 Task: In the Contact  MiaTaylor@bloomingdales.com, Add note: 'Update contact records with recent conversation notes.'. Mark checkbox to create task to follow up ': In 2 weeks'. Create task, with  description: Arrange a Call for meeting, Add due date: Tomorrow; Add reminder: 30 Minutes before. Set Priority Medium and add note: Take detailed meeting minutes and share them with the team afterward.. Logged in from softage.1@softage.net
Action: Mouse moved to (98, 70)
Screenshot: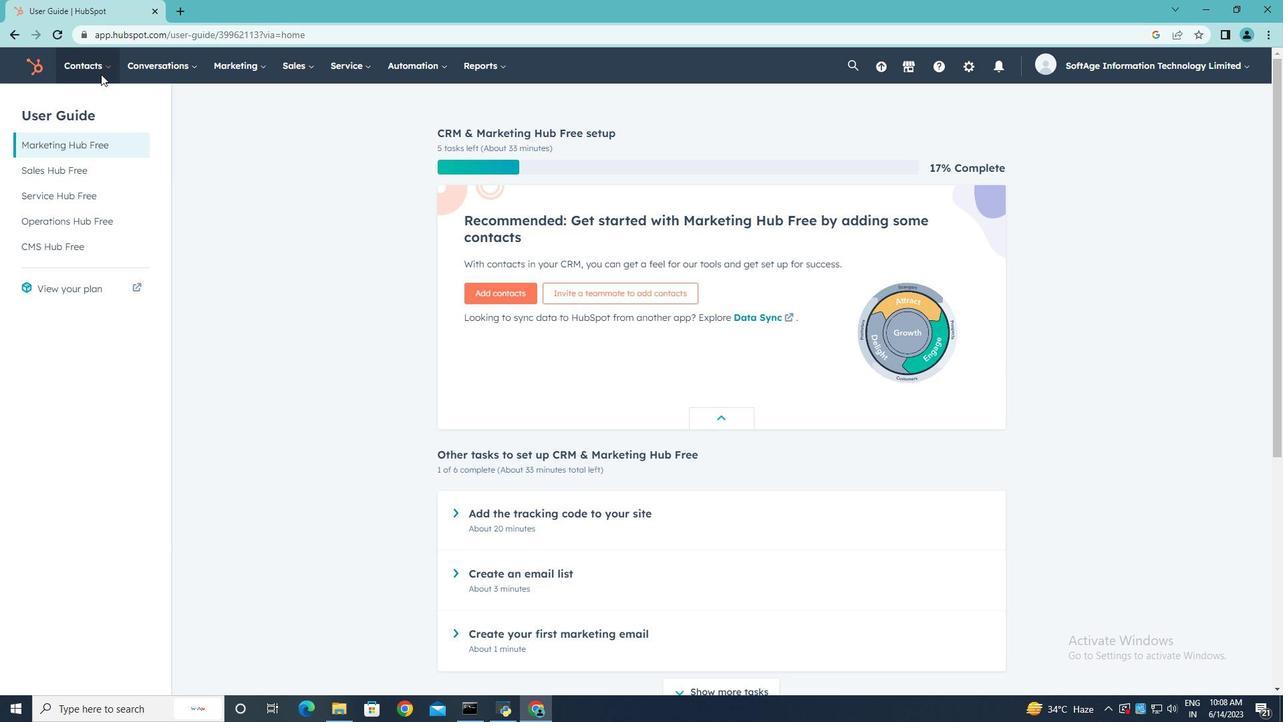 
Action: Mouse pressed left at (98, 70)
Screenshot: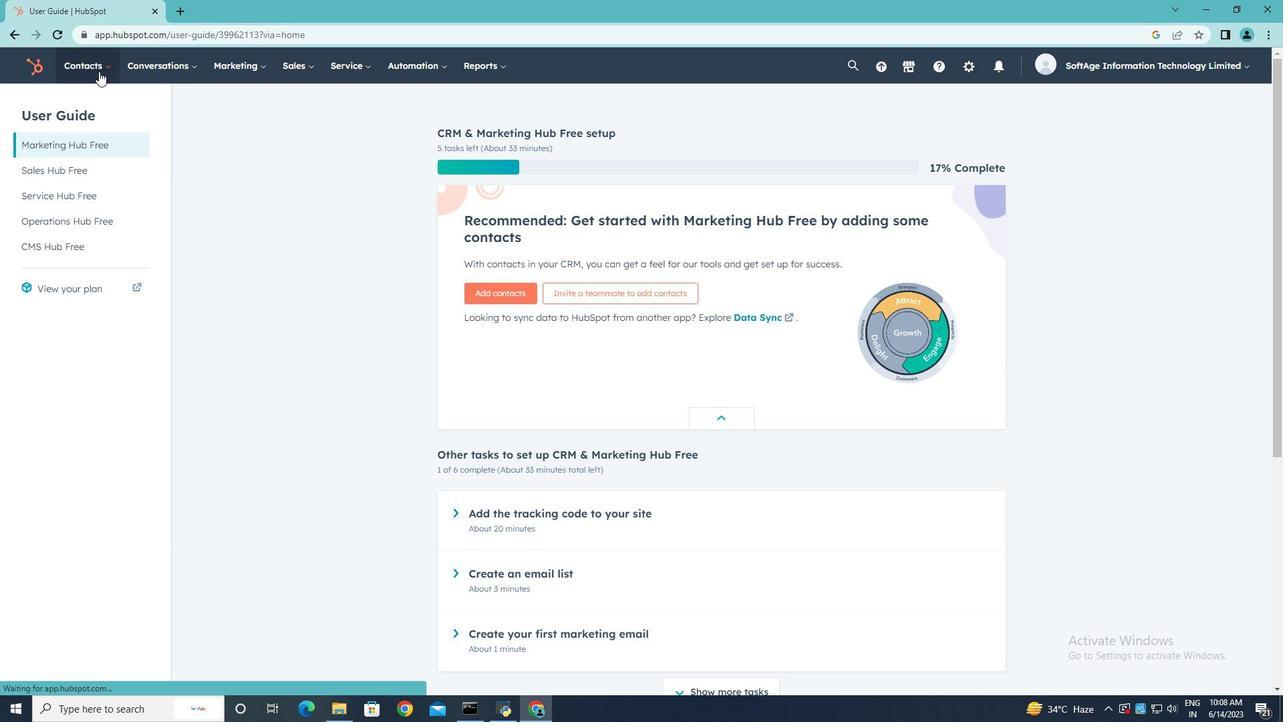 
Action: Mouse moved to (100, 100)
Screenshot: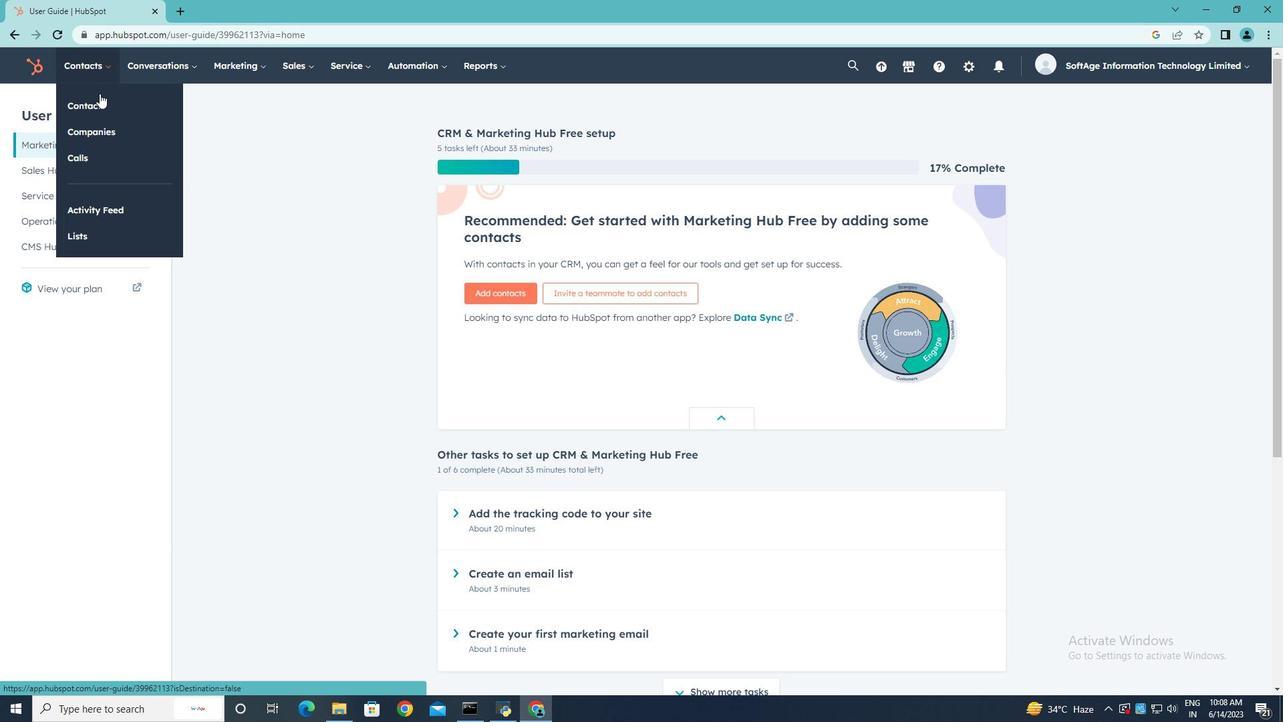 
Action: Mouse pressed left at (100, 100)
Screenshot: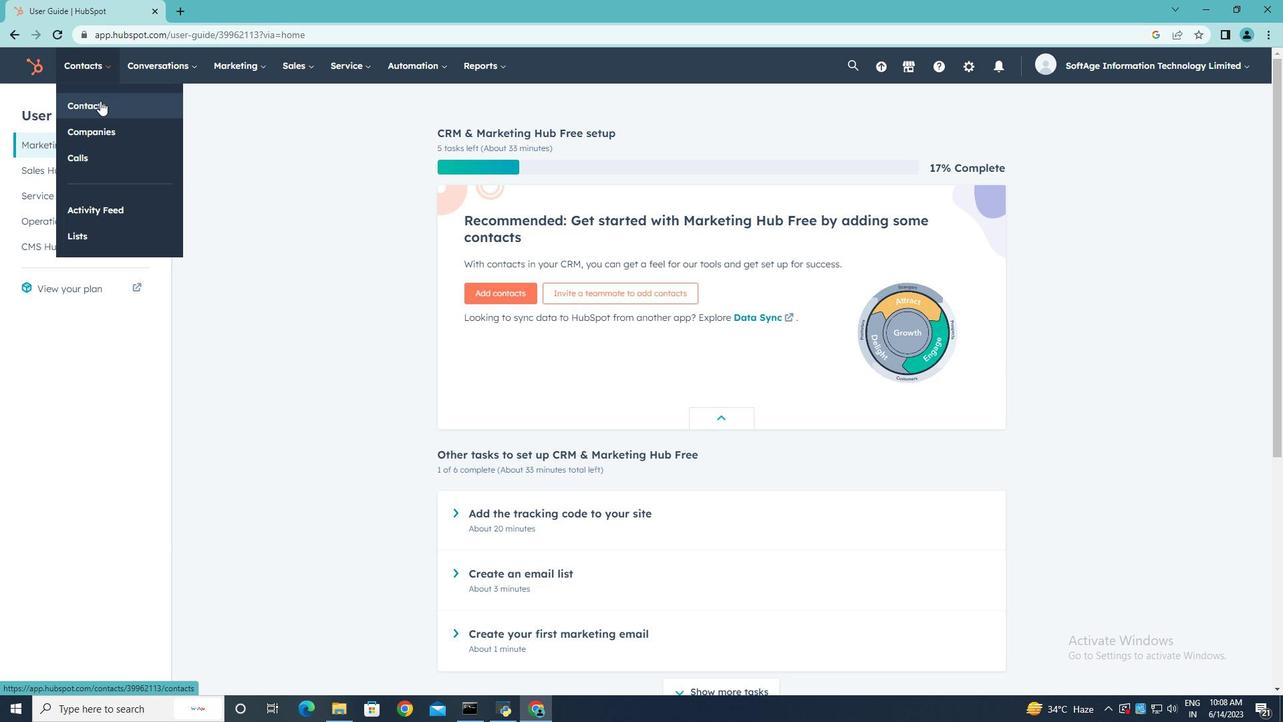 
Action: Mouse moved to (129, 222)
Screenshot: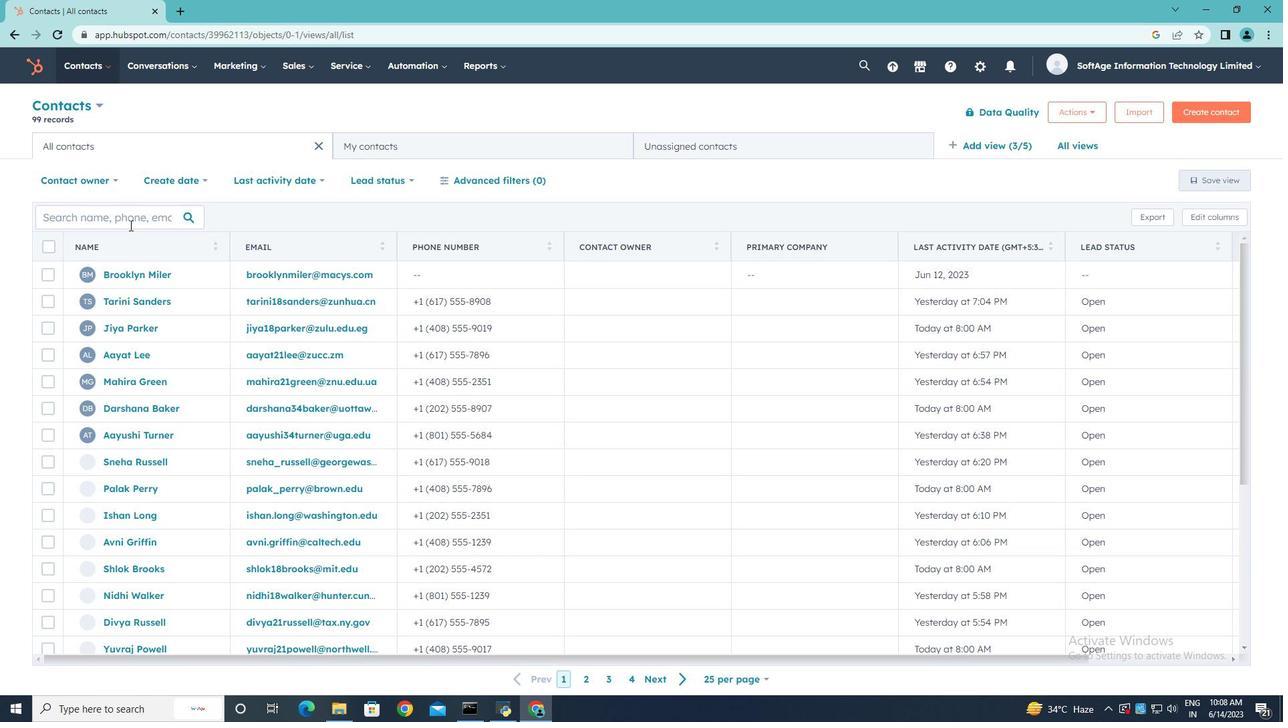 
Action: Mouse pressed left at (129, 222)
Screenshot: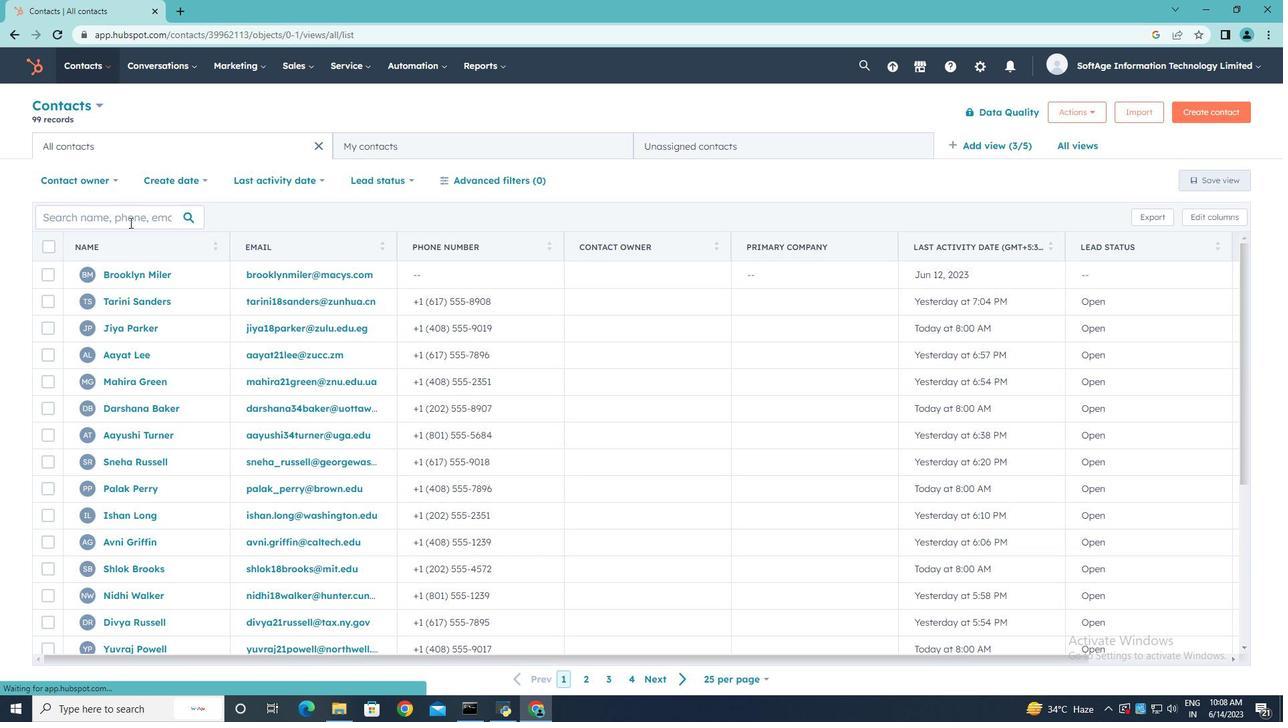 
Action: Mouse moved to (115, 212)
Screenshot: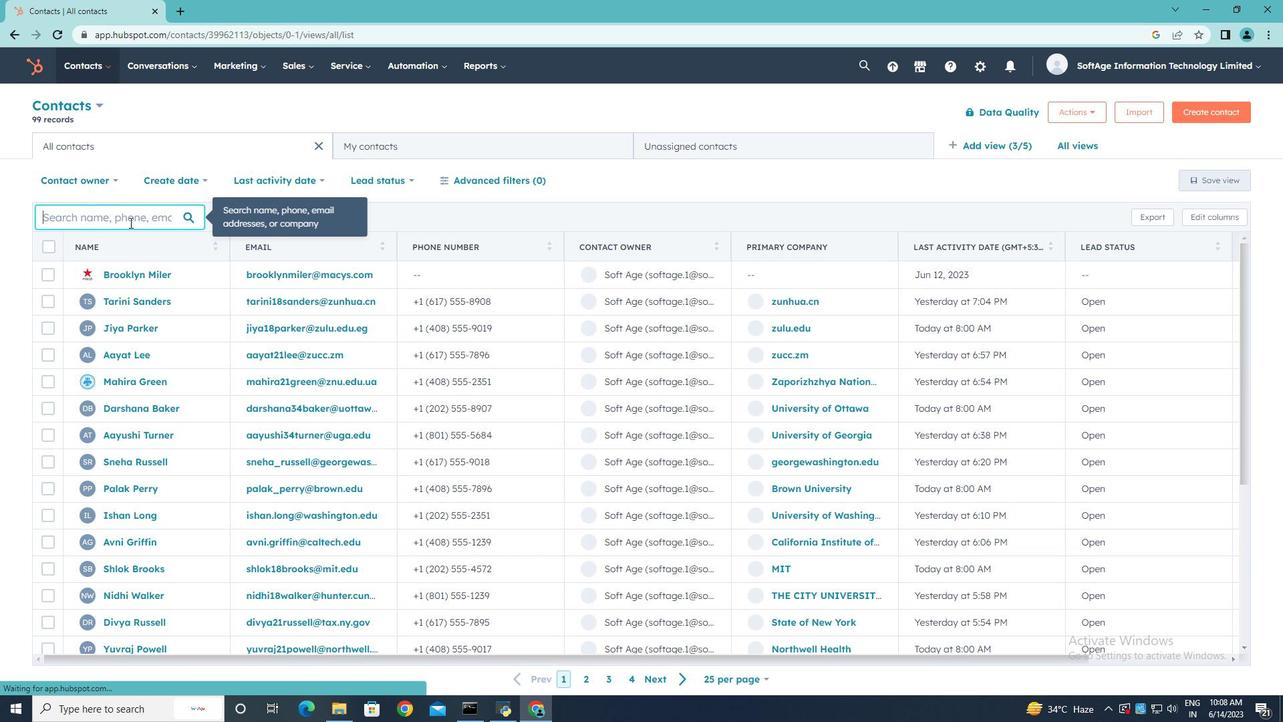 
Action: Key pressed <Key.shift>Mia<Key.shift><Key.shift><Key.shift><Key.shift><Key.shift><Key.shift><Key.shift><Key.shift>Taylor<Key.shift>@bloon<Key.backspace>mingdales
Screenshot: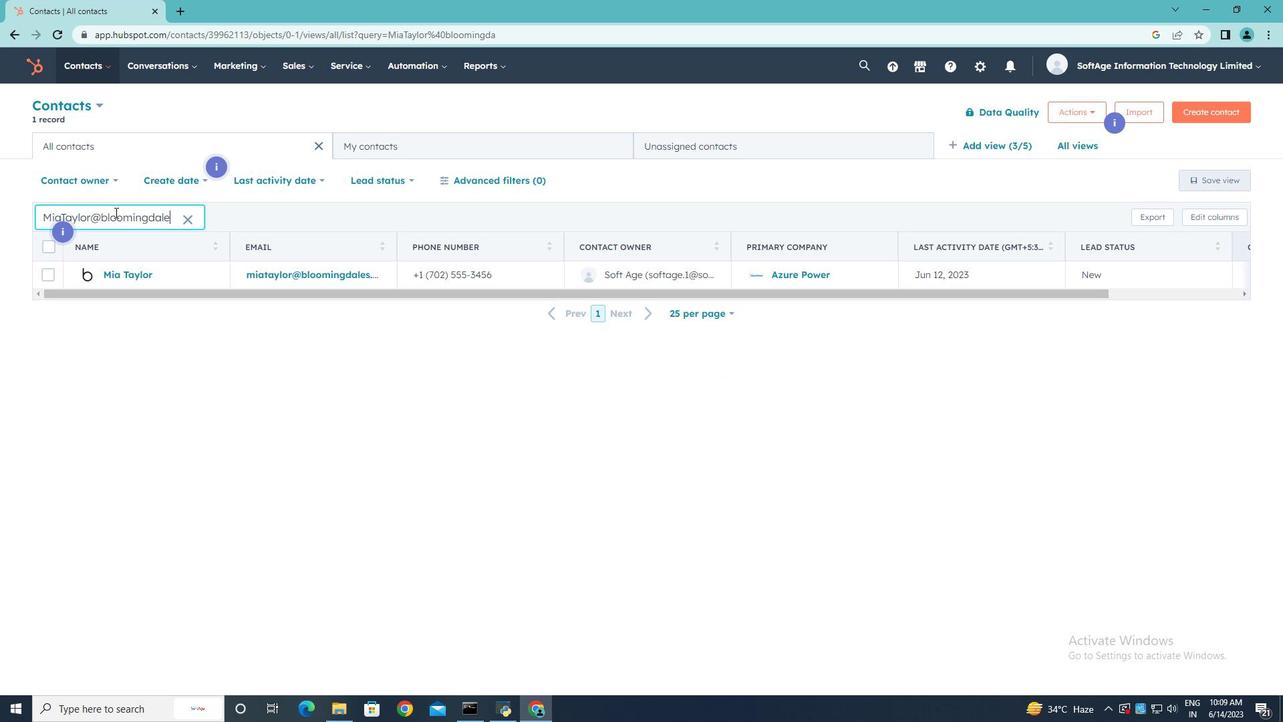 
Action: Mouse moved to (149, 266)
Screenshot: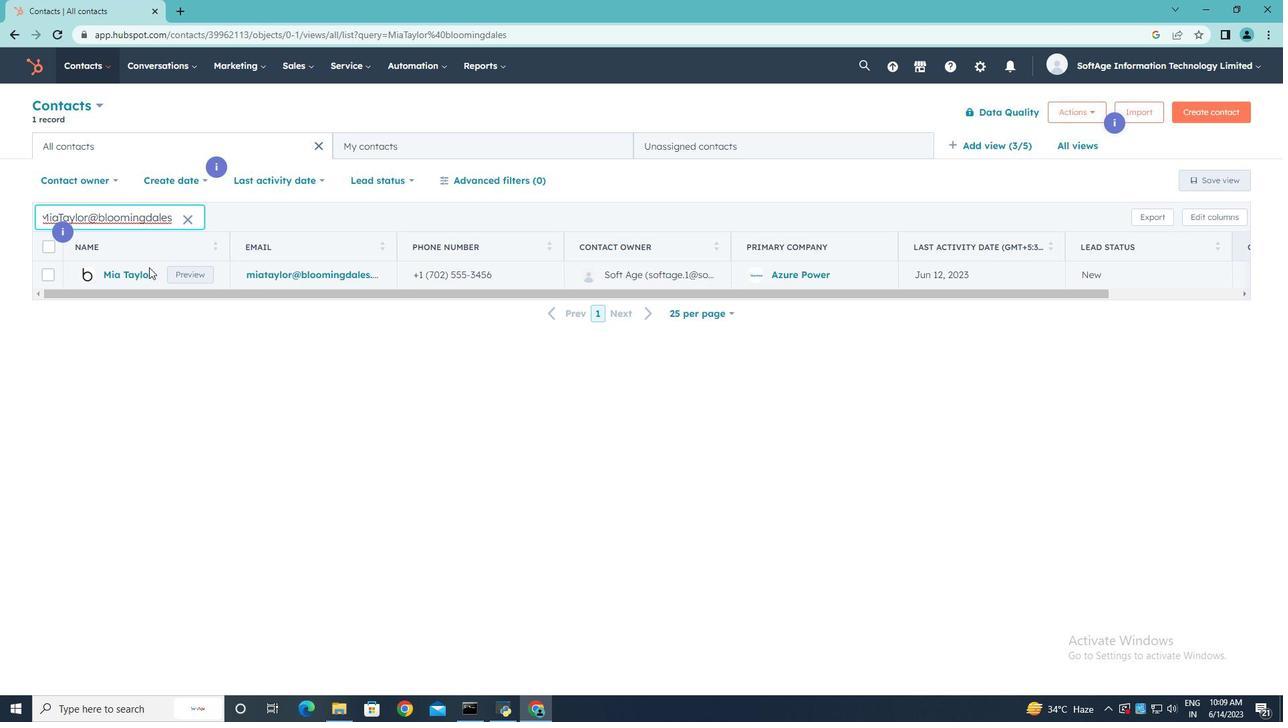 
Action: Key pressed .com
Screenshot: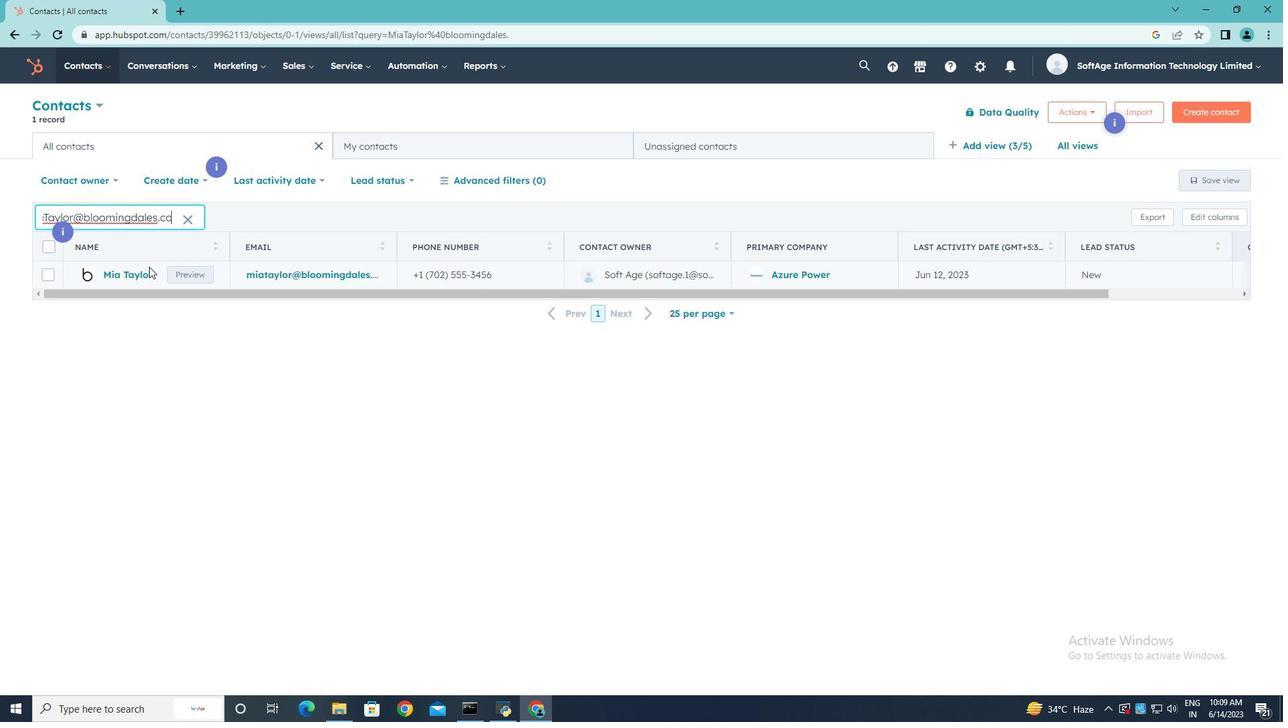 
Action: Mouse moved to (135, 274)
Screenshot: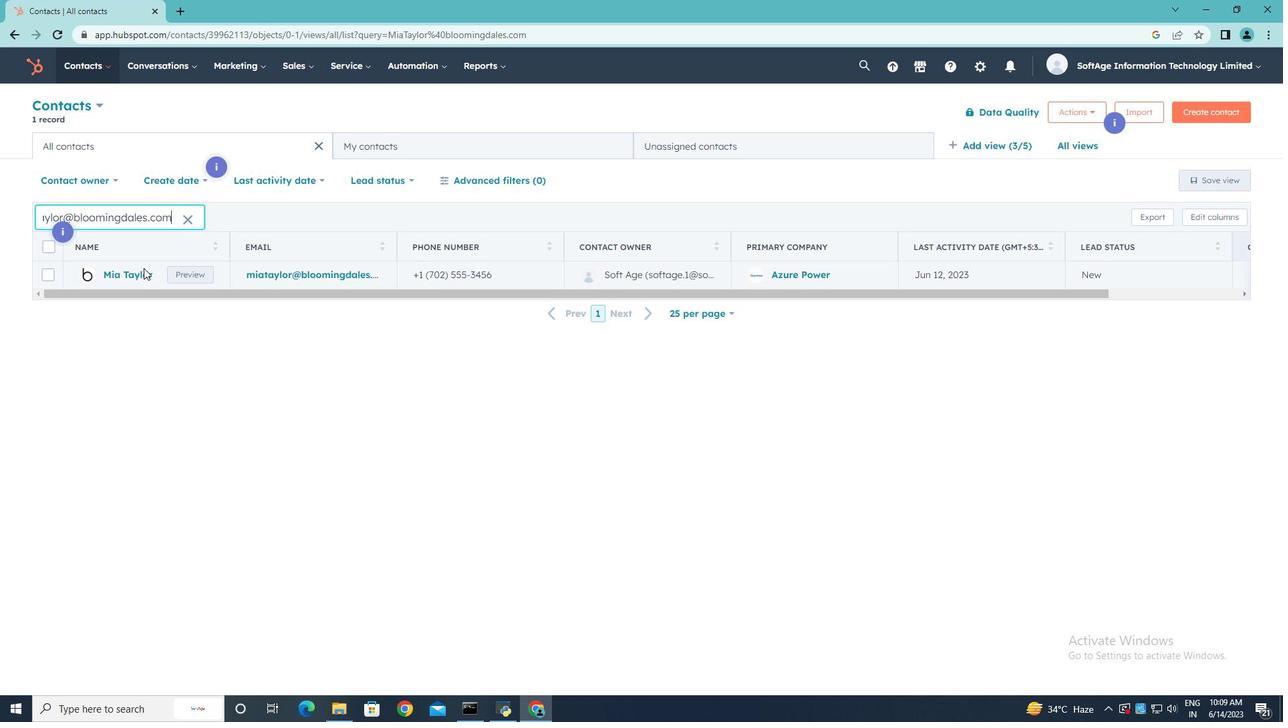 
Action: Mouse pressed left at (135, 274)
Screenshot: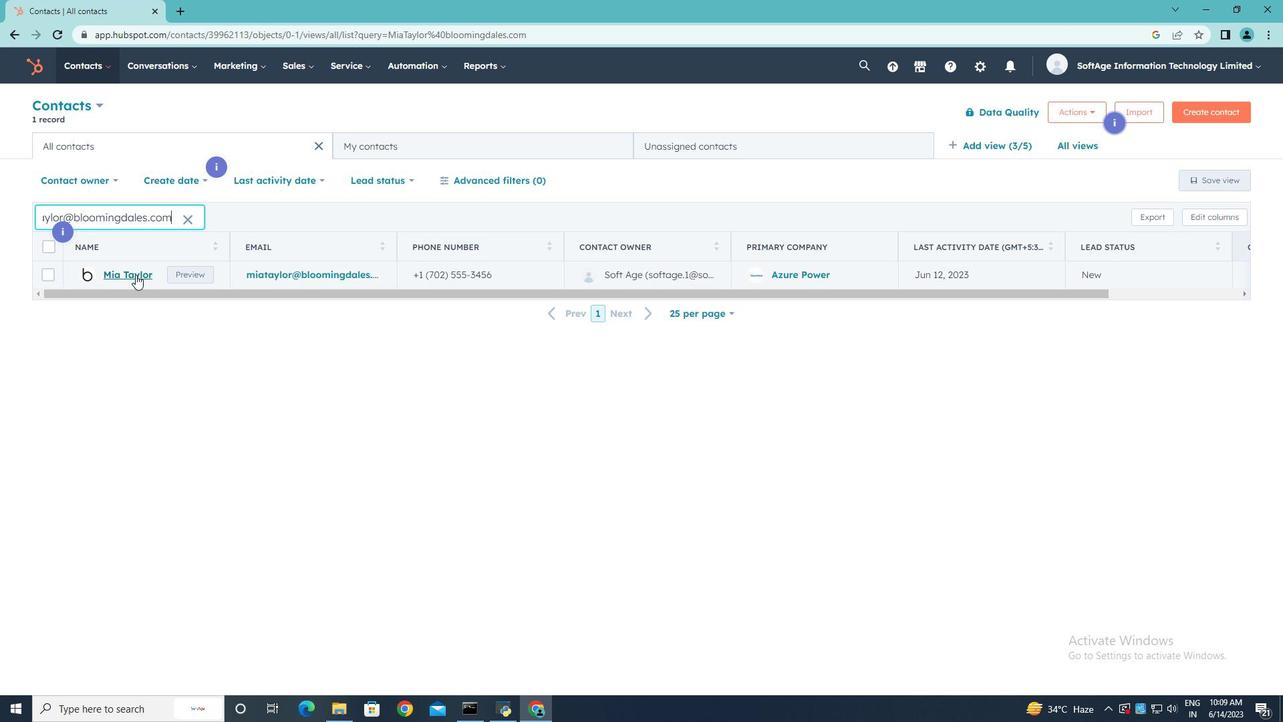 
Action: Mouse pressed left at (135, 274)
Screenshot: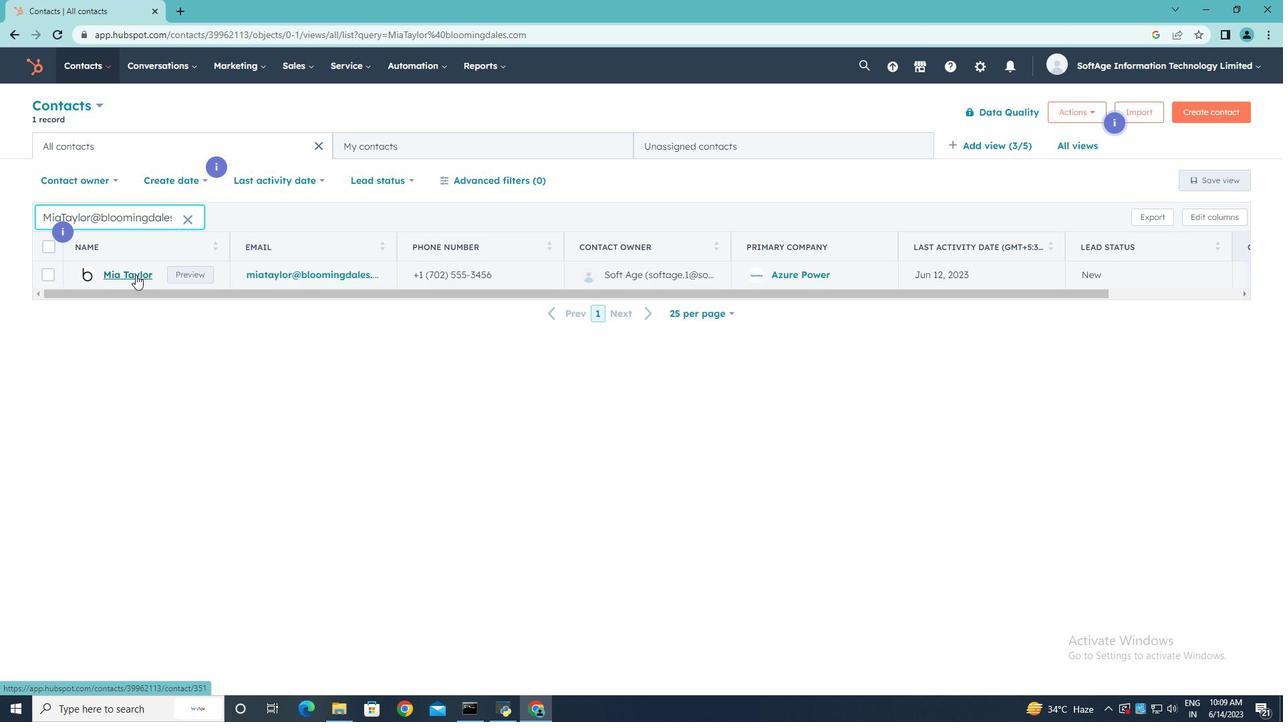 
Action: Mouse moved to (44, 222)
Screenshot: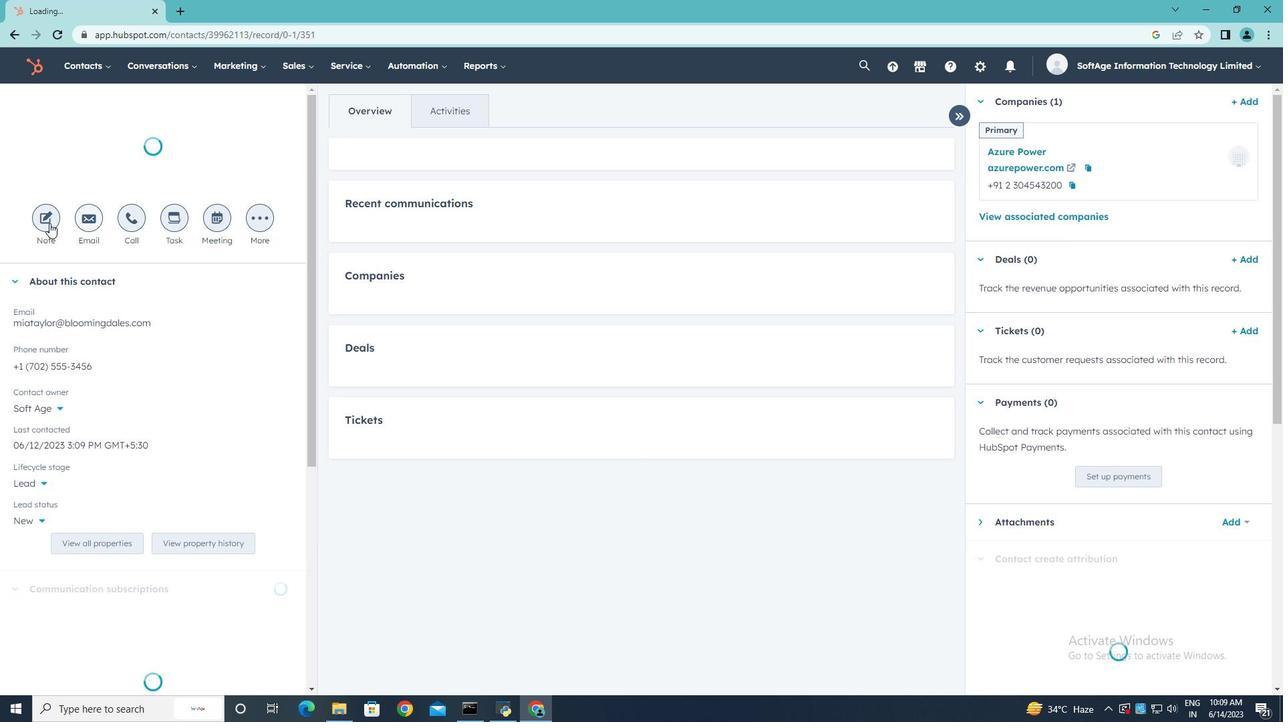 
Action: Mouse pressed left at (44, 222)
Screenshot: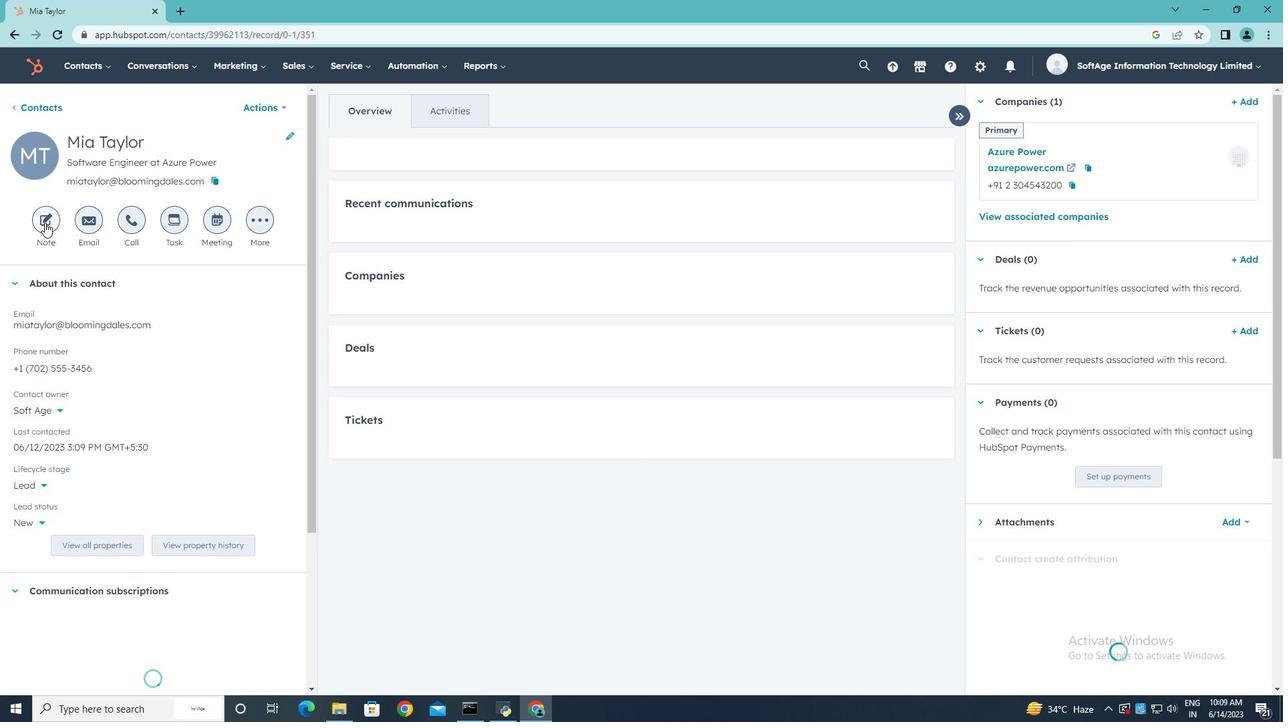 
Action: Mouse moved to (1128, 402)
Screenshot: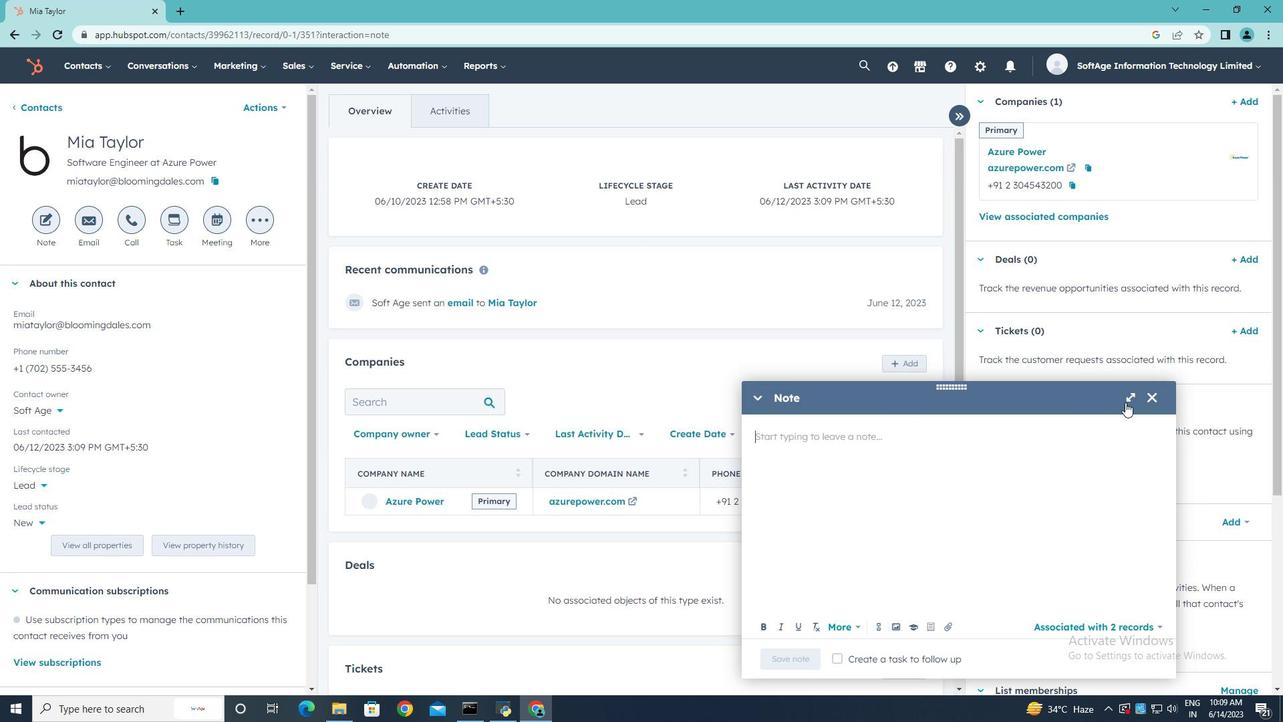 
Action: Mouse pressed left at (1128, 402)
Screenshot: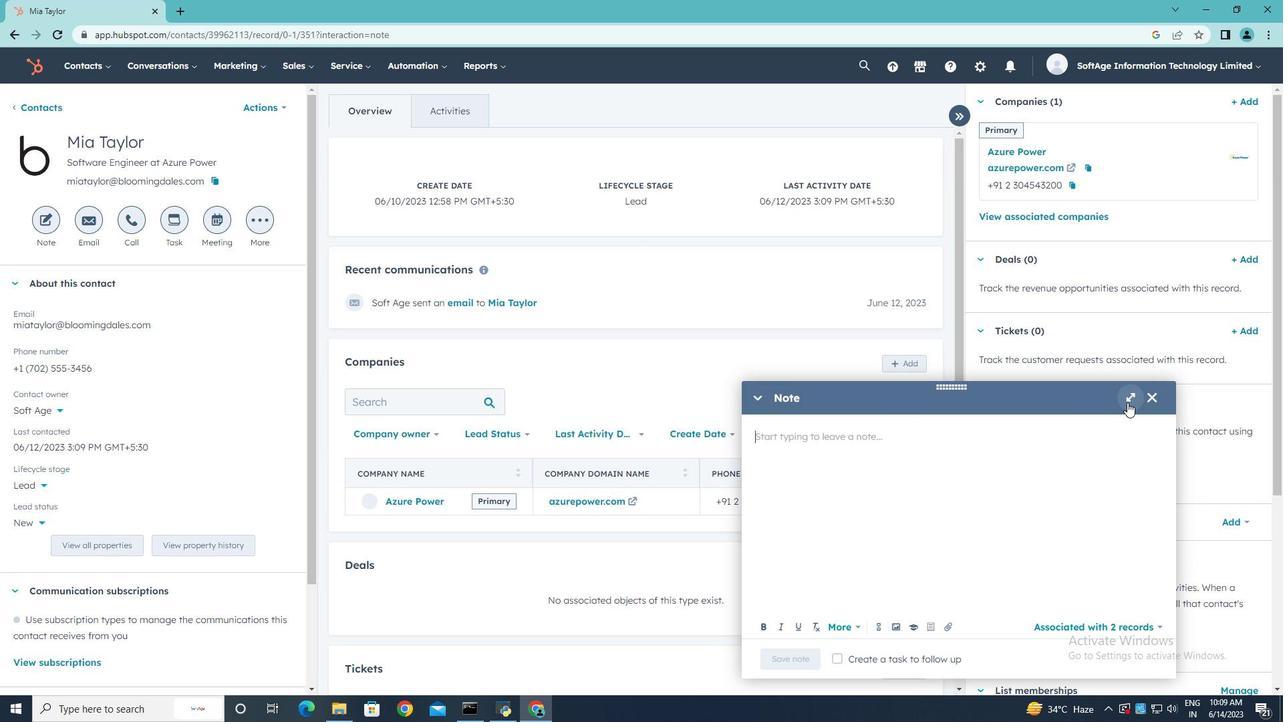 
Action: Mouse moved to (464, 289)
Screenshot: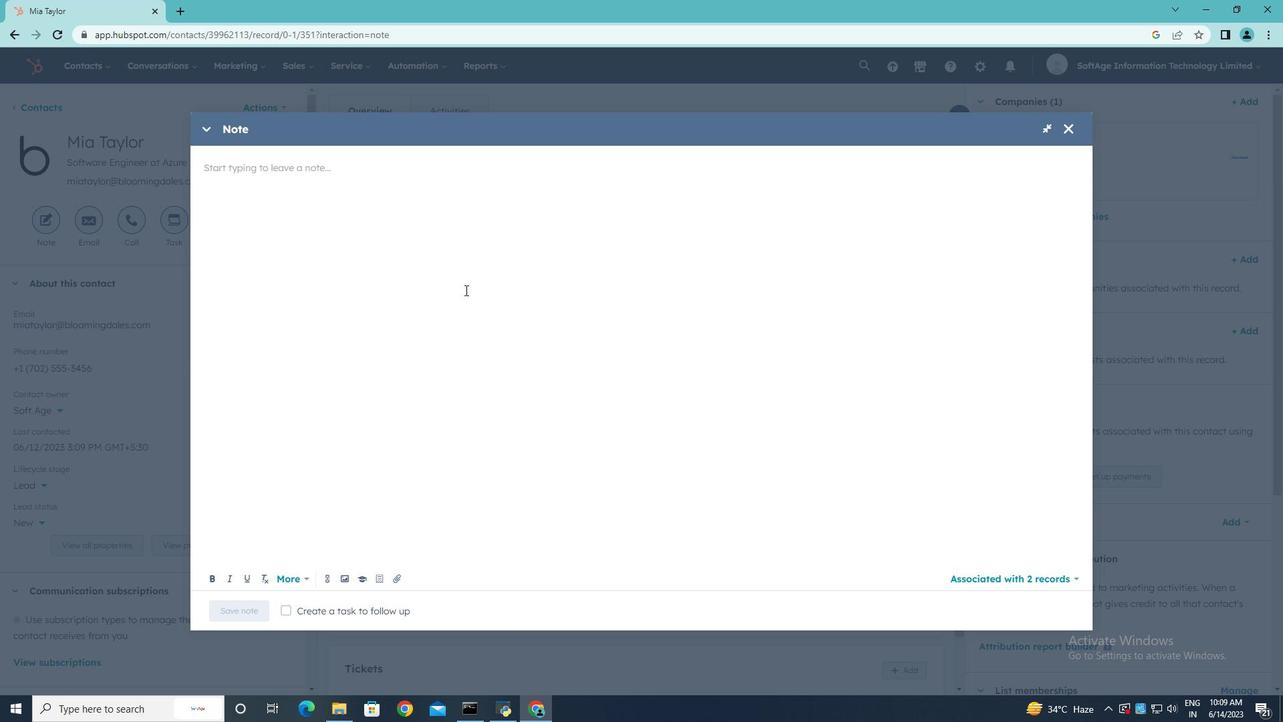 
Action: Key pressed <Key.shift><Key.shift><Key.shift><Key.shift><Key.shift><Key.shift><Key.shift><Key.shift><Key.shift><Key.shift><Key.shift><Key.shift><Key.shift><Key.shift><Key.shift><Key.shift><Key.shift><Key.shift><Key.shift><Key.shift><Key.shift><Key.shift><Key.shift><Key.shift><Key.shift><Key.shift><Key.shift><Key.shift>Update<Key.space>com<Key.backspace>ntact<Key.space>records<Key.space>with<Key.space>recent<Key.space>conversation<Key.space>notes.
Screenshot: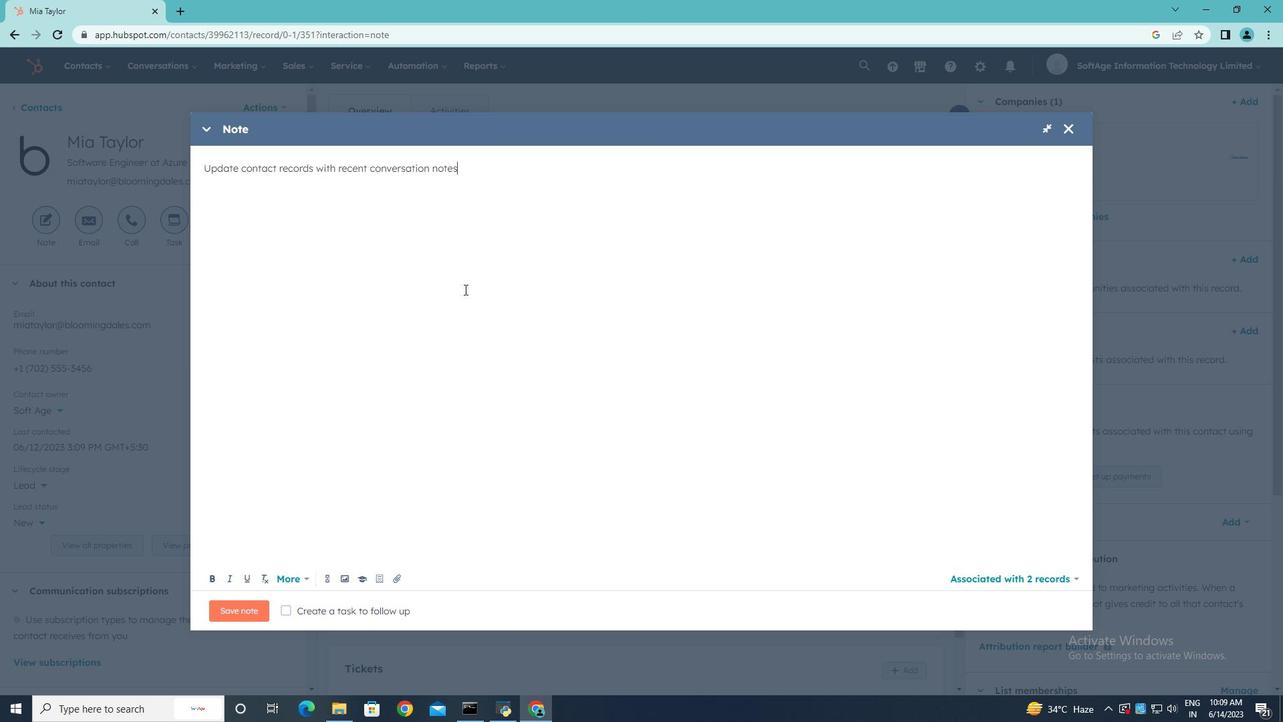 
Action: Mouse moved to (290, 611)
Screenshot: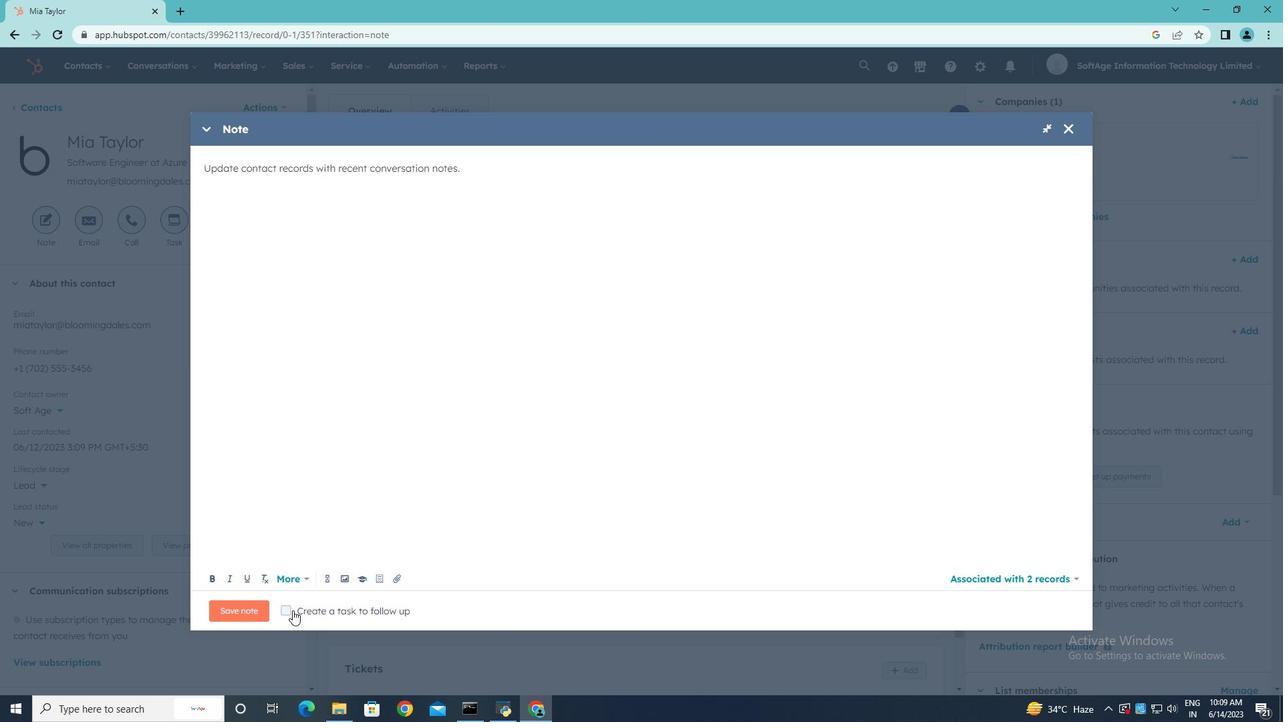 
Action: Mouse pressed left at (290, 611)
Screenshot: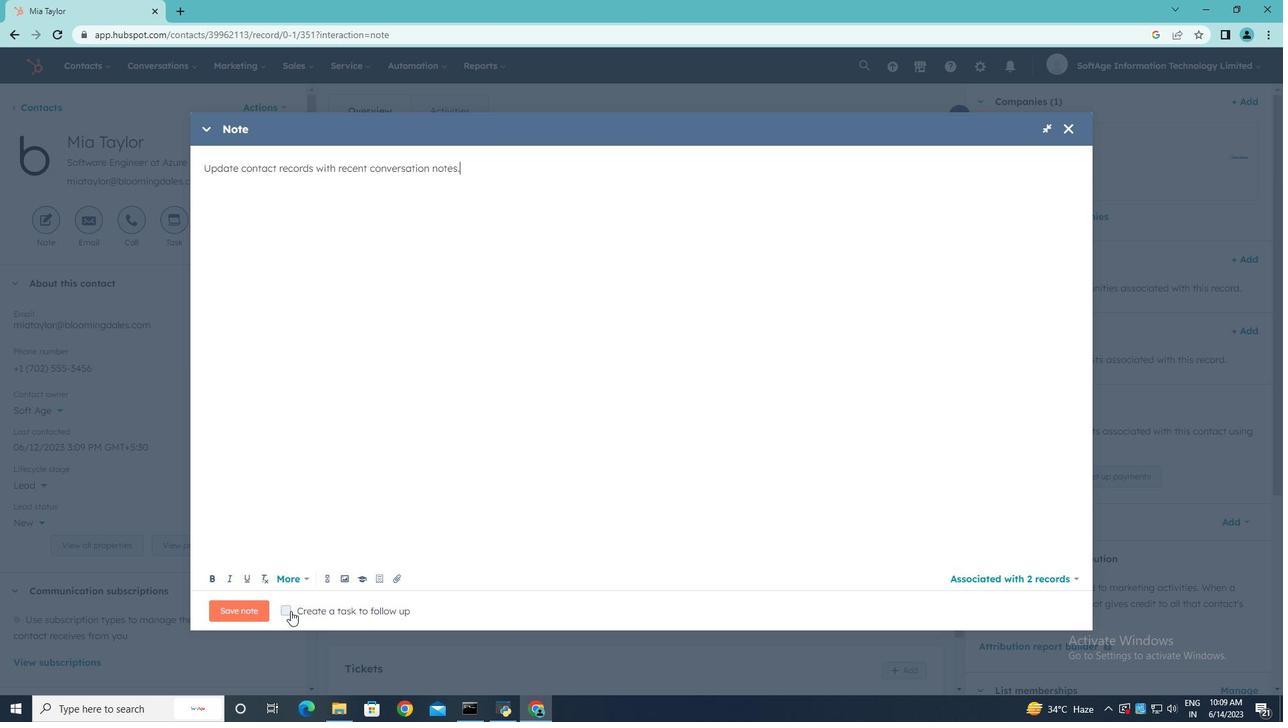 
Action: Mouse moved to (437, 609)
Screenshot: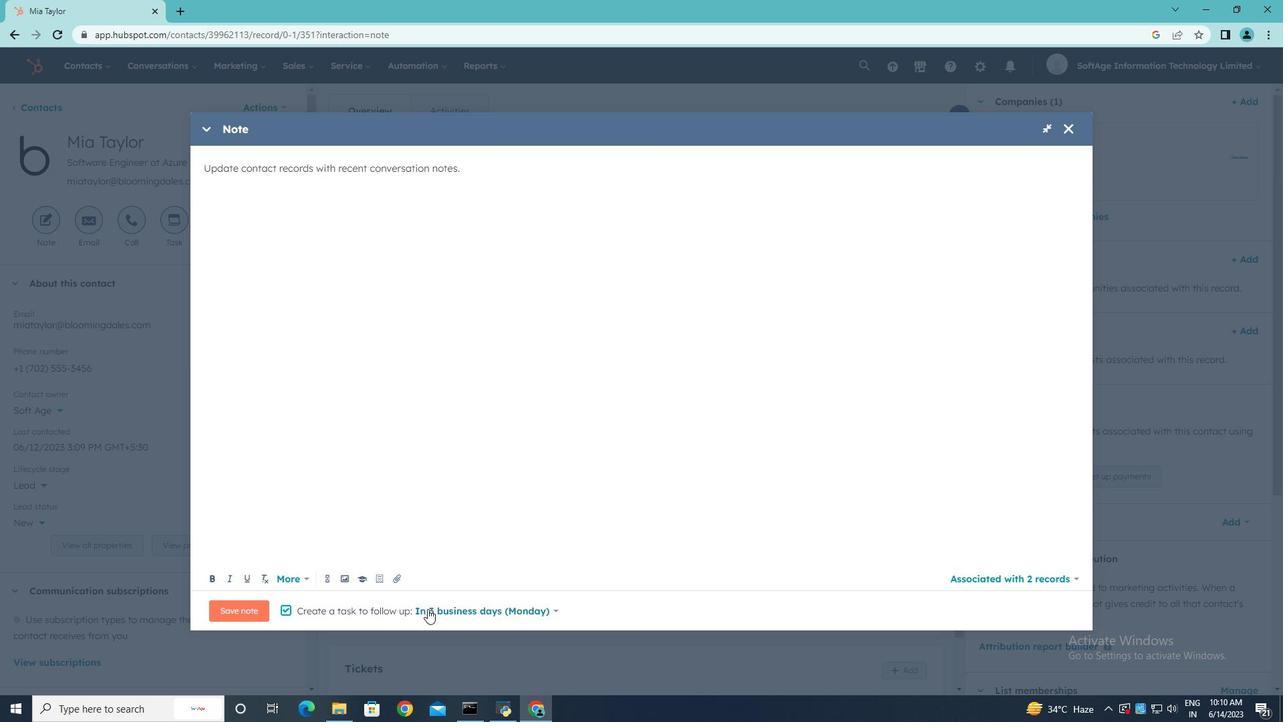 
Action: Mouse pressed left at (437, 609)
Screenshot: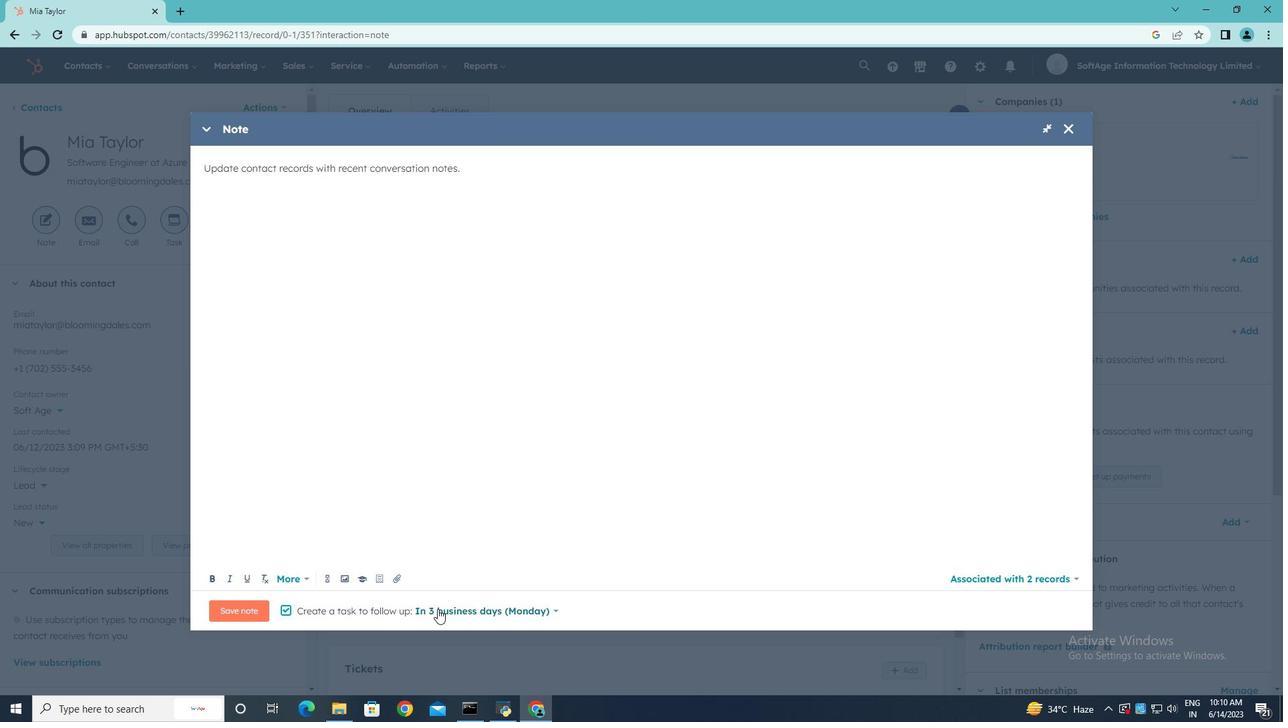 
Action: Mouse moved to (493, 534)
Screenshot: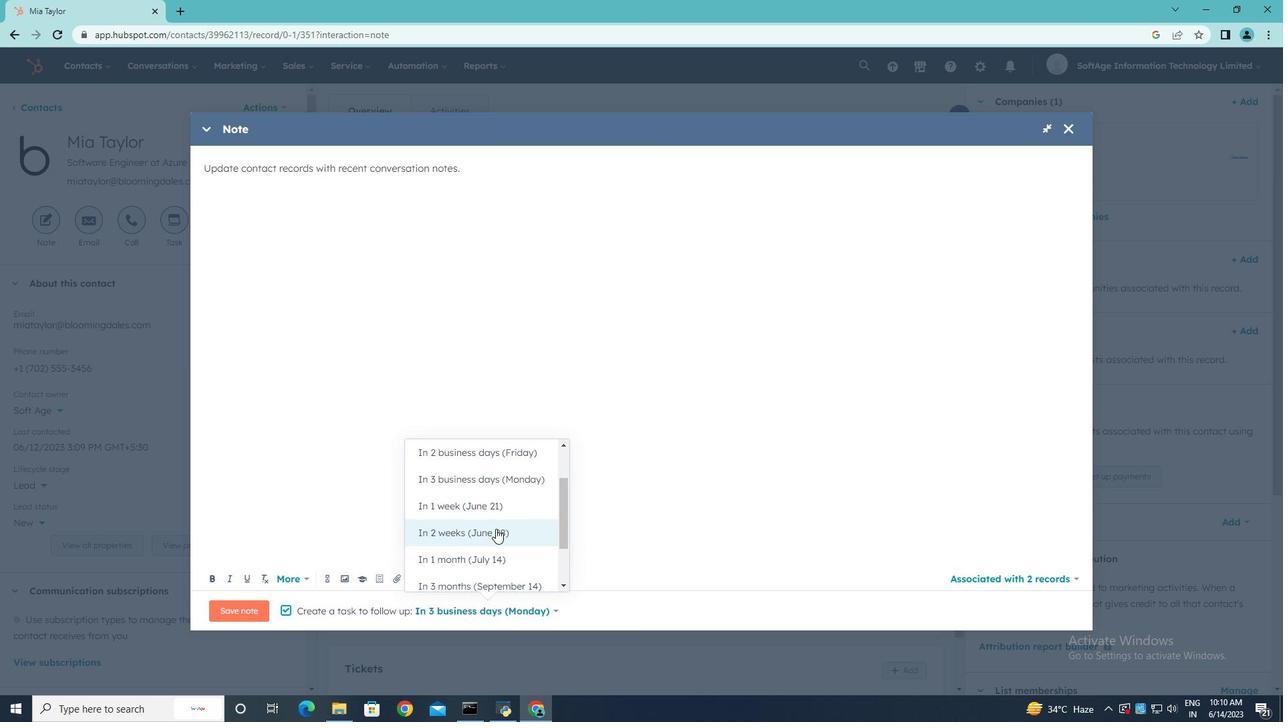 
Action: Mouse pressed left at (493, 534)
Screenshot: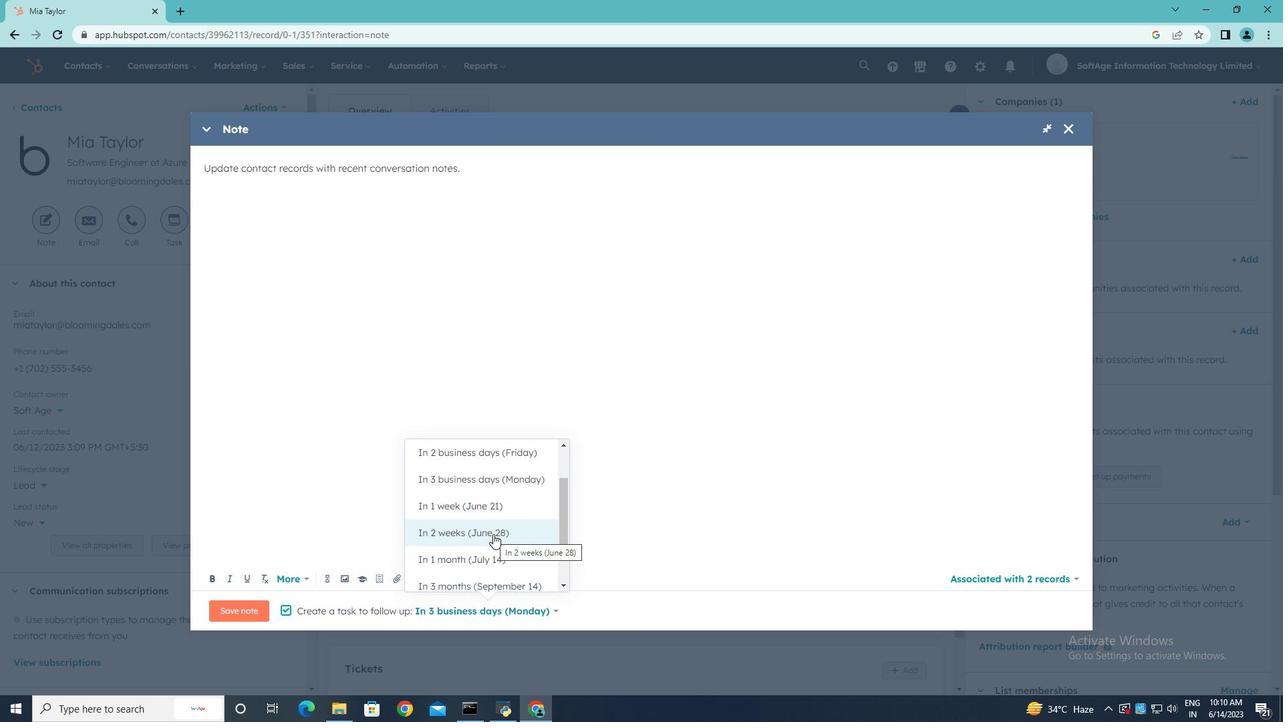 
Action: Mouse moved to (435, 614)
Screenshot: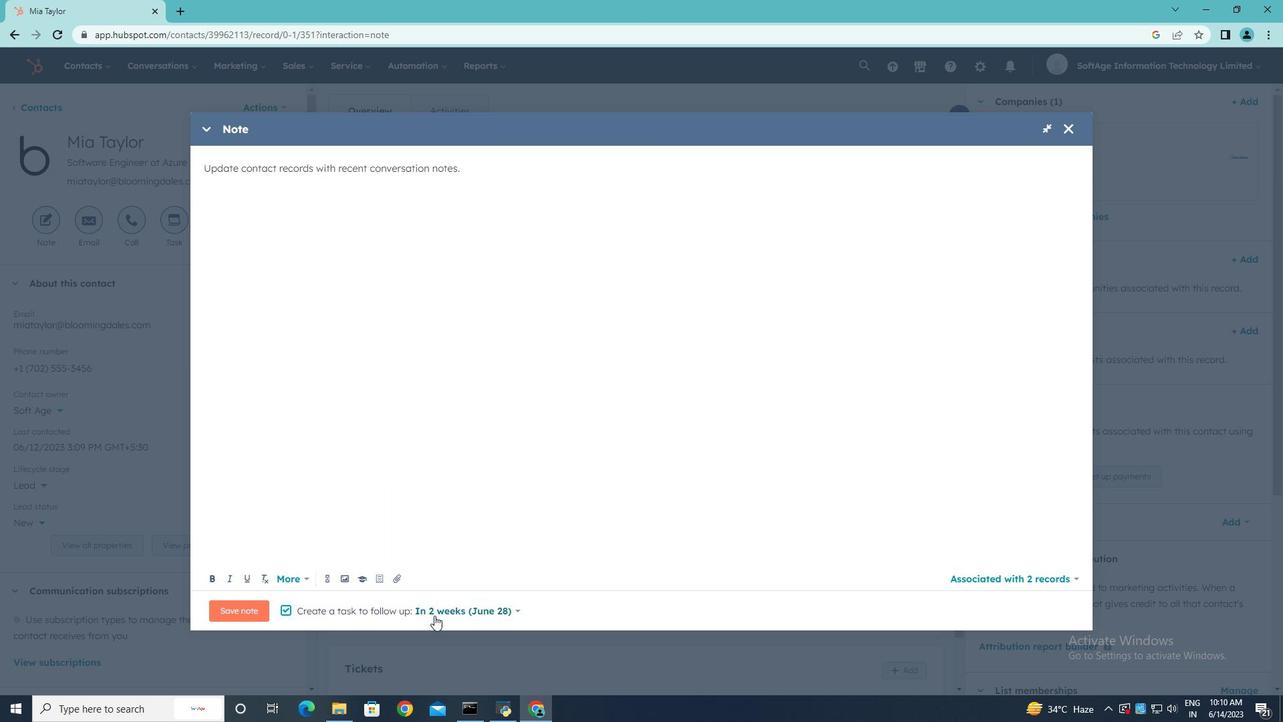 
Action: Mouse pressed left at (435, 614)
Screenshot: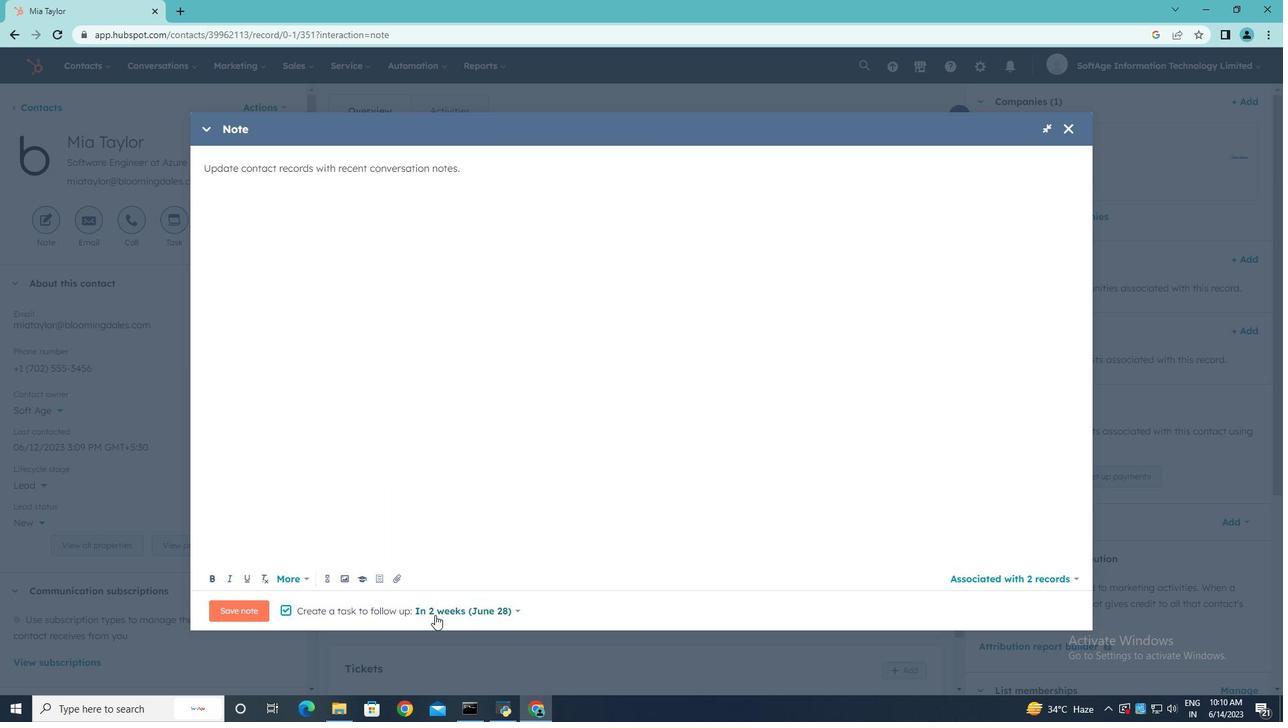 
Action: Mouse moved to (449, 581)
Screenshot: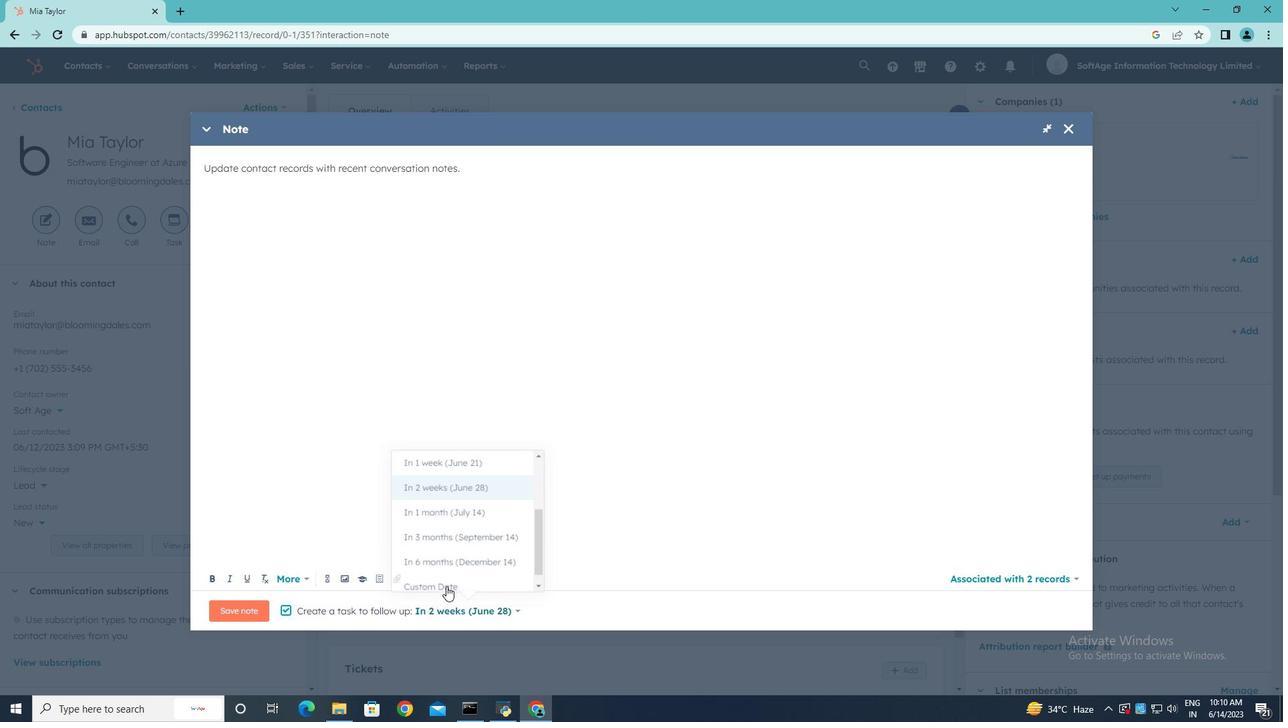 
Action: Mouse scrolled (449, 581) with delta (0, 0)
Screenshot: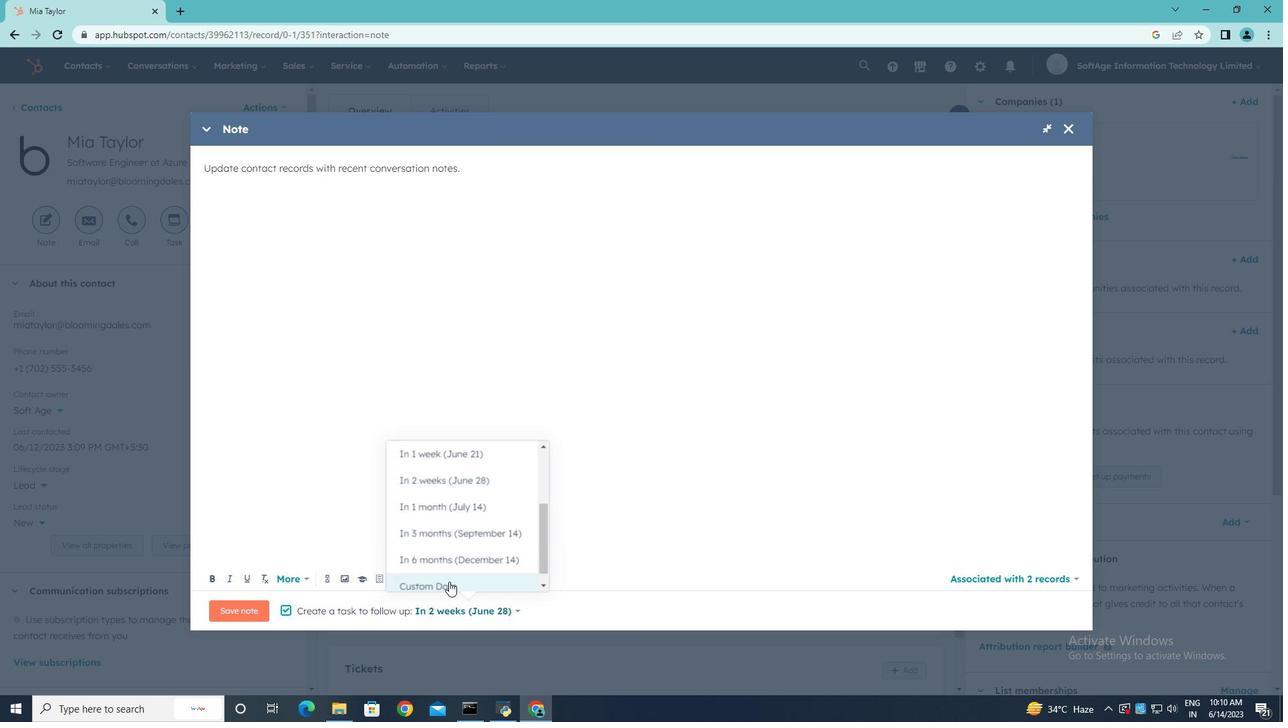 
Action: Mouse scrolled (449, 581) with delta (0, 0)
Screenshot: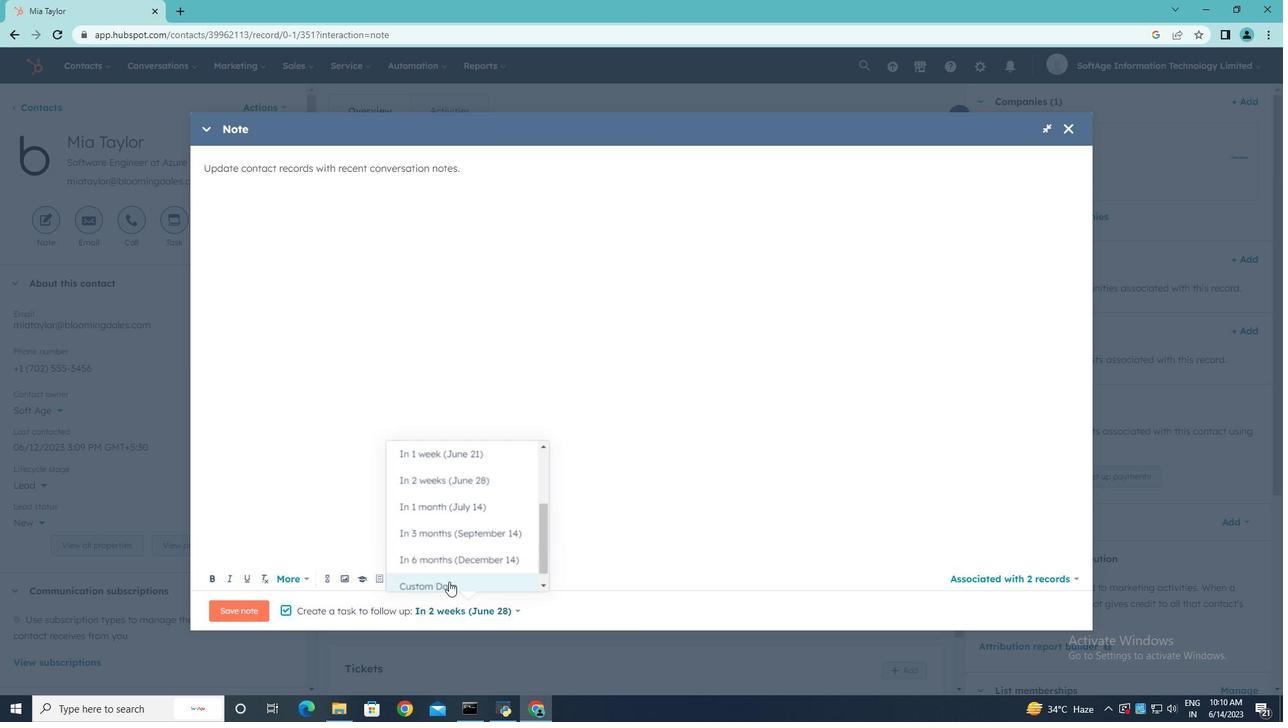 
Action: Mouse scrolled (449, 581) with delta (0, 0)
Screenshot: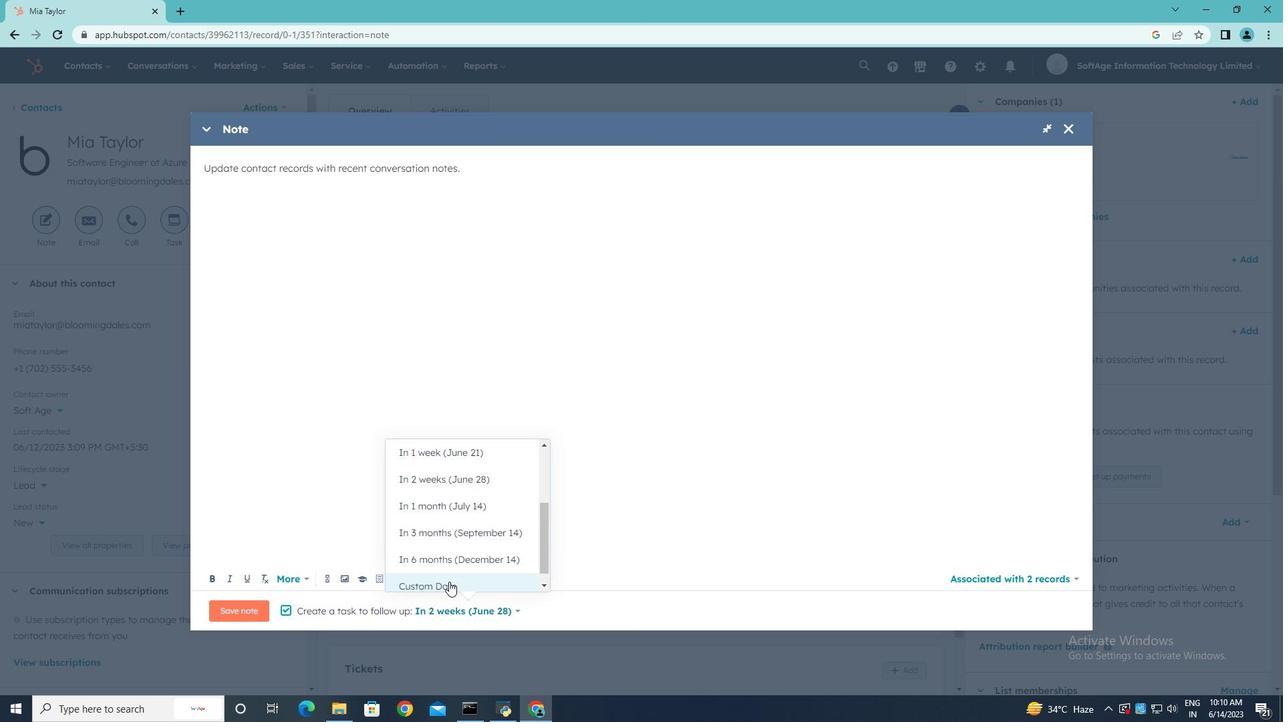 
Action: Mouse moved to (466, 464)
Screenshot: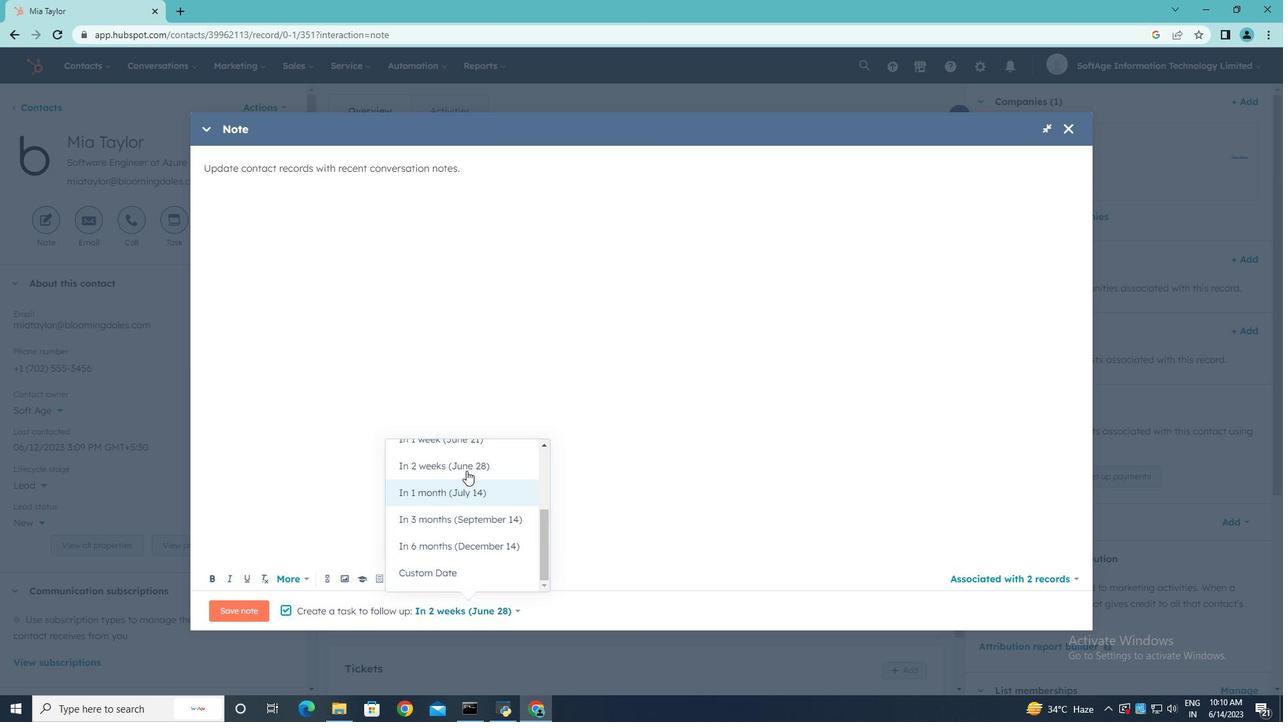 
Action: Mouse pressed left at (466, 464)
Screenshot: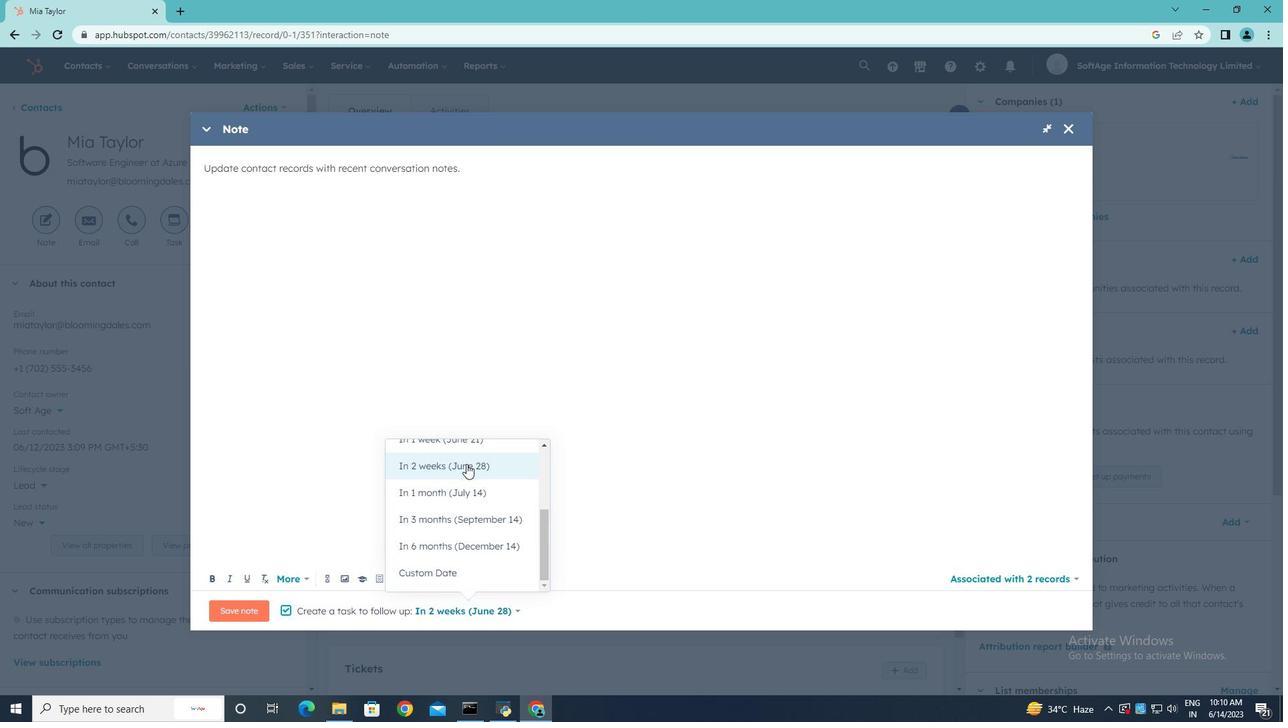 
Action: Mouse moved to (235, 612)
Screenshot: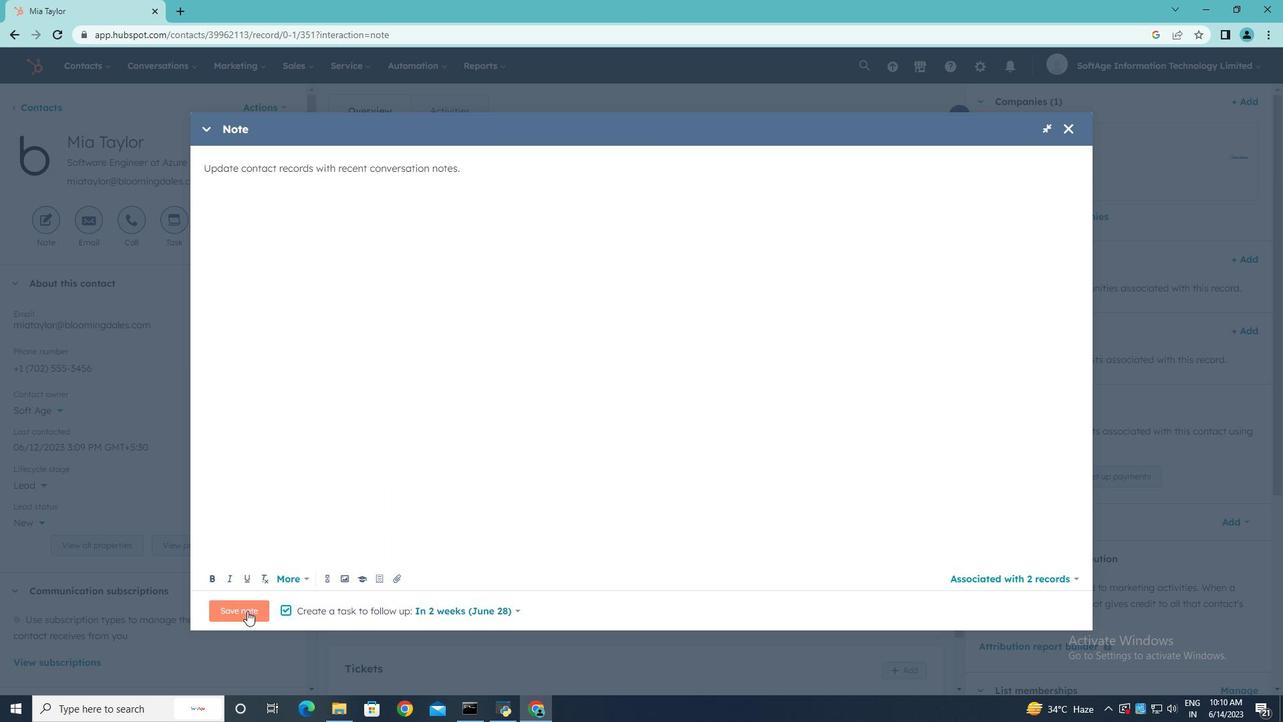 
Action: Mouse pressed left at (235, 612)
Screenshot: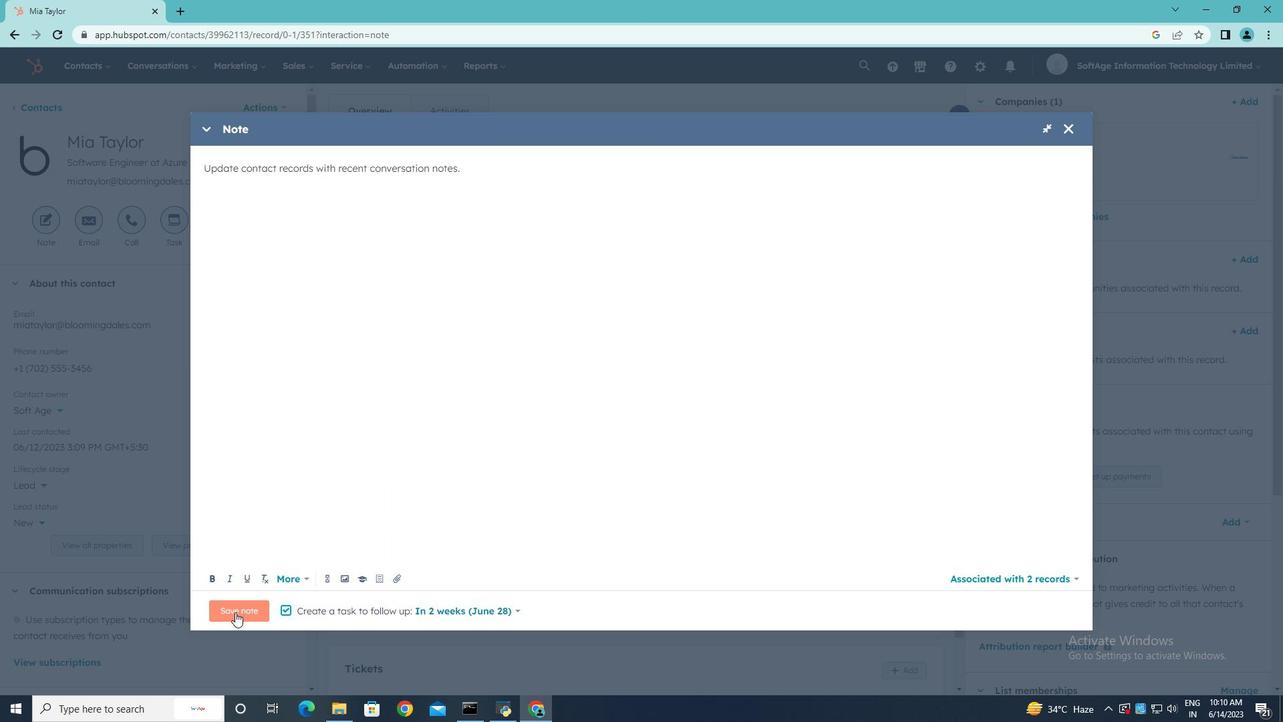 
Action: Mouse moved to (174, 231)
Screenshot: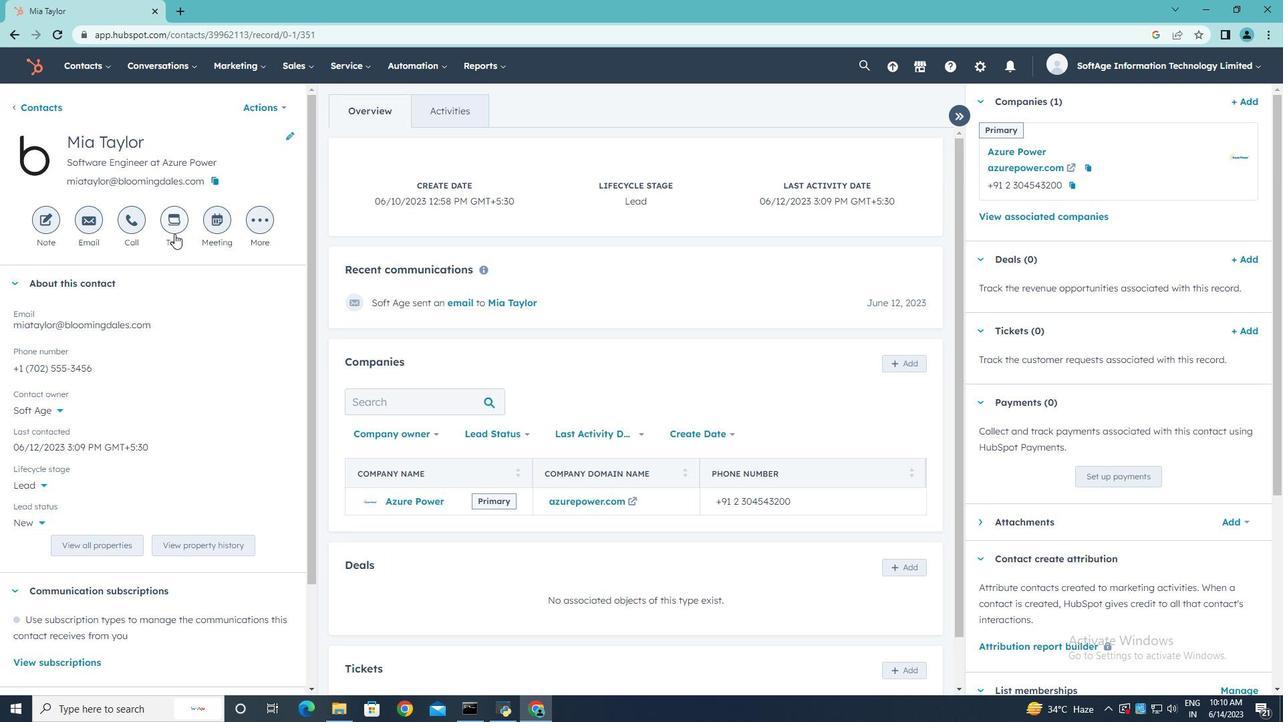 
Action: Mouse pressed left at (174, 231)
Screenshot: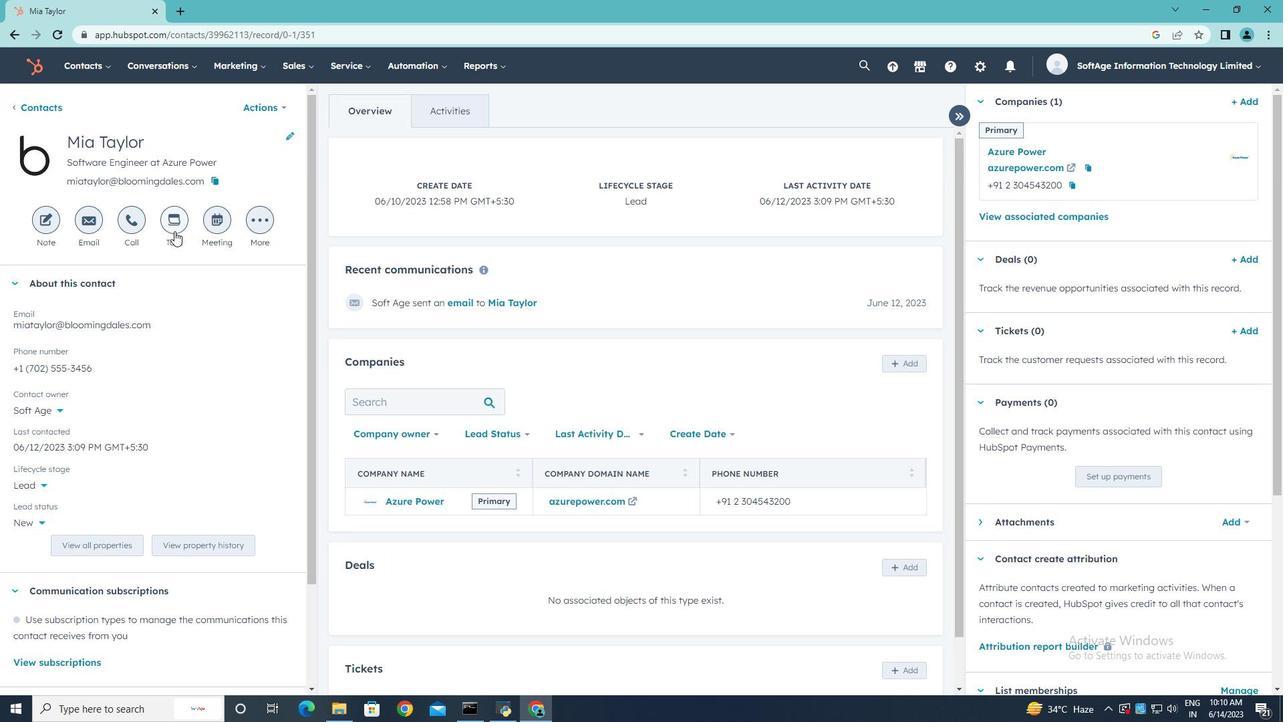 
Action: Mouse moved to (865, 375)
Screenshot: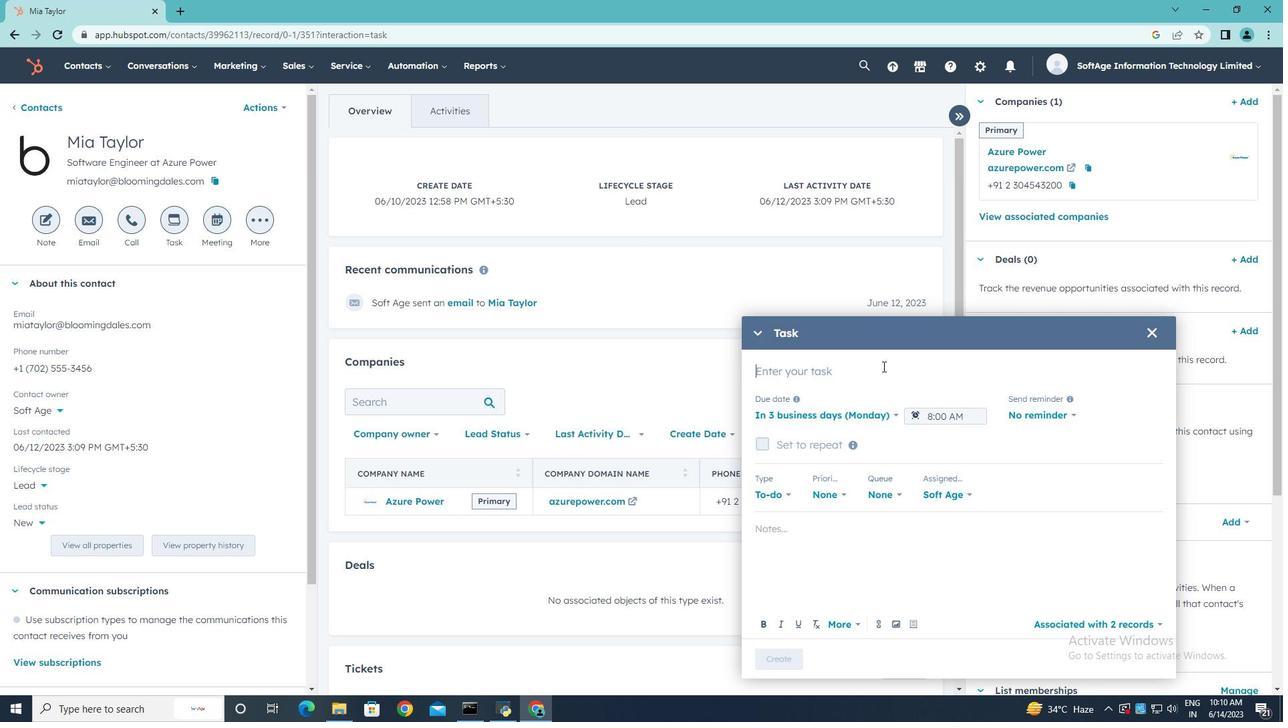 
Action: Mouse pressed left at (865, 375)
Screenshot: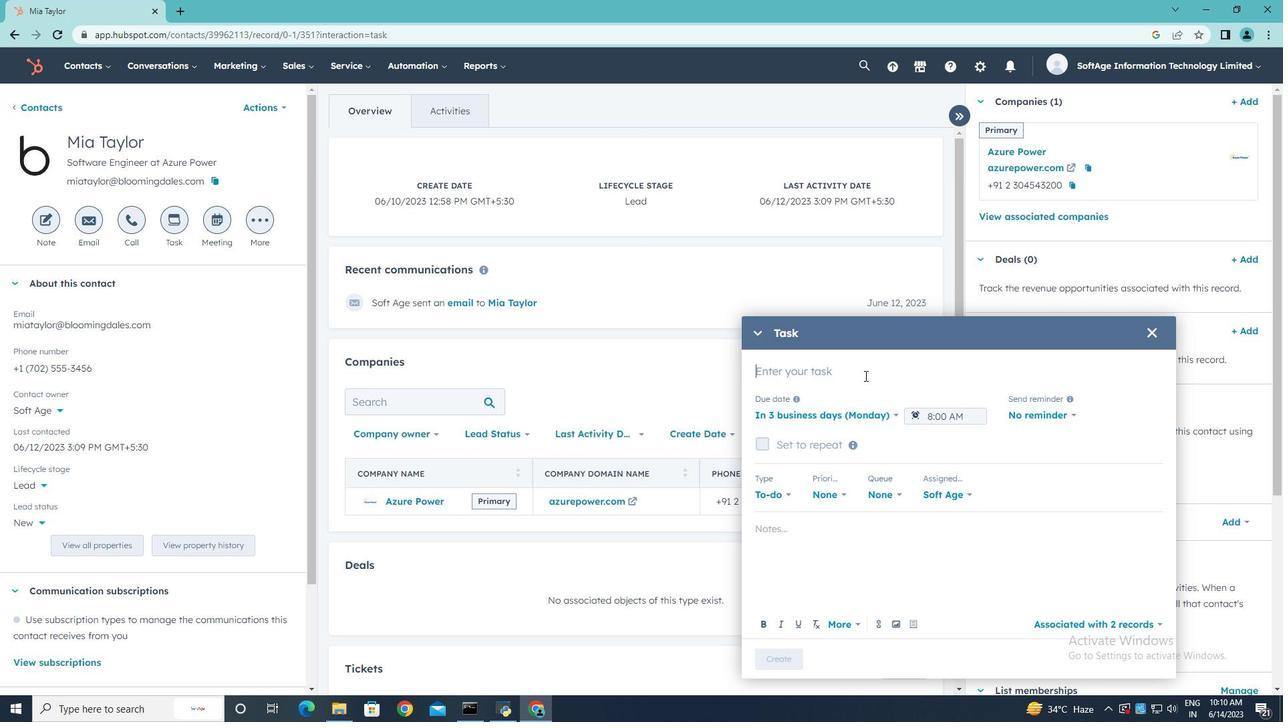 
Action: Mouse moved to (863, 356)
Screenshot: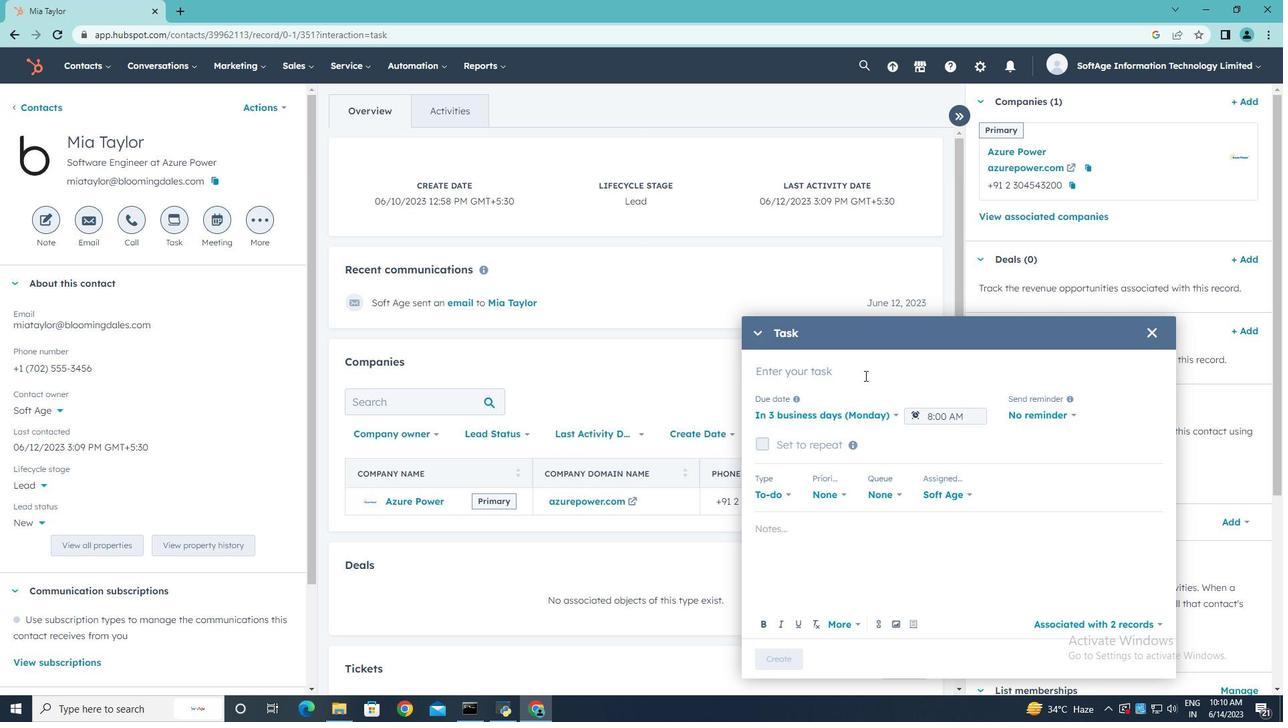 
Action: Key pressed <Key.shift>Arange<Key.space>a<Key.space>
Screenshot: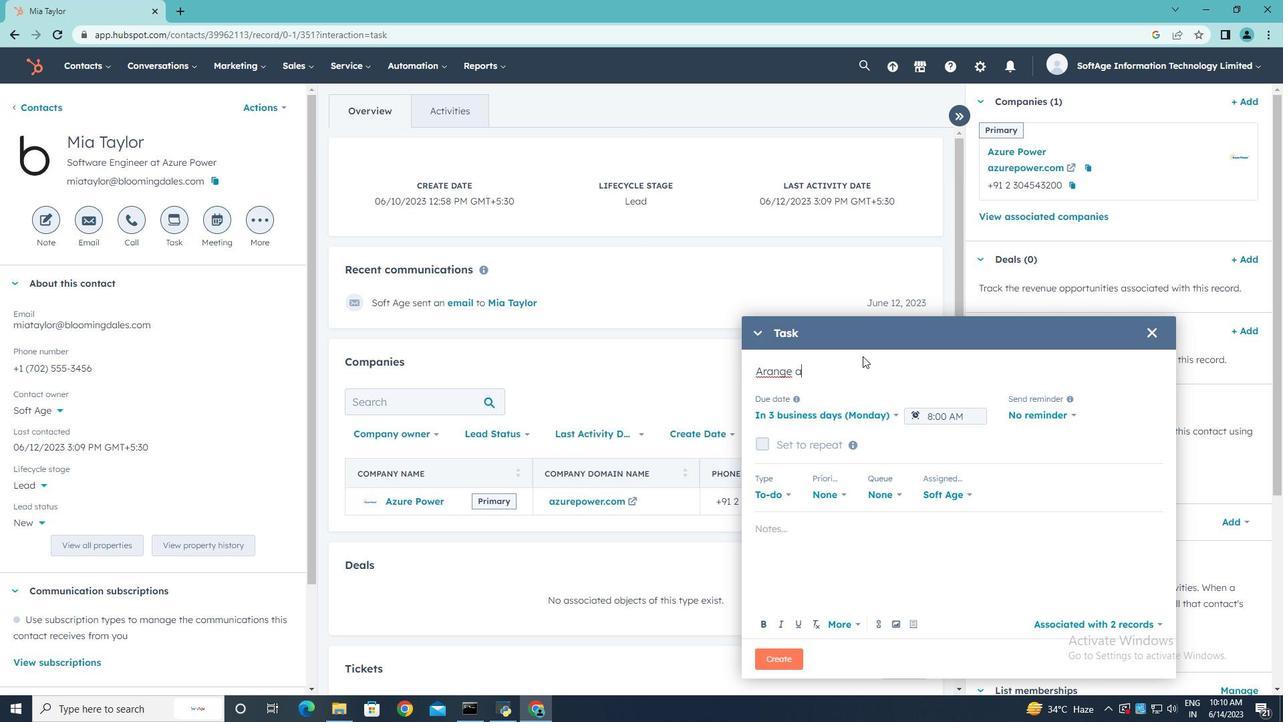 
Action: Mouse moved to (766, 373)
Screenshot: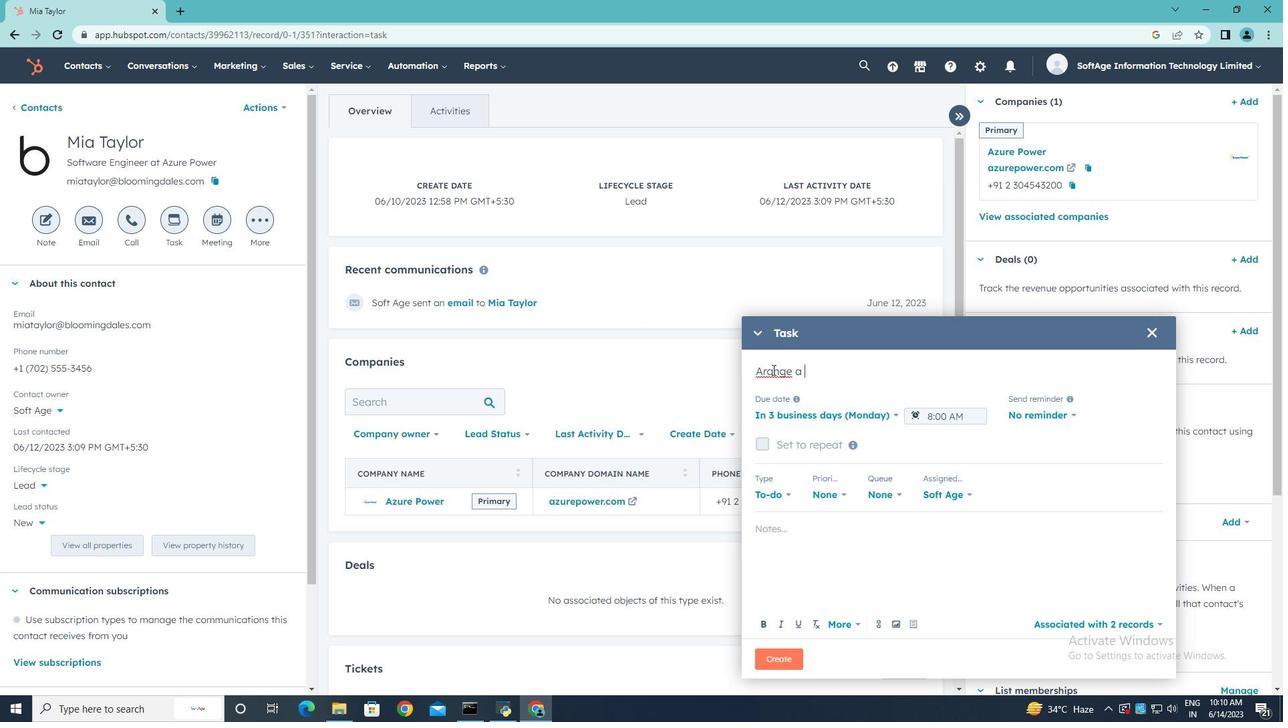 
Action: Mouse pressed left at (766, 373)
Screenshot: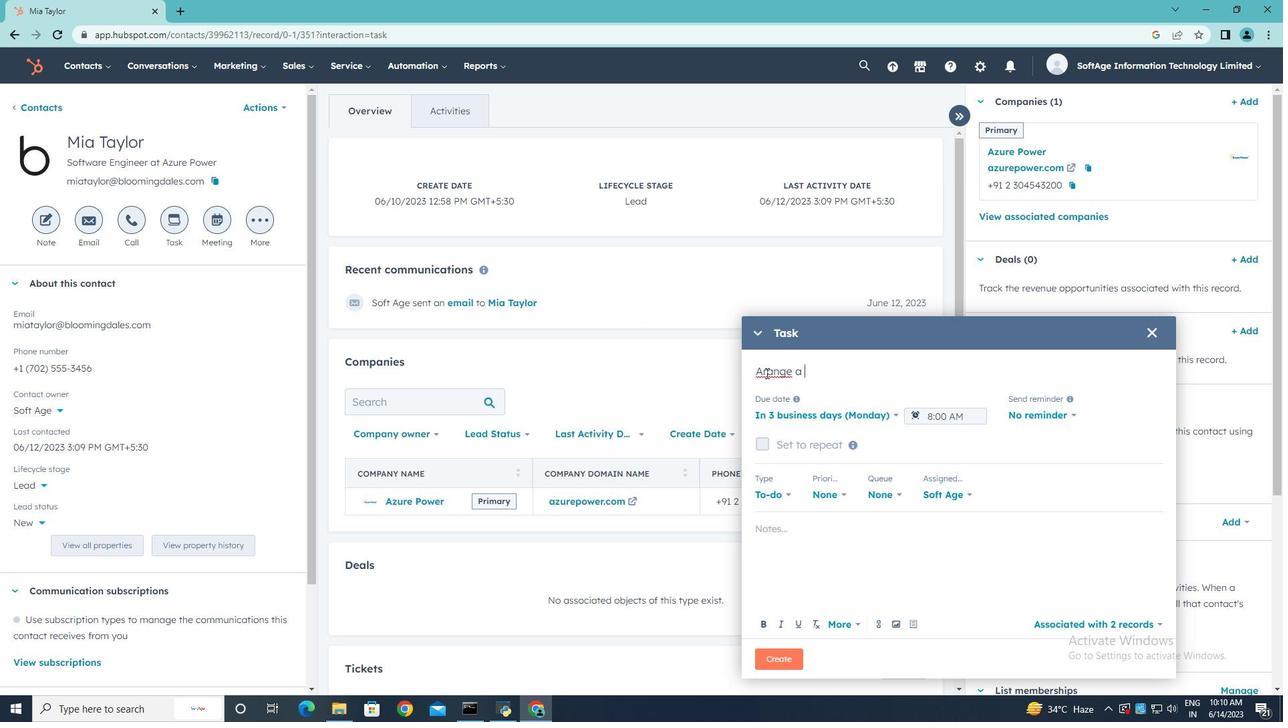 
Action: Mouse moved to (768, 378)
Screenshot: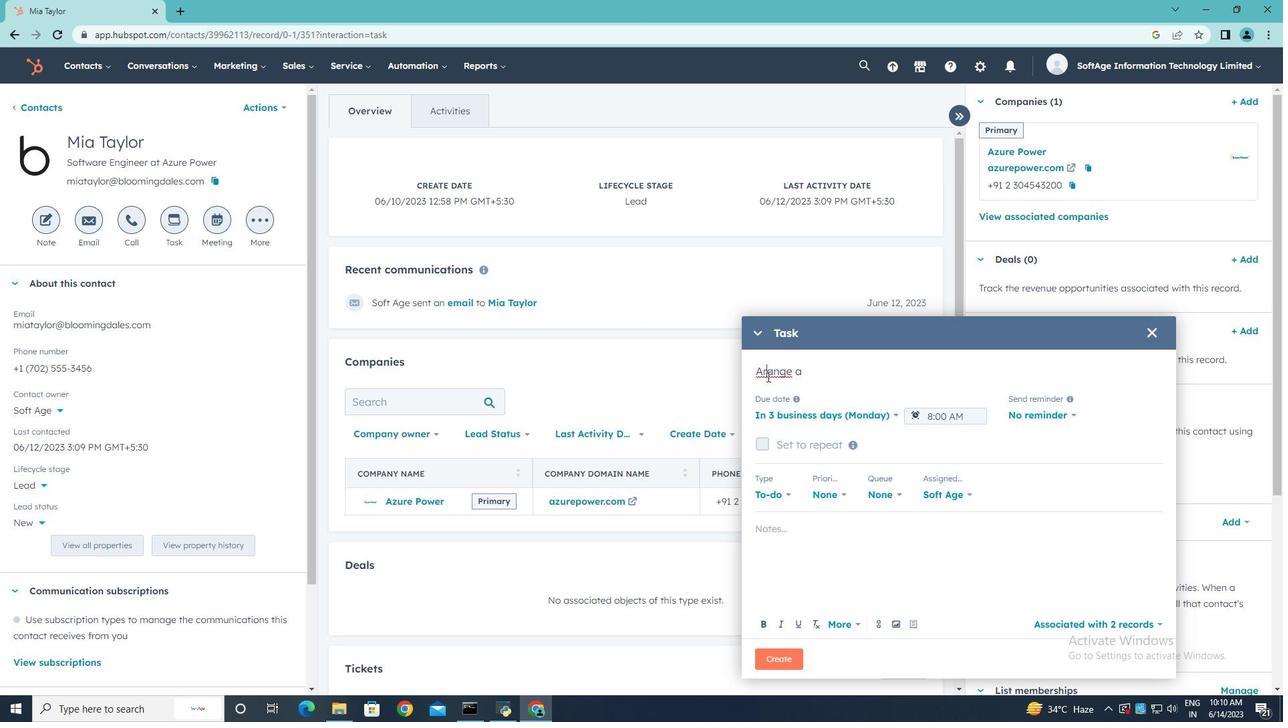
Action: Key pressed r
Screenshot: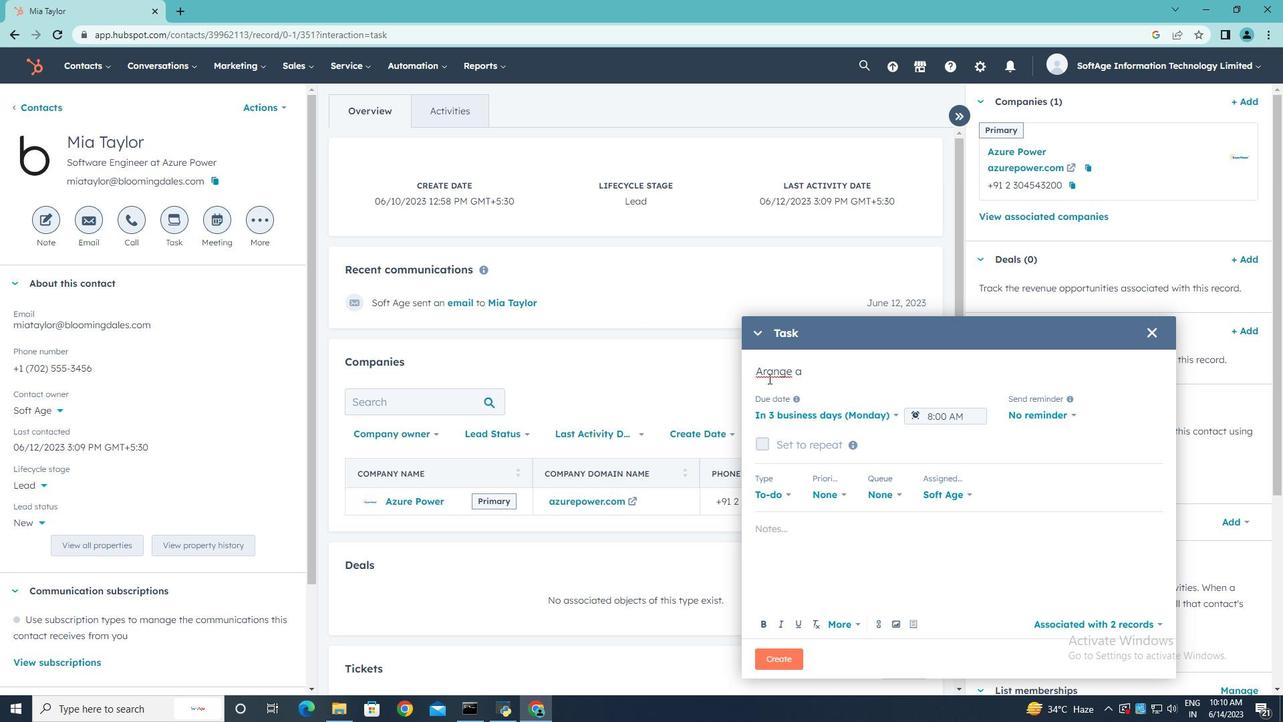 
Action: Mouse moved to (822, 368)
Screenshot: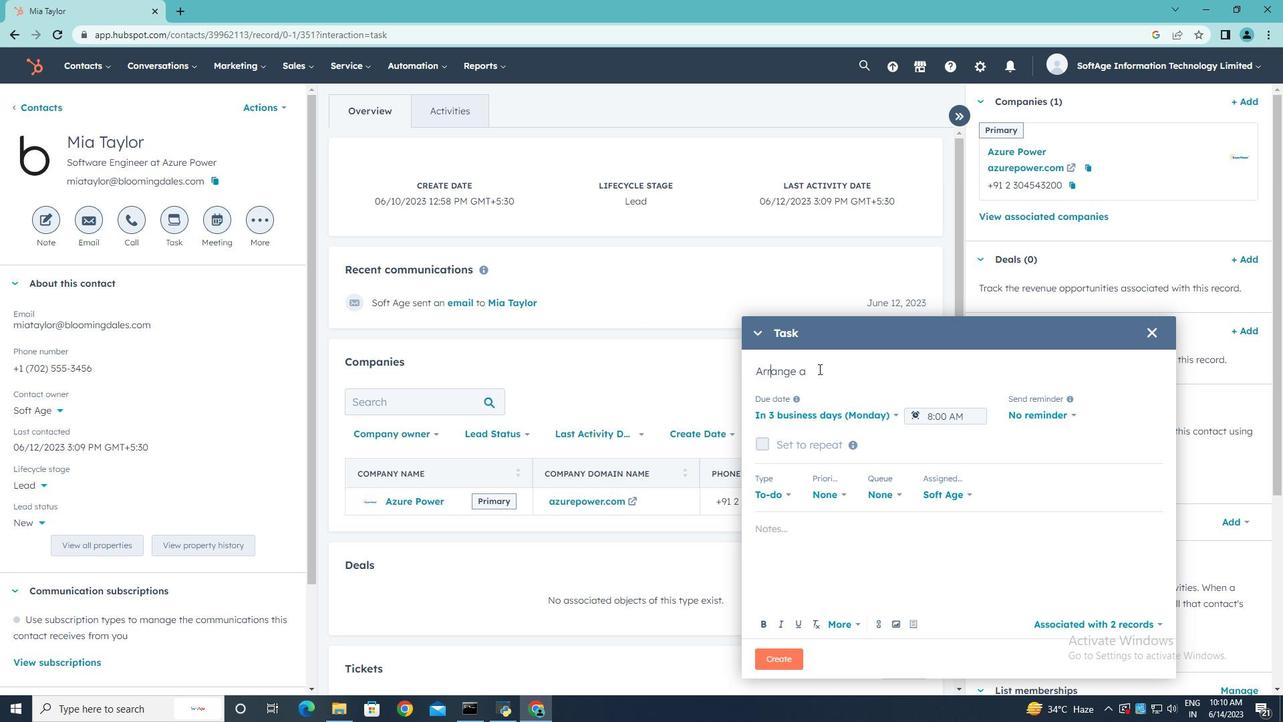
Action: Mouse pressed left at (822, 368)
Screenshot: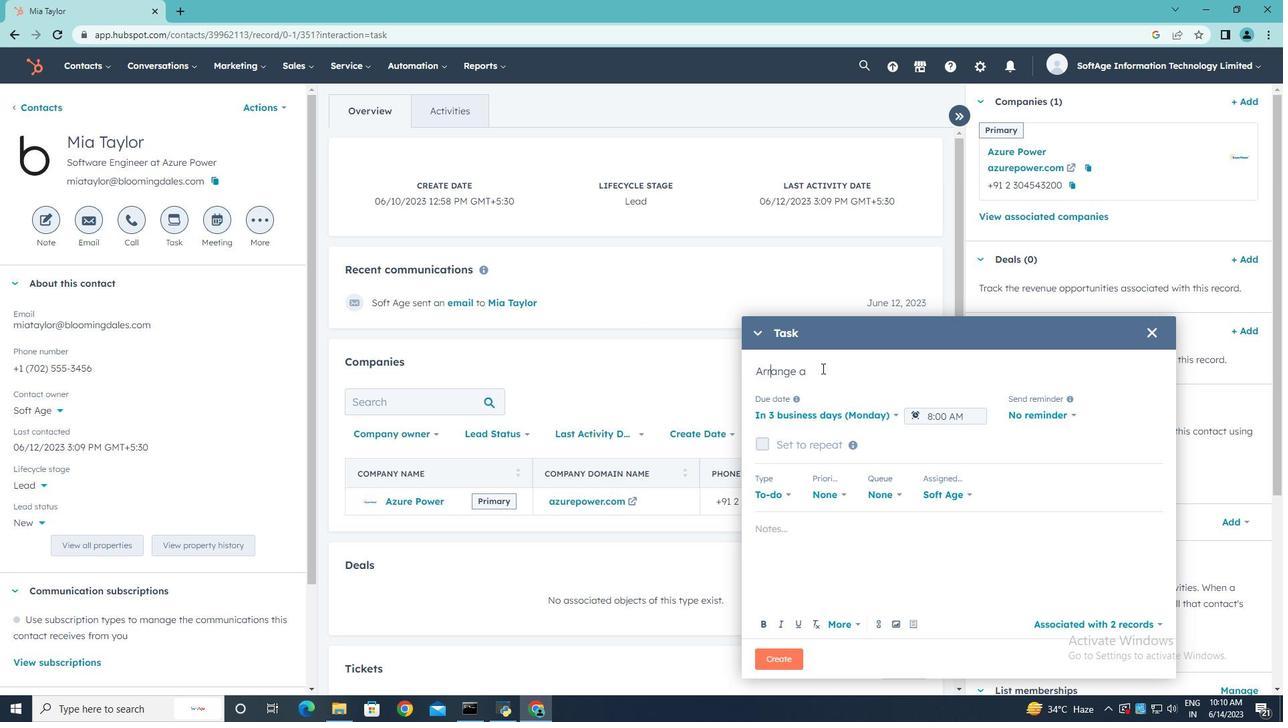 
Action: Mouse moved to (812, 364)
Screenshot: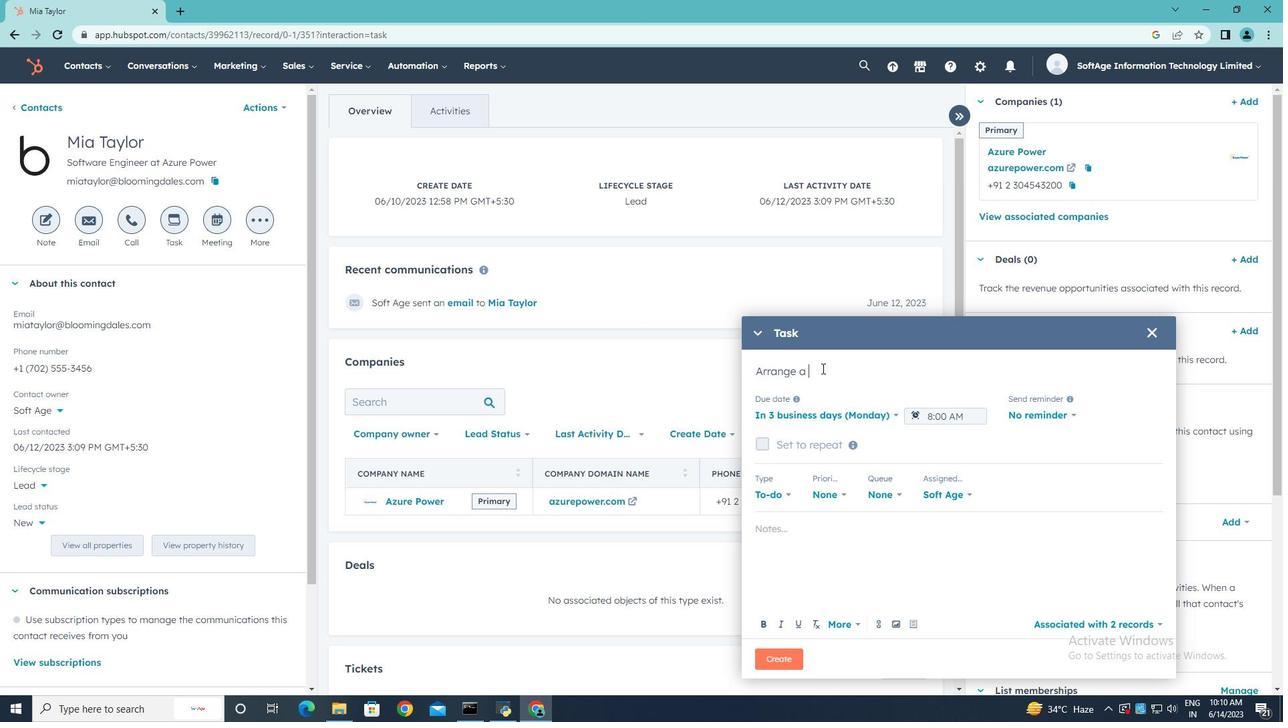 
Action: Key pressed <Key.shift><Key.shift>call<Key.left><Key.left><Key.left><Key.backspace><Key.shift>C<Key.right><Key.right><Key.right><Key.space><Key.shift><Key.shift><Key.shift><Key.shift><Key.shift><Key.shift><Key.shift><Key.shift><Key.shift><Key.shift>M<Key.backspace>meetinf
Screenshot: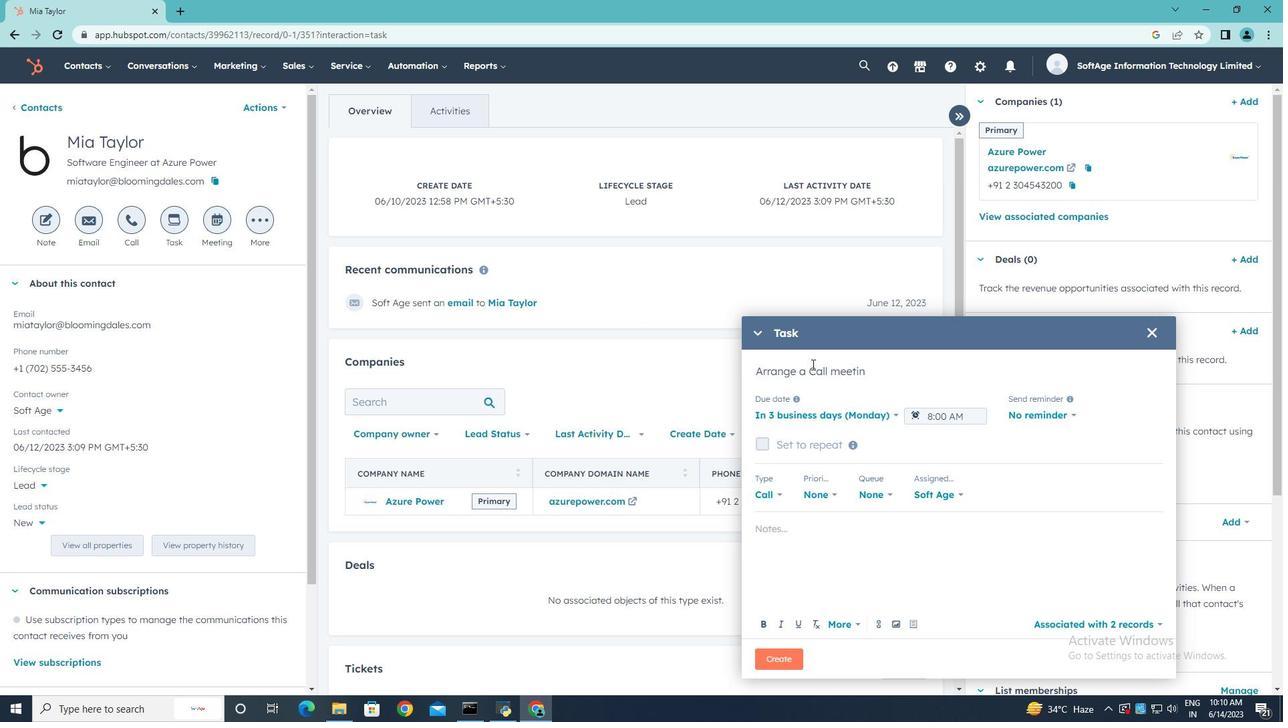 
Action: Mouse moved to (829, 370)
Screenshot: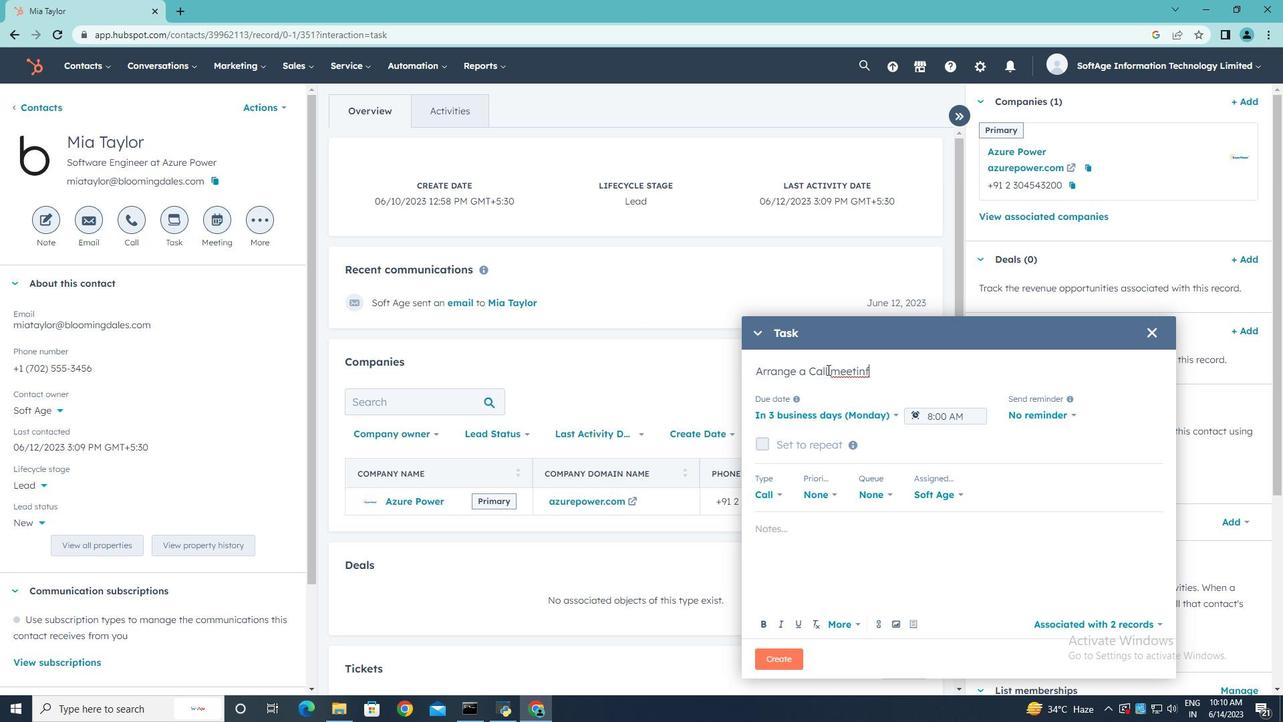 
Action: Mouse pressed left at (829, 370)
Screenshot: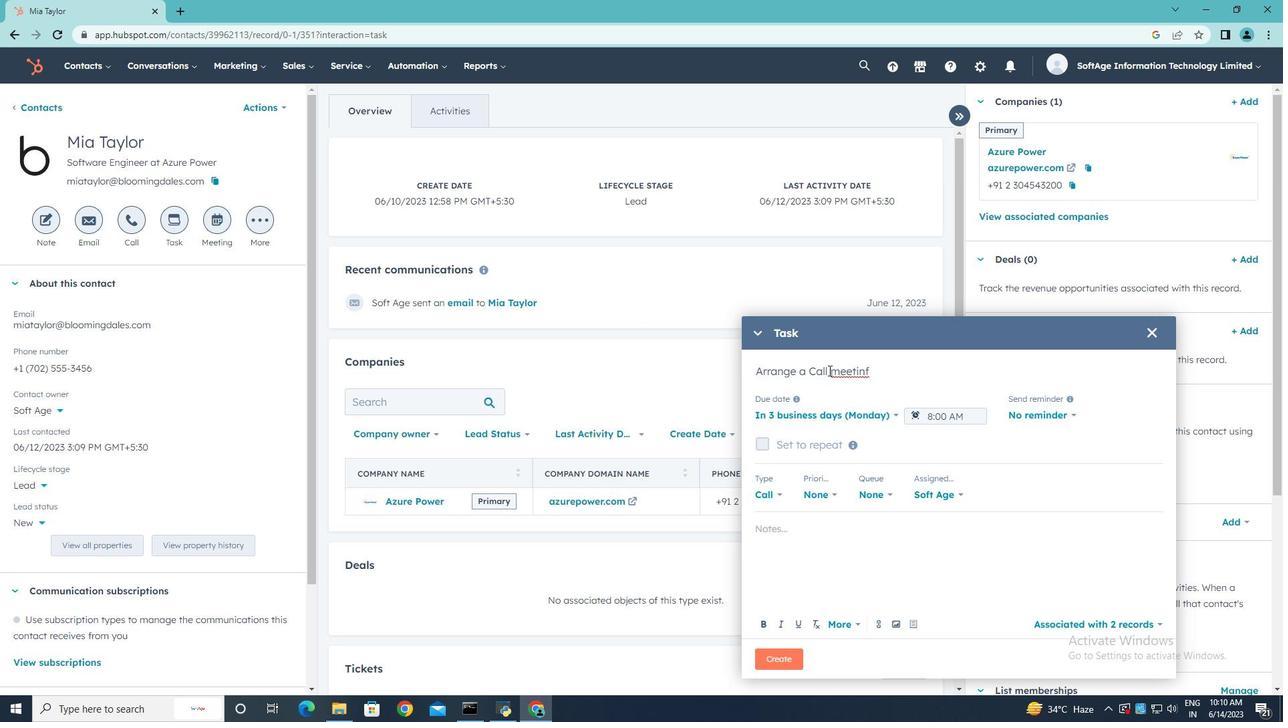 
Action: Mouse moved to (831, 369)
Screenshot: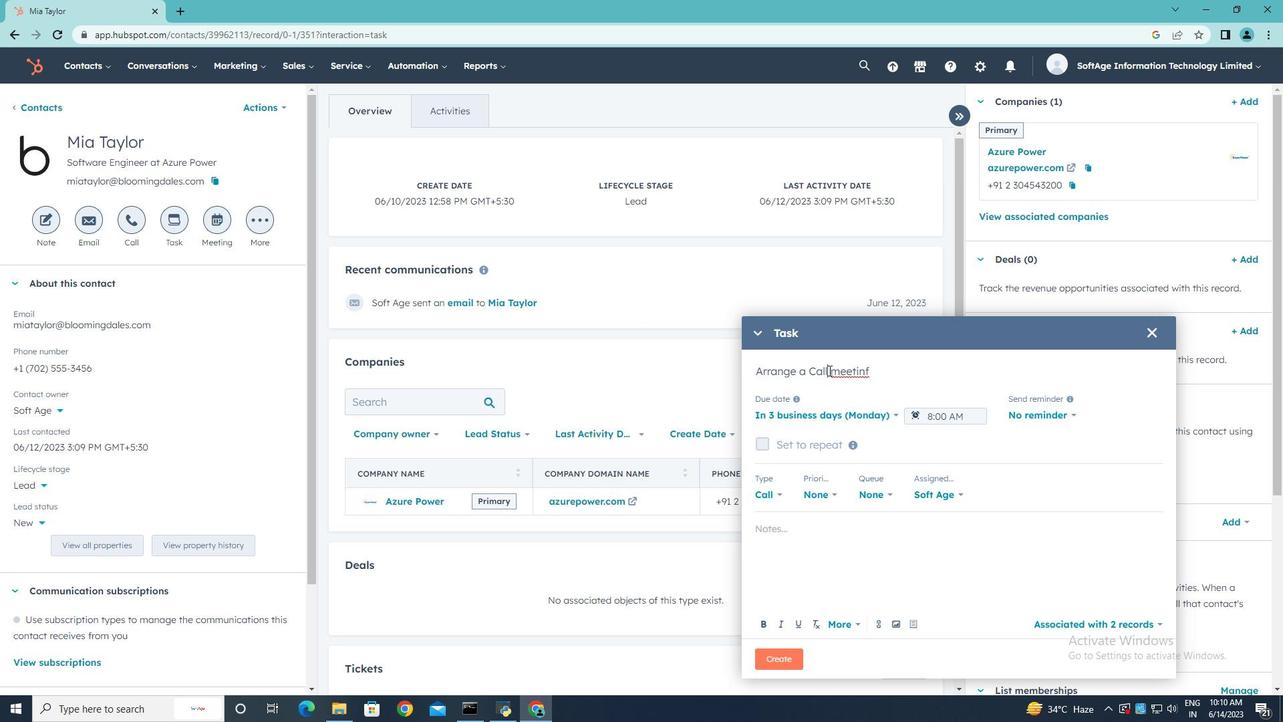 
Action: Key pressed <Key.space>for
Screenshot: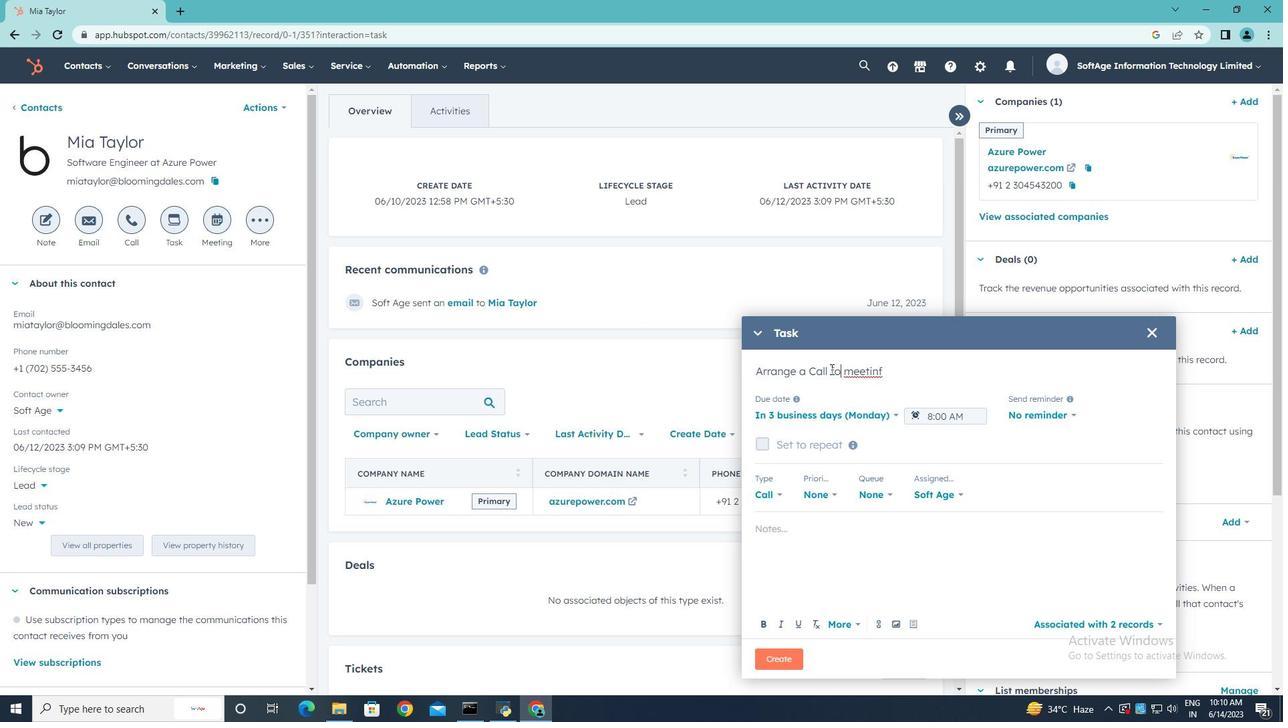 
Action: Mouse moved to (890, 367)
Screenshot: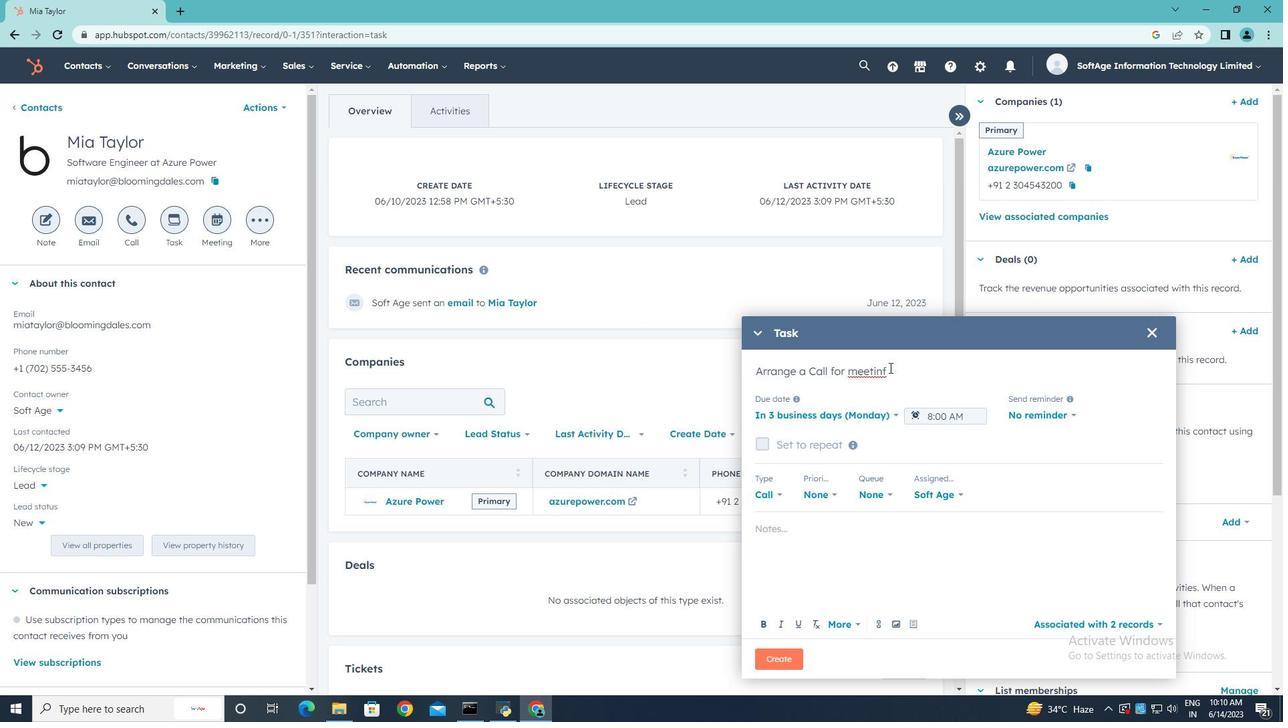 
Action: Mouse pressed left at (890, 367)
Screenshot: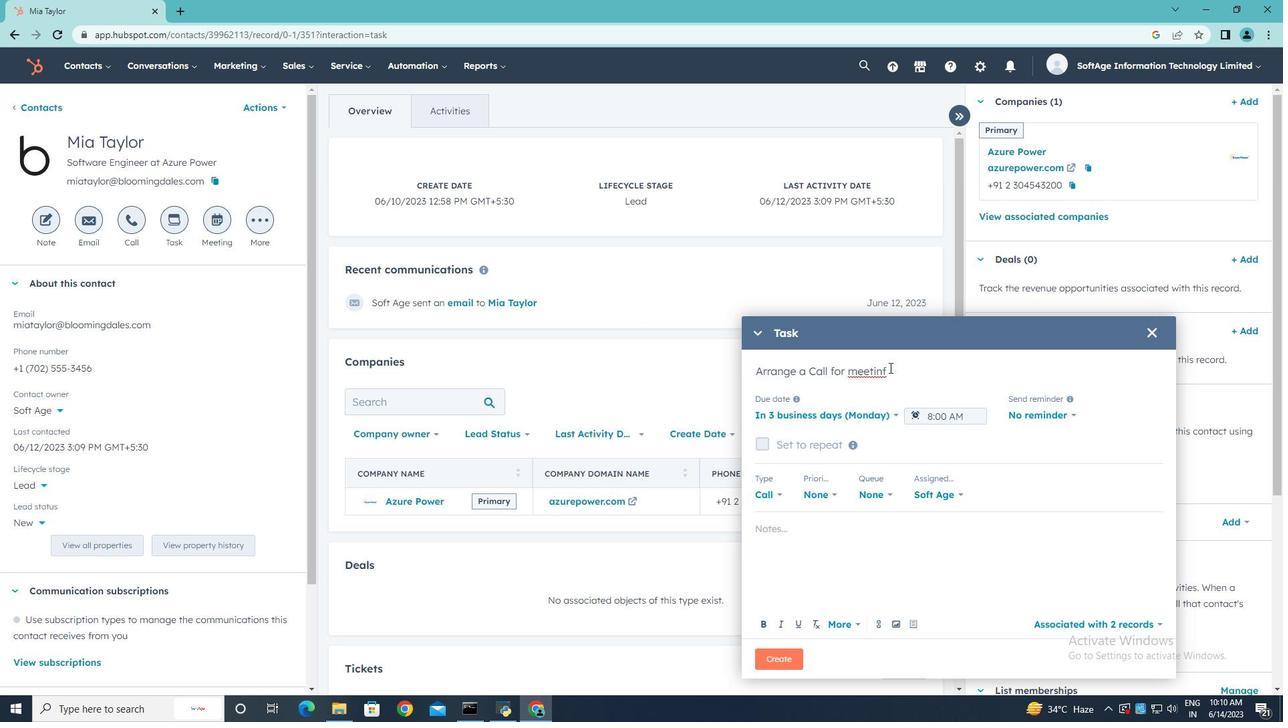 
Action: Mouse moved to (884, 351)
Screenshot: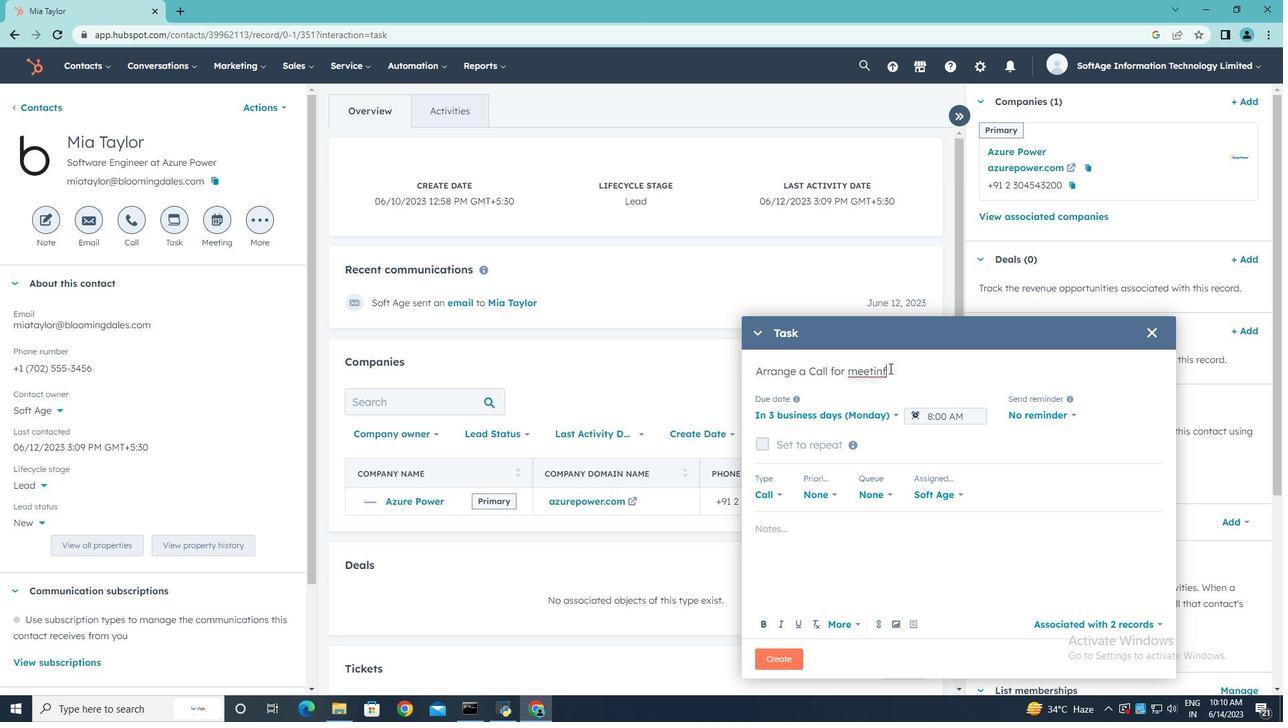 
Action: Key pressed <Key.backspace>g
Screenshot: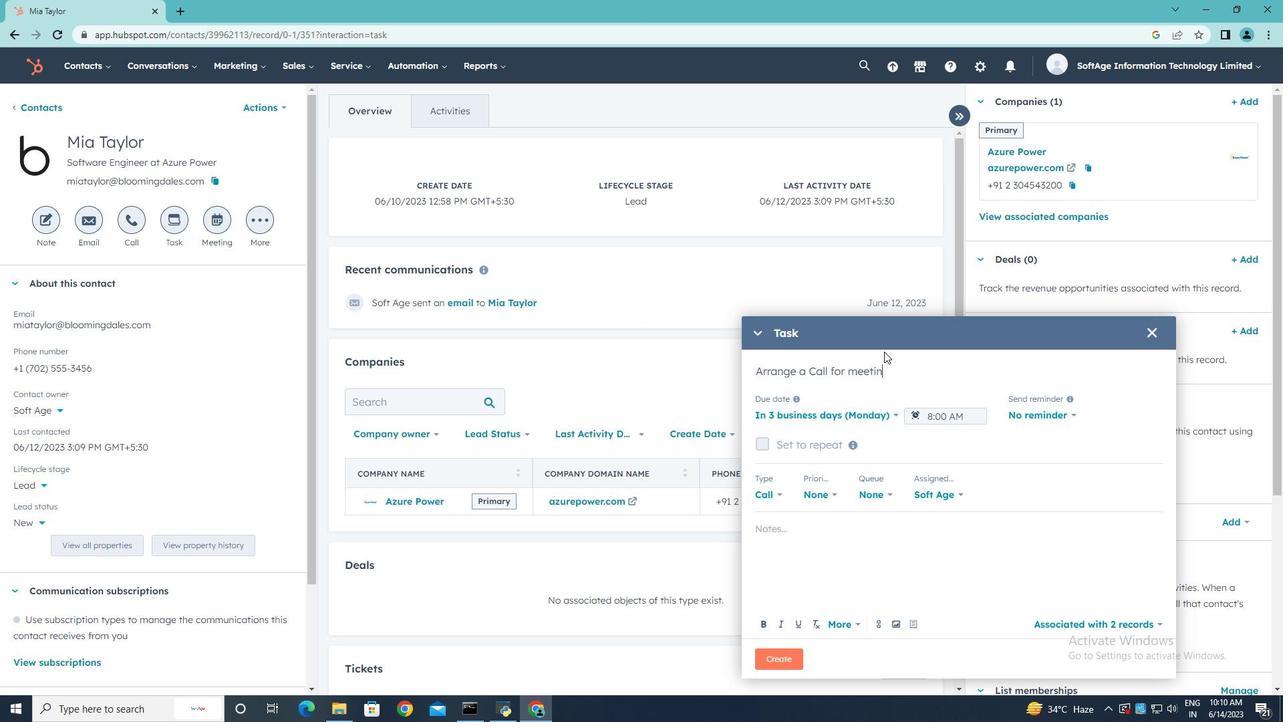 
Action: Mouse moved to (861, 414)
Screenshot: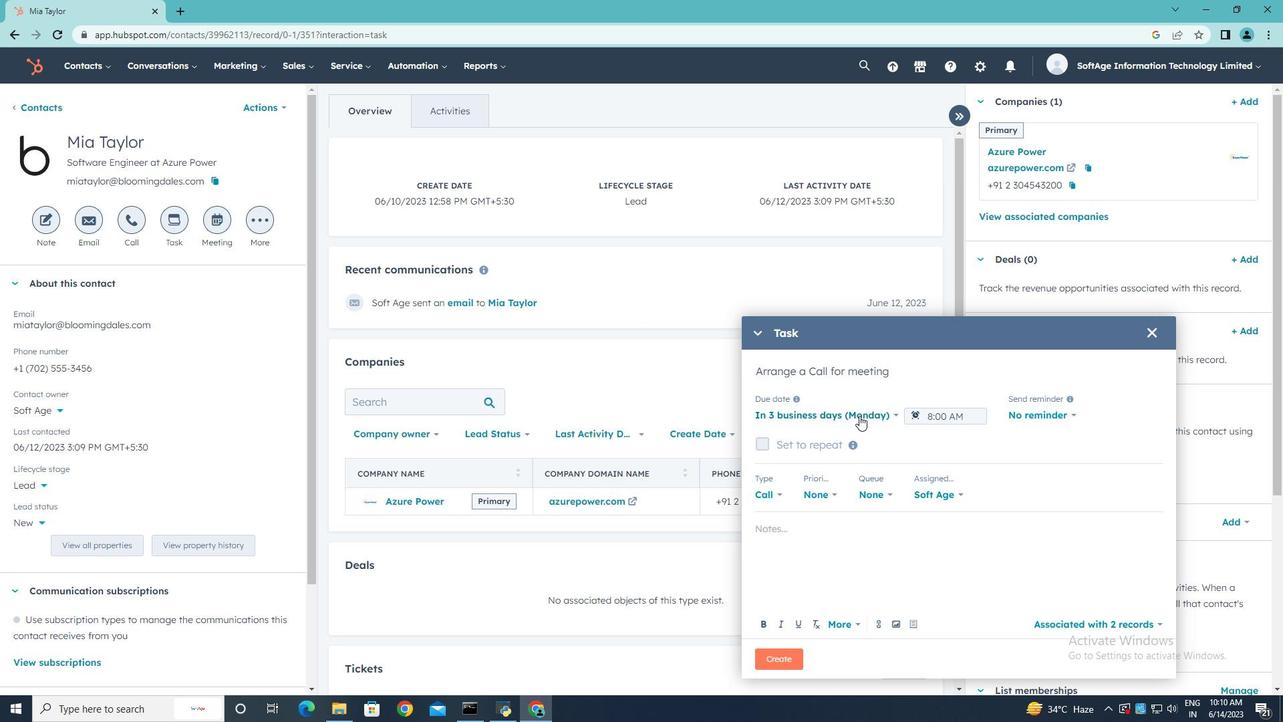 
Action: Mouse pressed left at (861, 414)
Screenshot: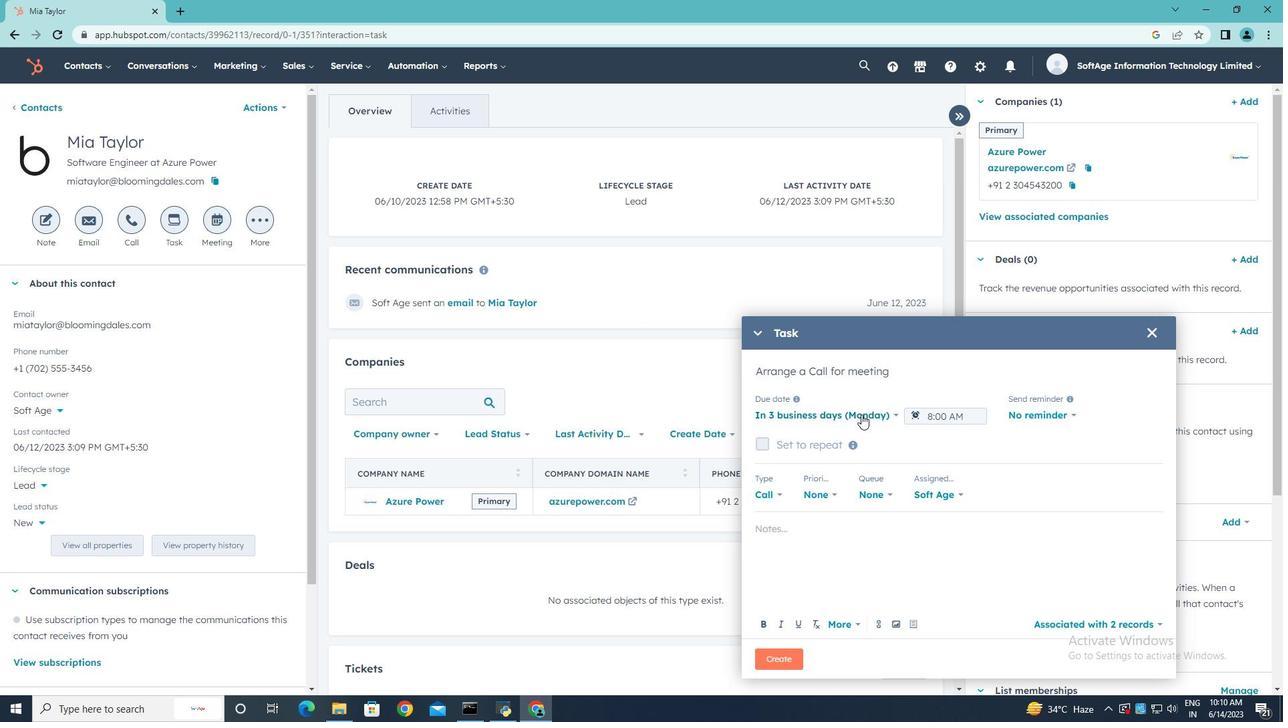 
Action: Mouse moved to (838, 510)
Screenshot: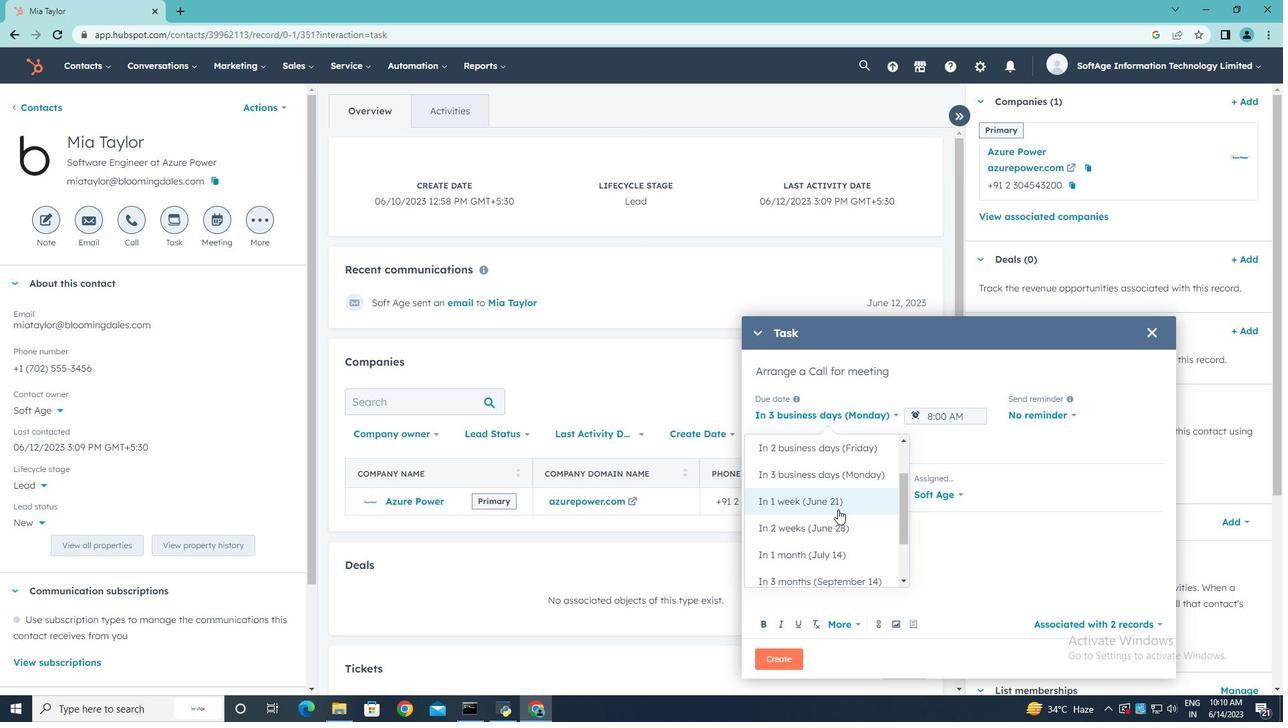 
Action: Mouse scrolled (838, 510) with delta (0, 0)
Screenshot: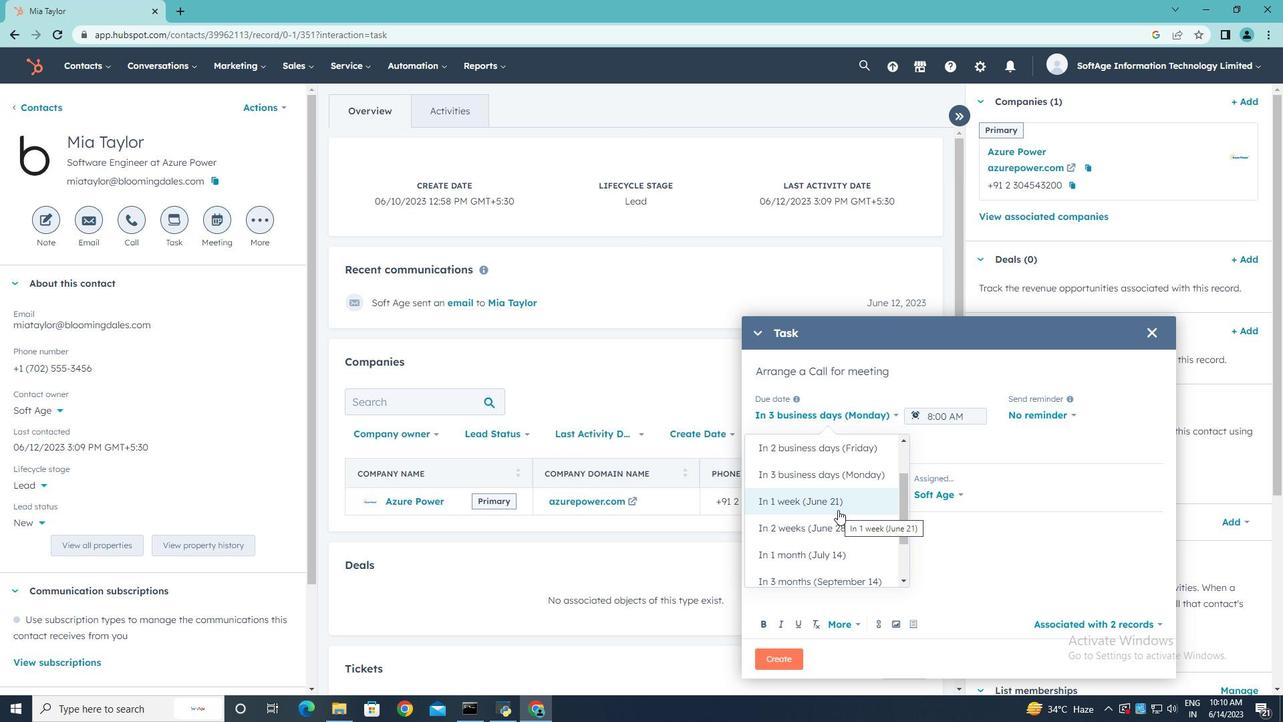 
Action: Mouse scrolled (838, 510) with delta (0, 0)
Screenshot: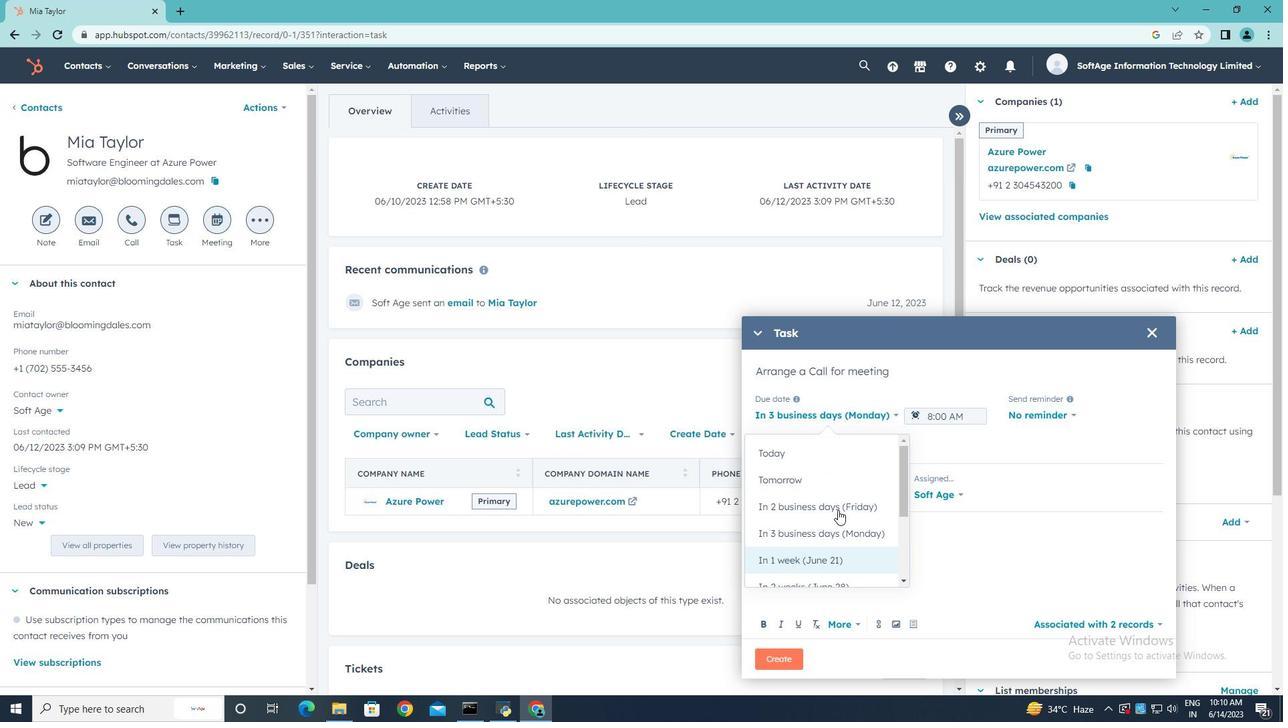 
Action: Mouse scrolled (838, 510) with delta (0, 0)
Screenshot: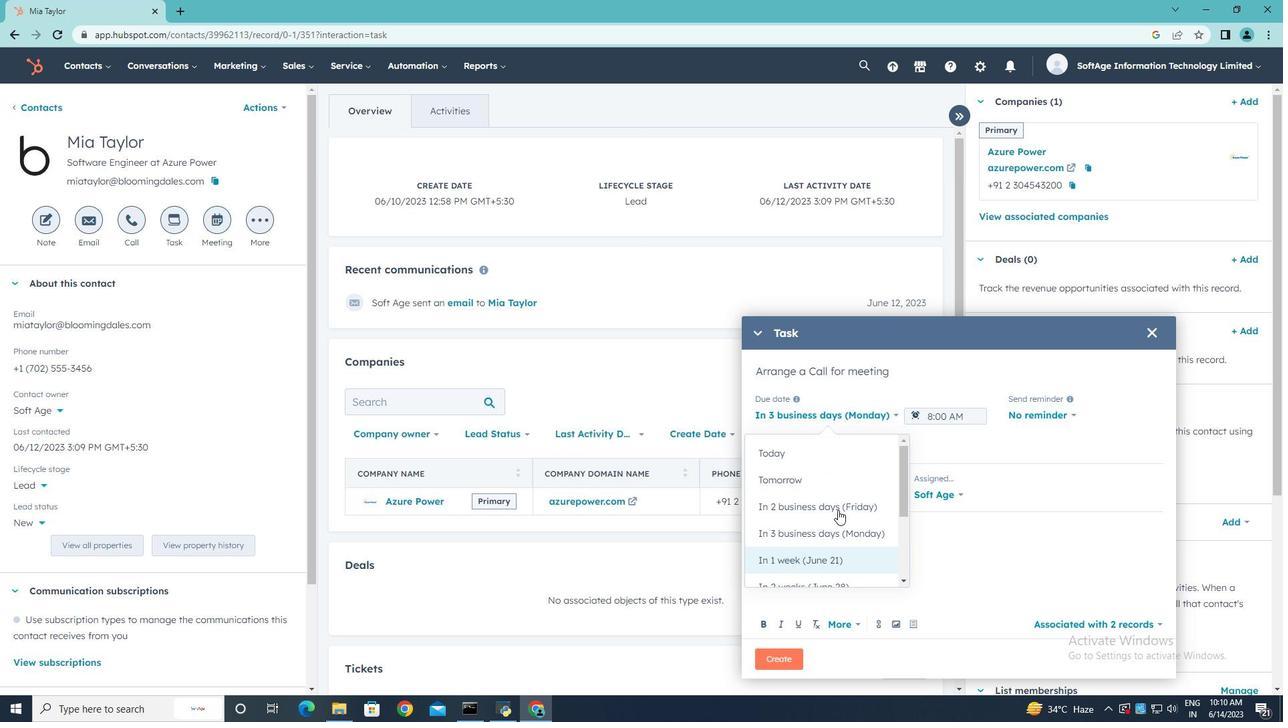 
Action: Mouse moved to (839, 486)
Screenshot: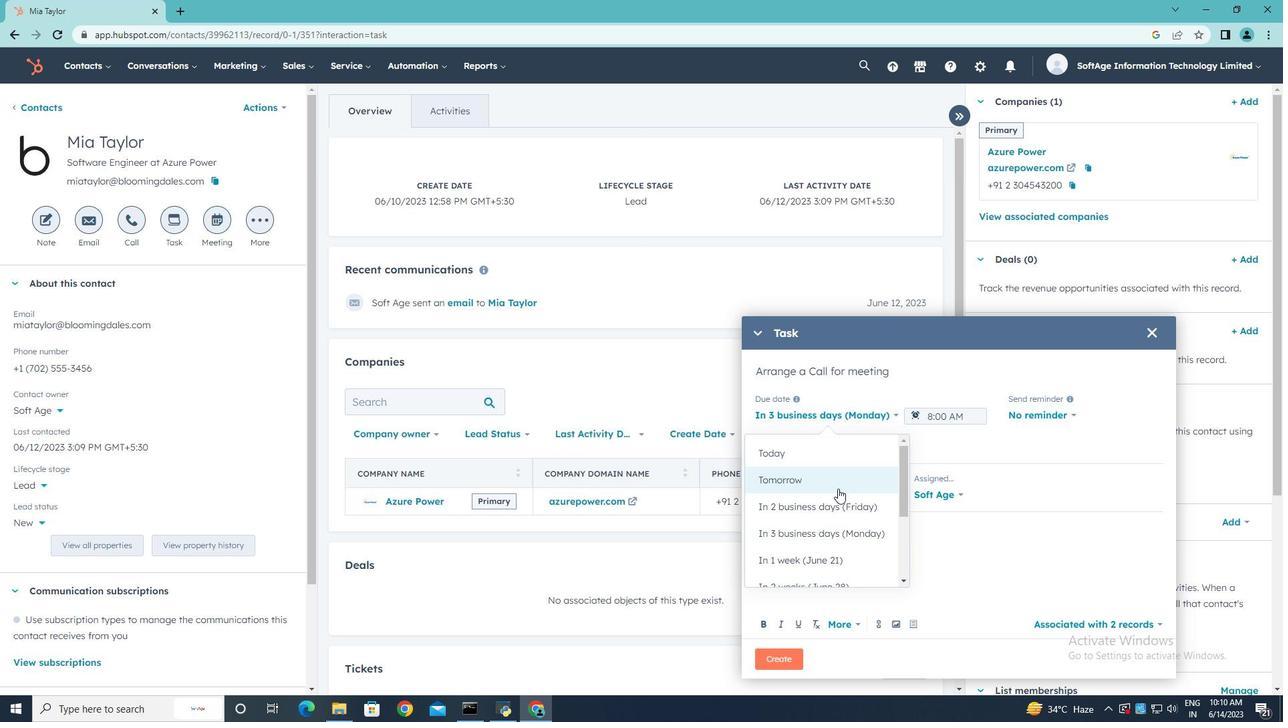 
Action: Mouse pressed left at (839, 486)
Screenshot: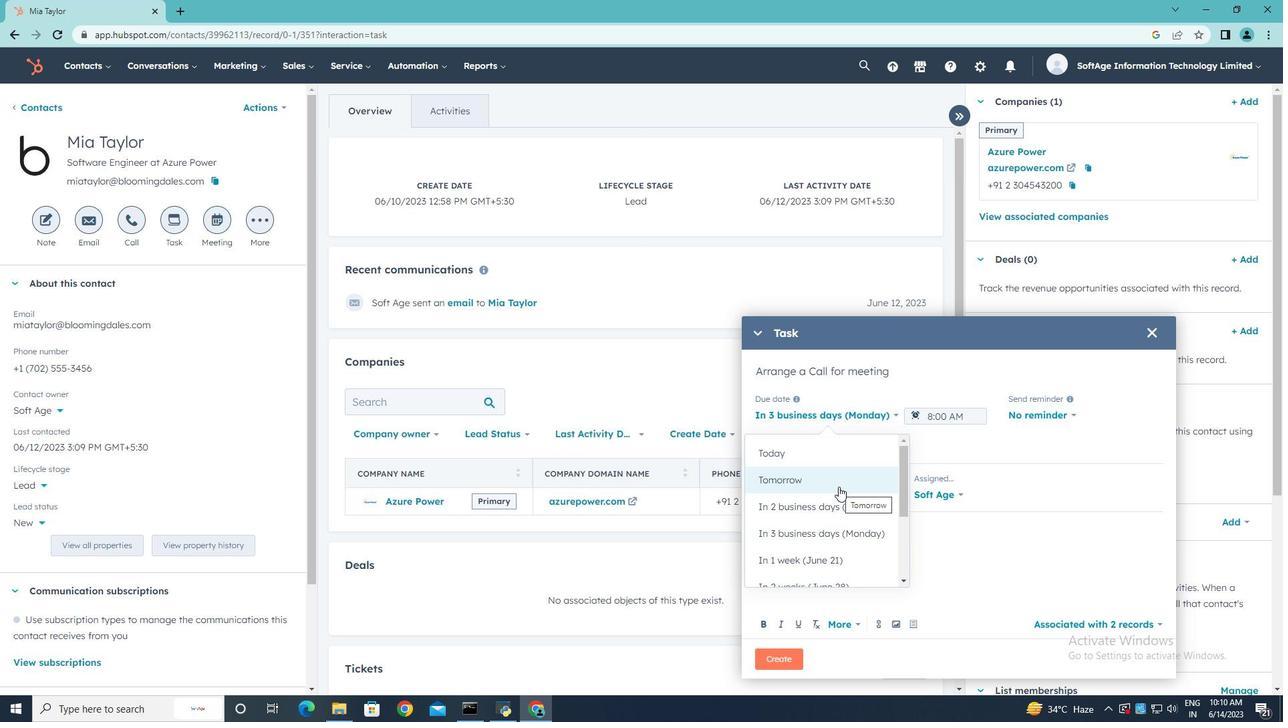 
Action: Mouse moved to (970, 416)
Screenshot: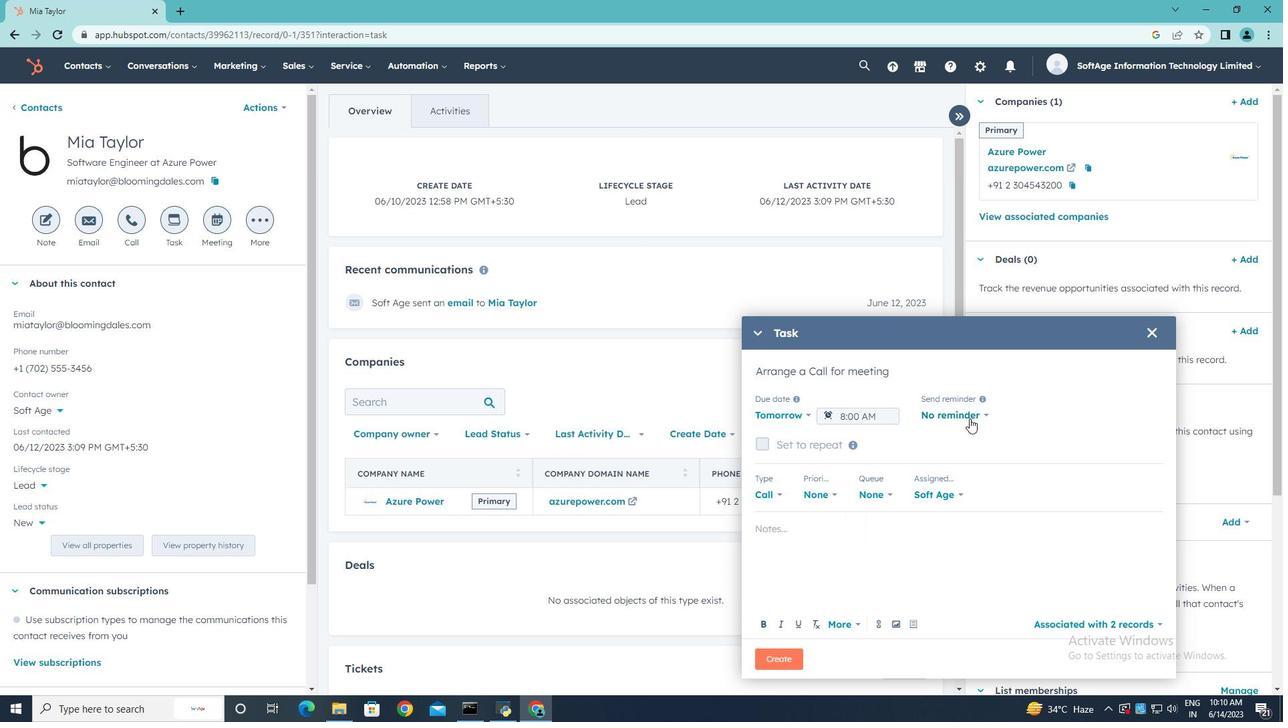 
Action: Mouse pressed left at (970, 416)
Screenshot: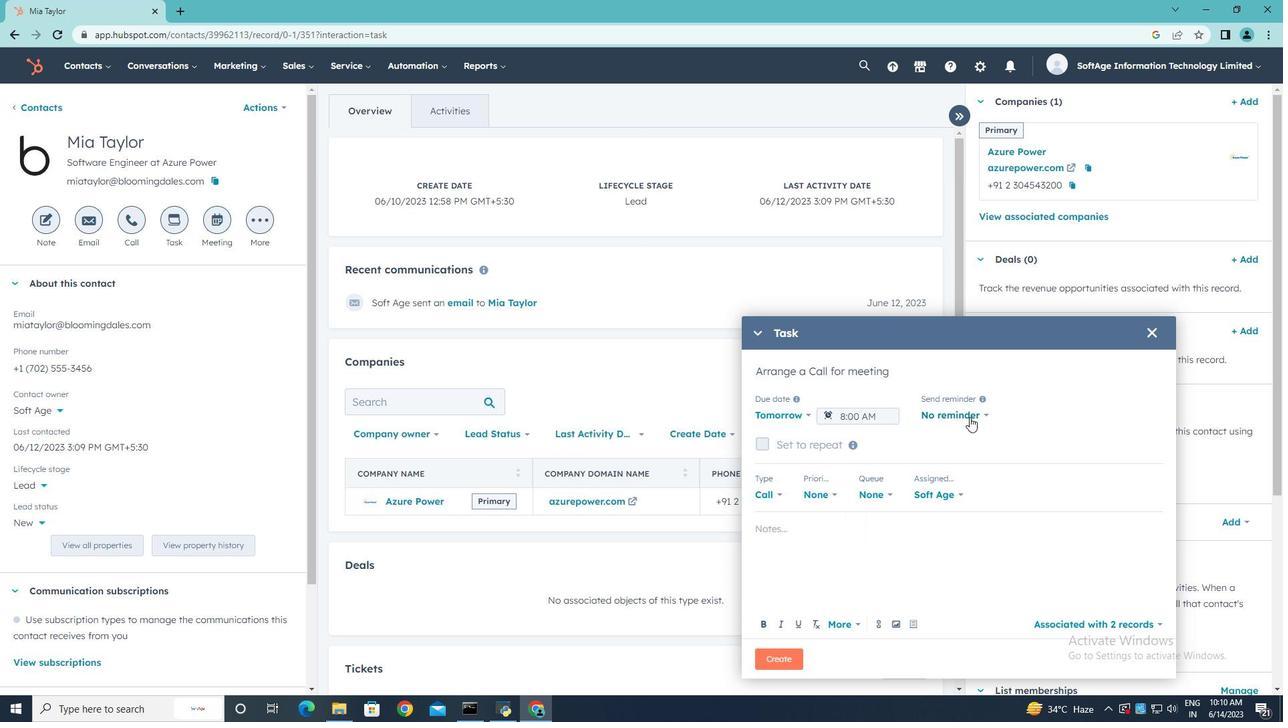 
Action: Mouse moved to (954, 500)
Screenshot: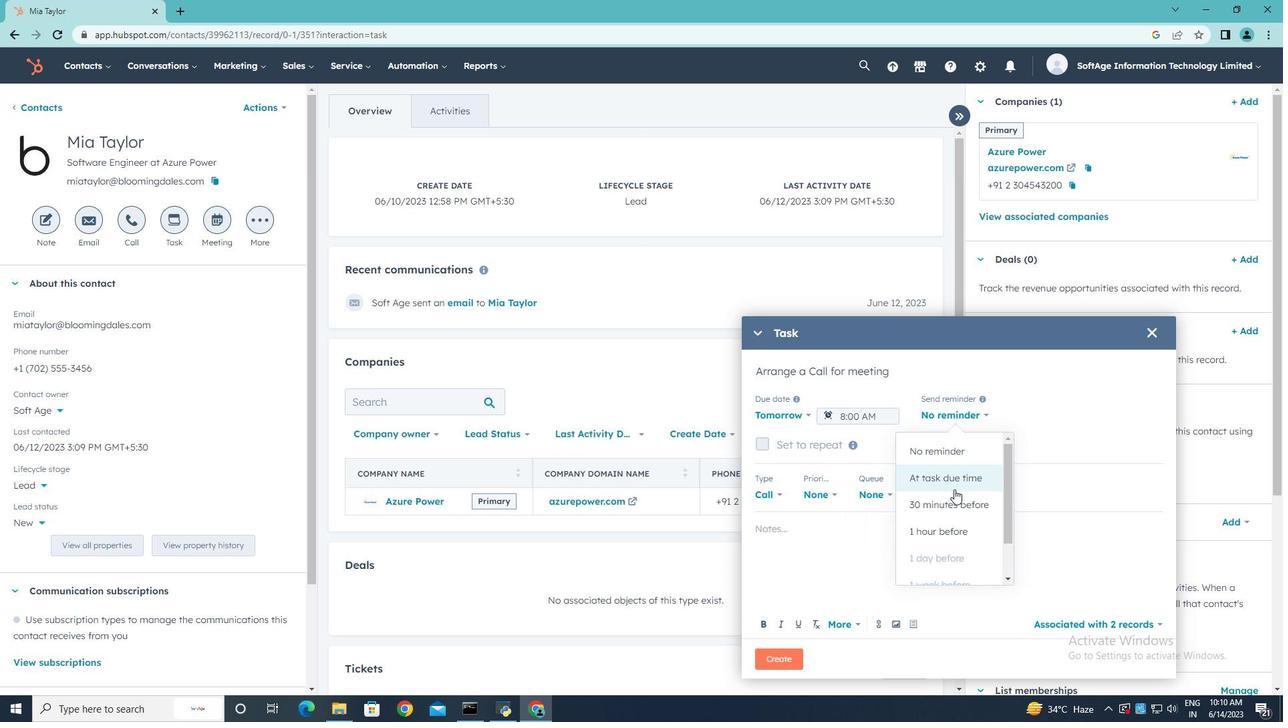 
Action: Mouse pressed left at (954, 500)
Screenshot: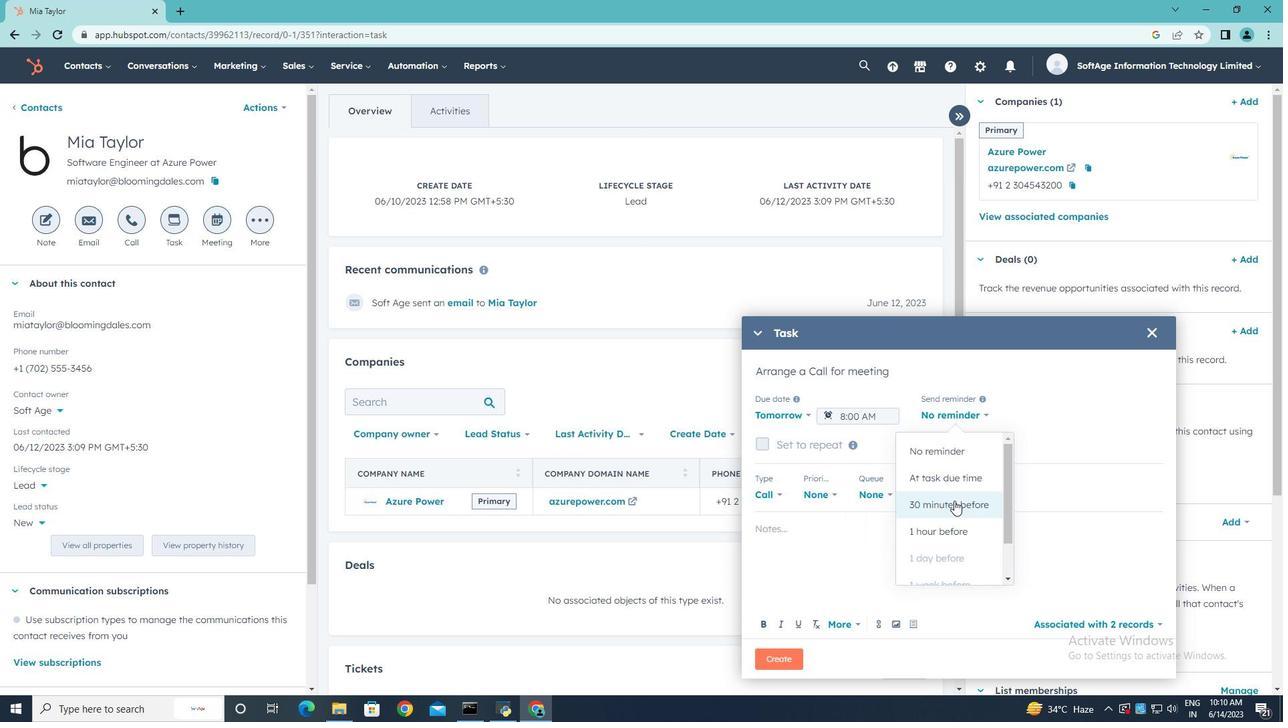 
Action: Mouse moved to (821, 494)
Screenshot: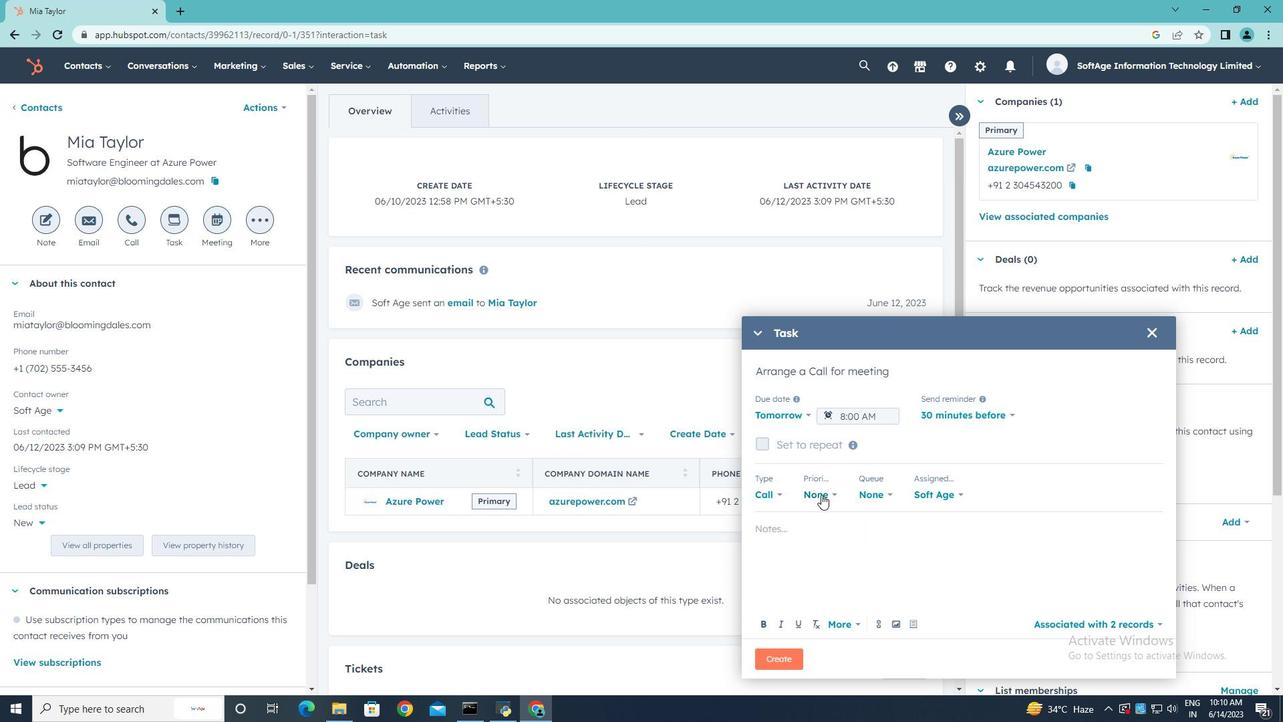 
Action: Mouse pressed left at (821, 494)
Screenshot: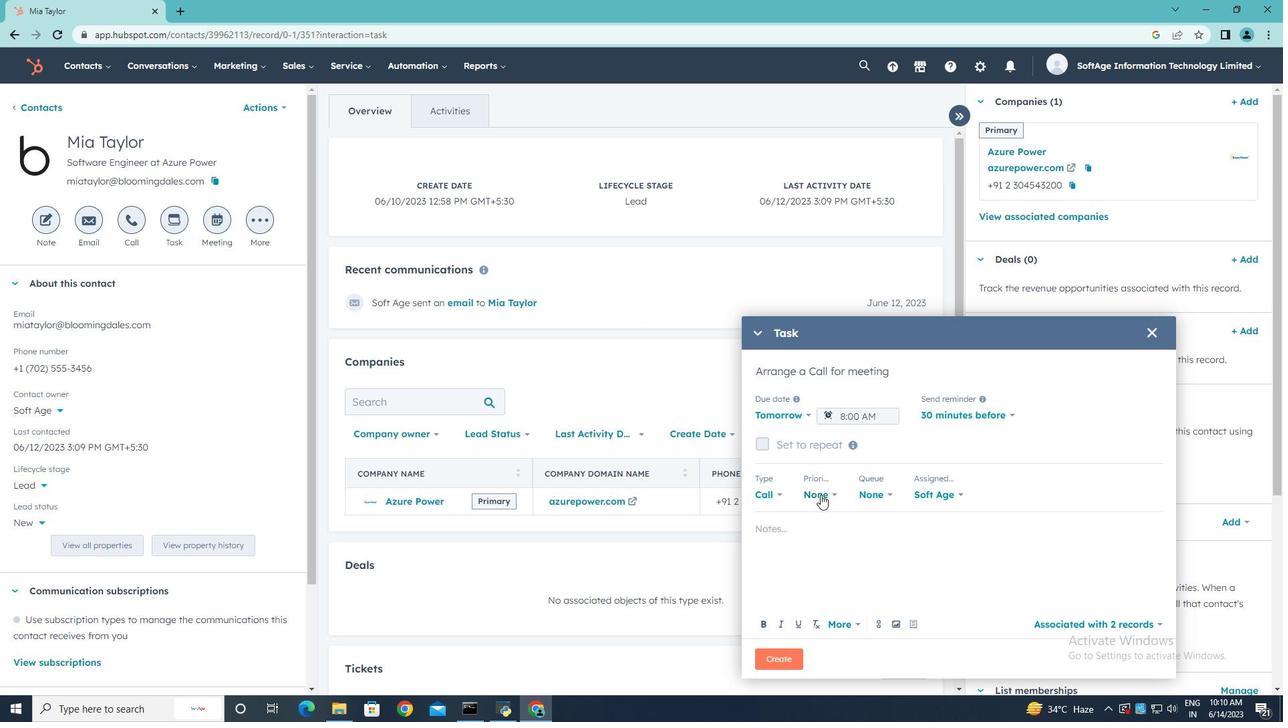 
Action: Mouse moved to (813, 585)
Screenshot: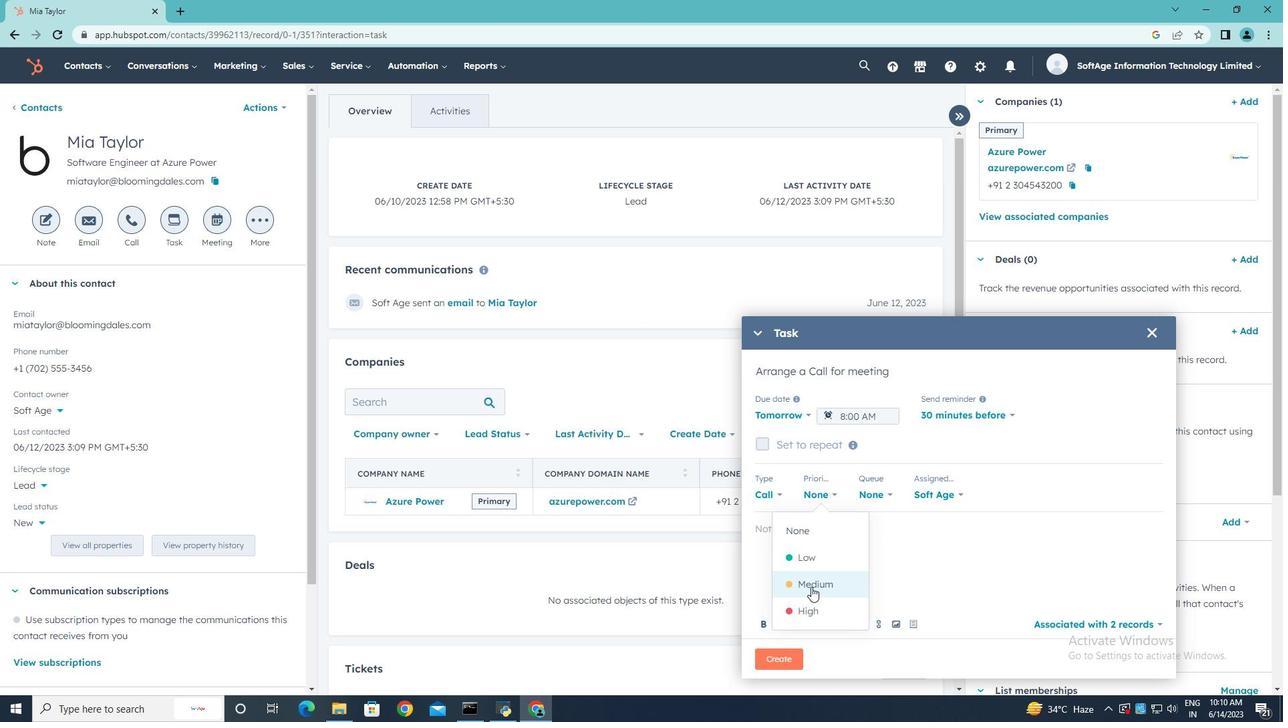
Action: Mouse pressed left at (813, 585)
Screenshot: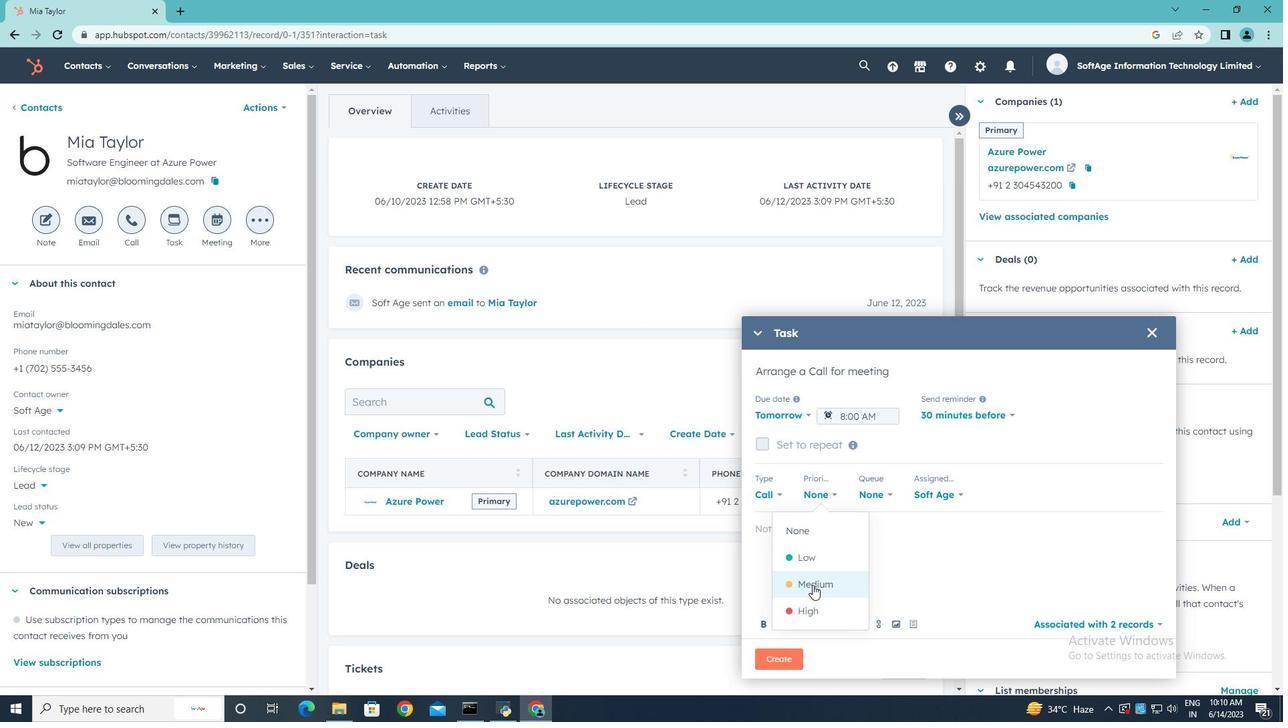 
Action: Mouse moved to (808, 542)
Screenshot: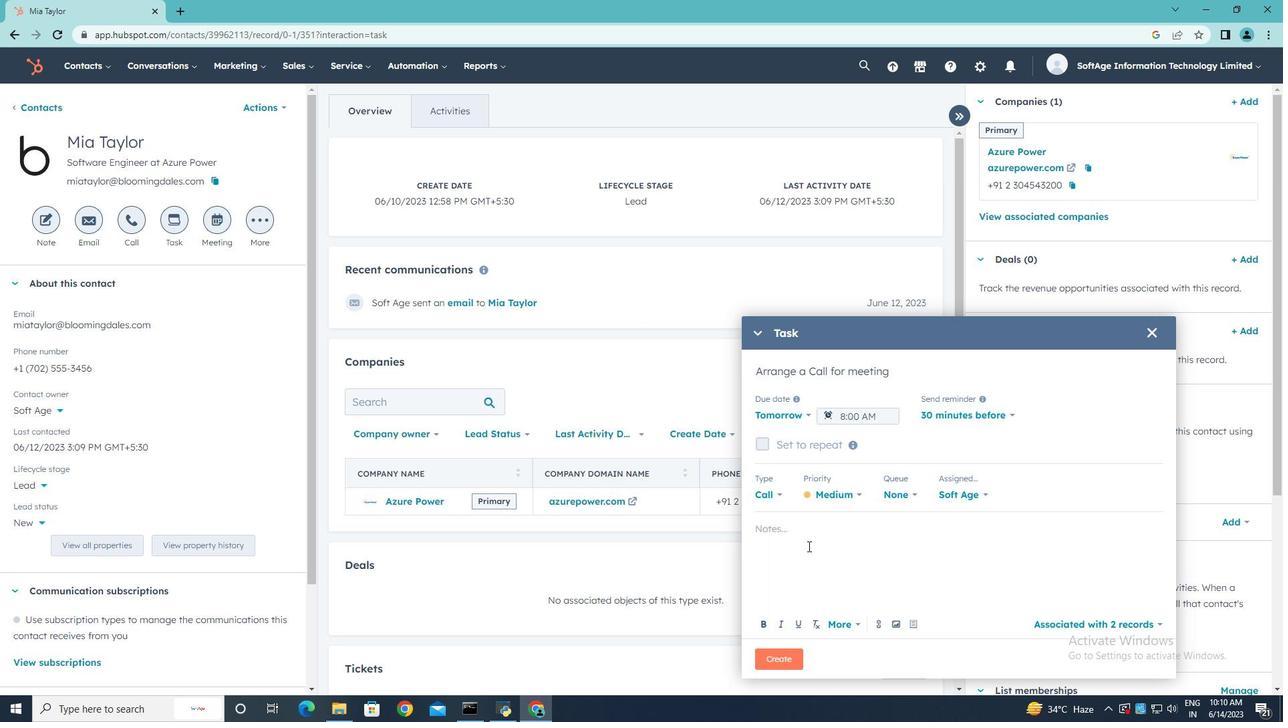 
Action: Mouse pressed left at (808, 542)
Screenshot: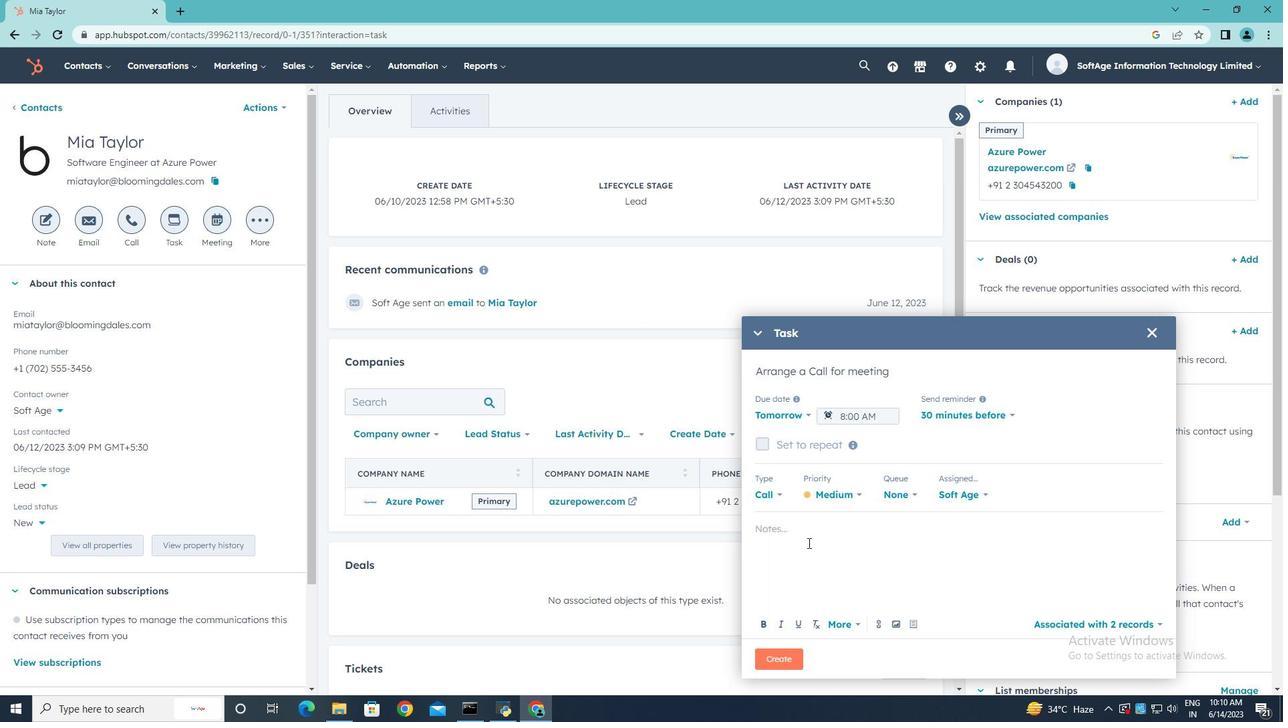 
Action: Mouse moved to (808, 542)
Screenshot: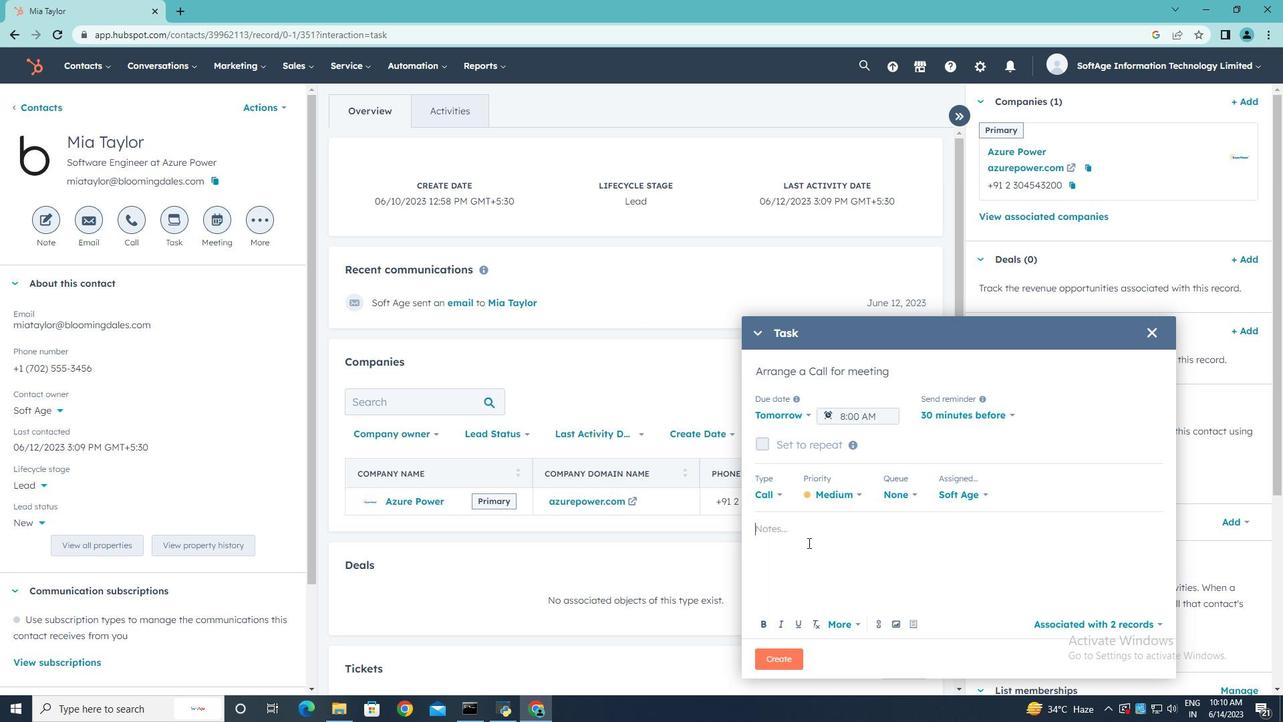 
Action: Key pressed <Key.shift><Key.shift><Key.shift><Key.shift><Key.shift><Key.shift>Take<Key.space>detail<Key.space><Key.backspace>ed<Key.space>meeting<Key.space>minutes<Key.space>and<Key.space>share<Key.space>them<Key.space>with<Key.space>the<Key.space>team<Key.space>after<Key.space>word<Key.backspace><Key.backspace><Key.backspace>ard<Key.left><Key.left><Key.left><Key.left><Key.backspace>
Screenshot: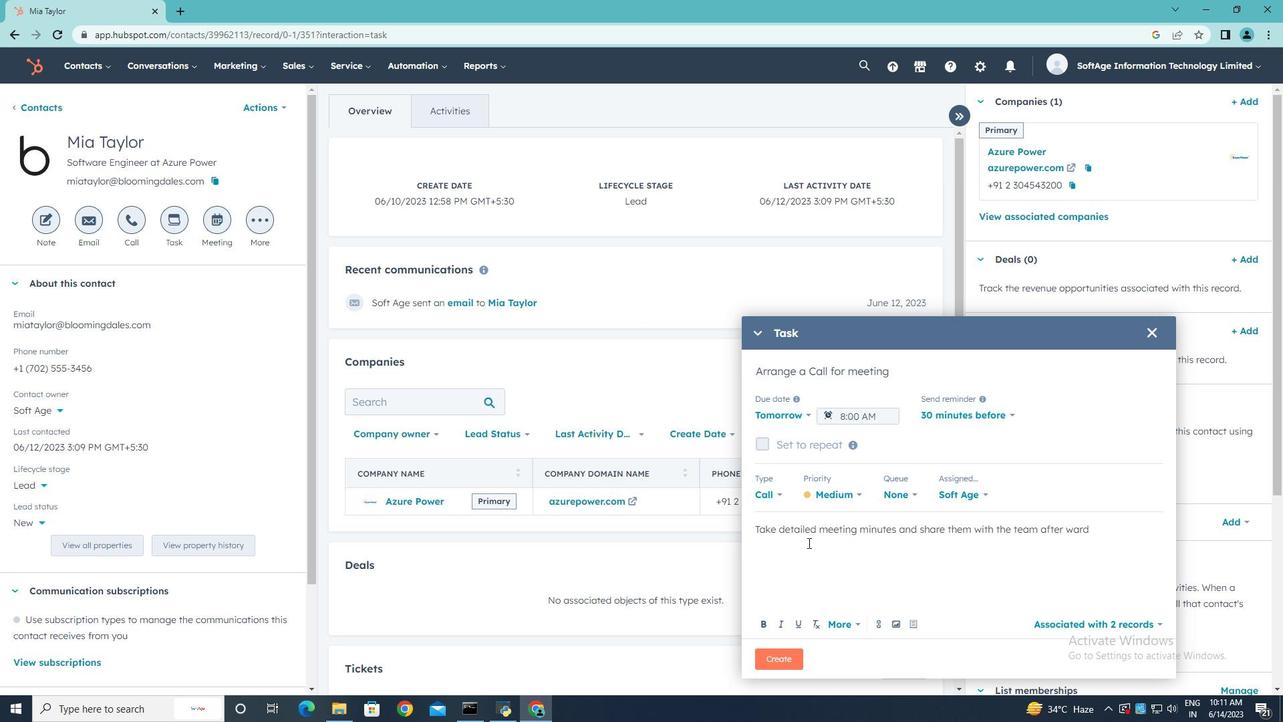 
Action: Mouse moved to (1069, 538)
Screenshot: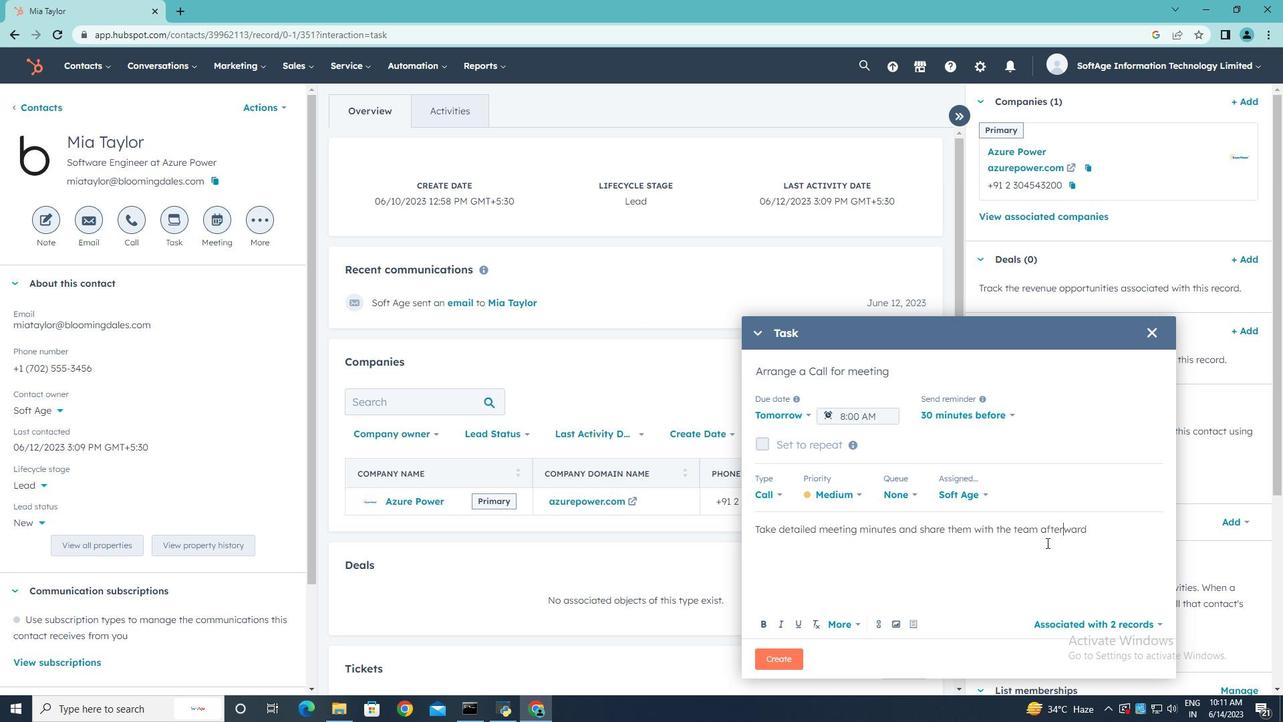 
Action: Key pressed <Key.right>
Screenshot: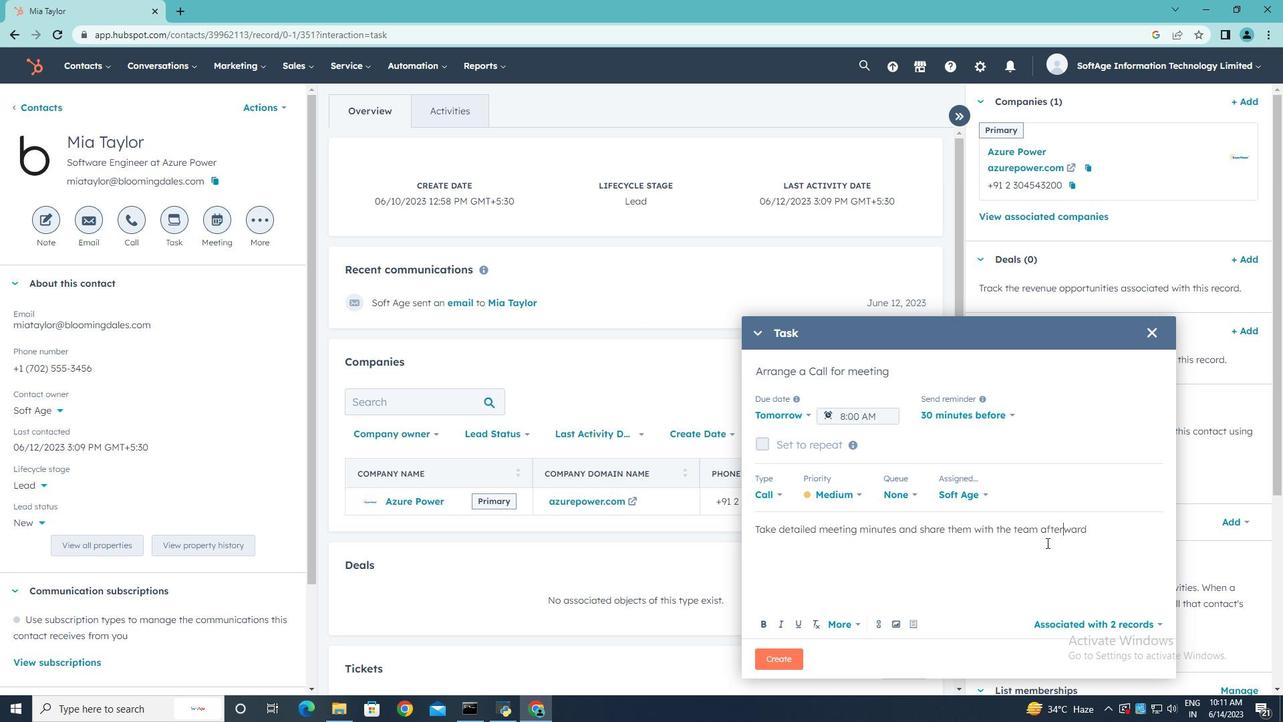 
Action: Mouse moved to (1106, 535)
Screenshot: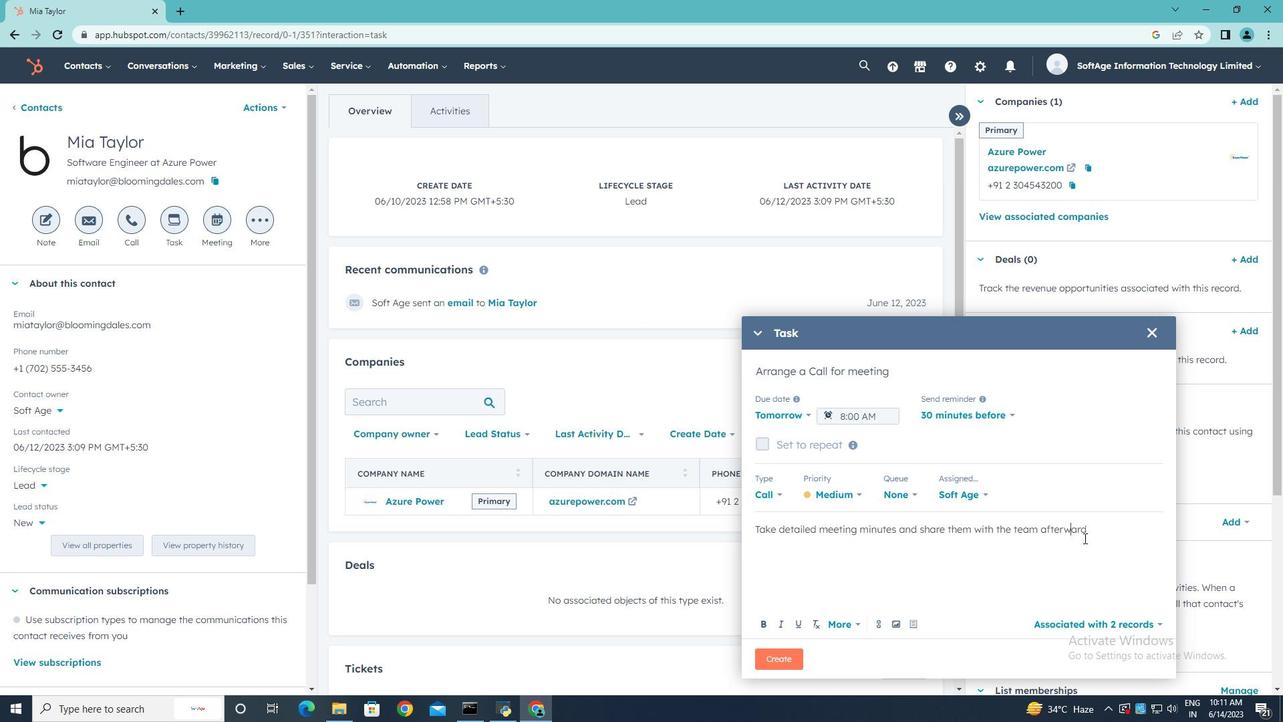 
Action: Key pressed <Key.right>
Screenshot: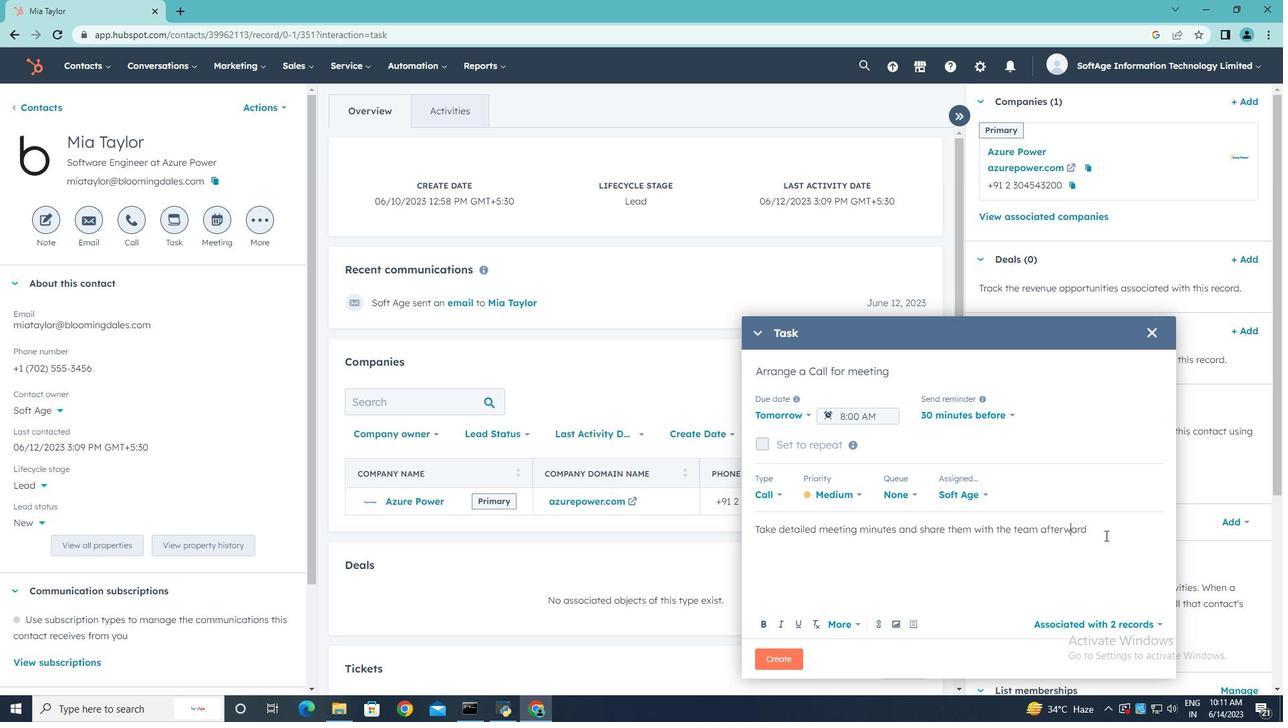 
Action: Mouse moved to (1106, 534)
Screenshot: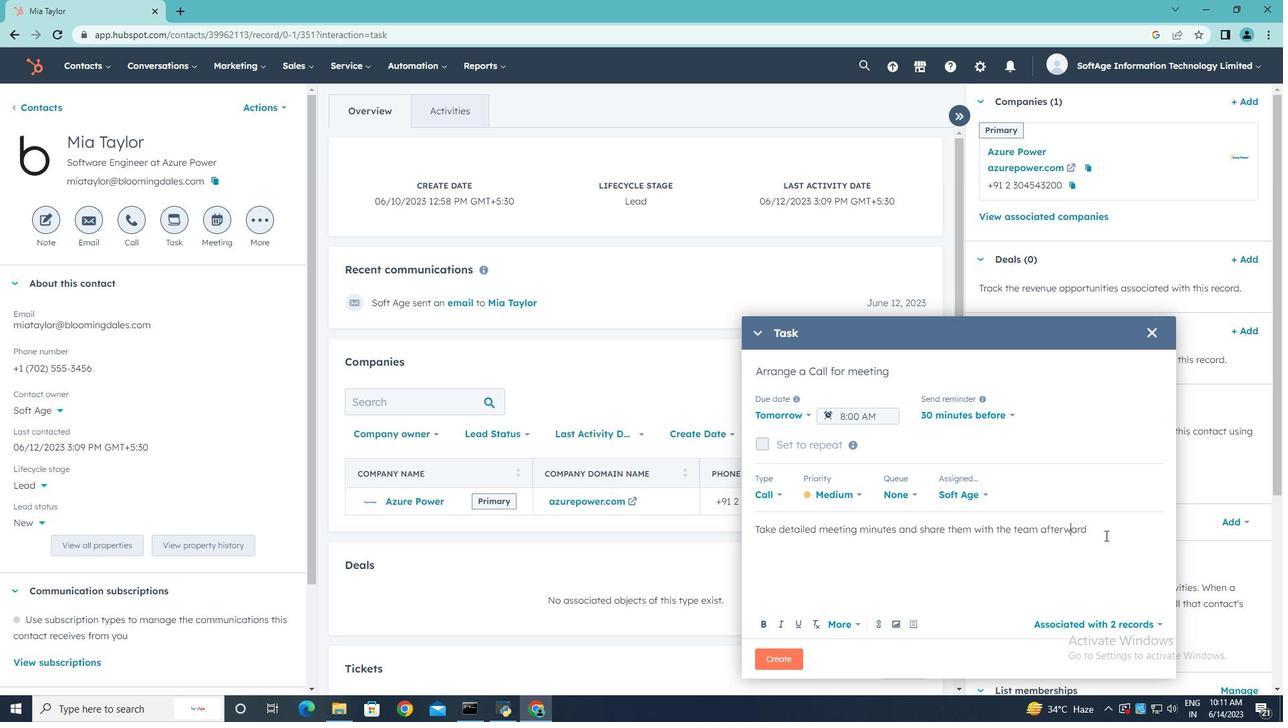 
Action: Mouse pressed left at (1106, 534)
Screenshot: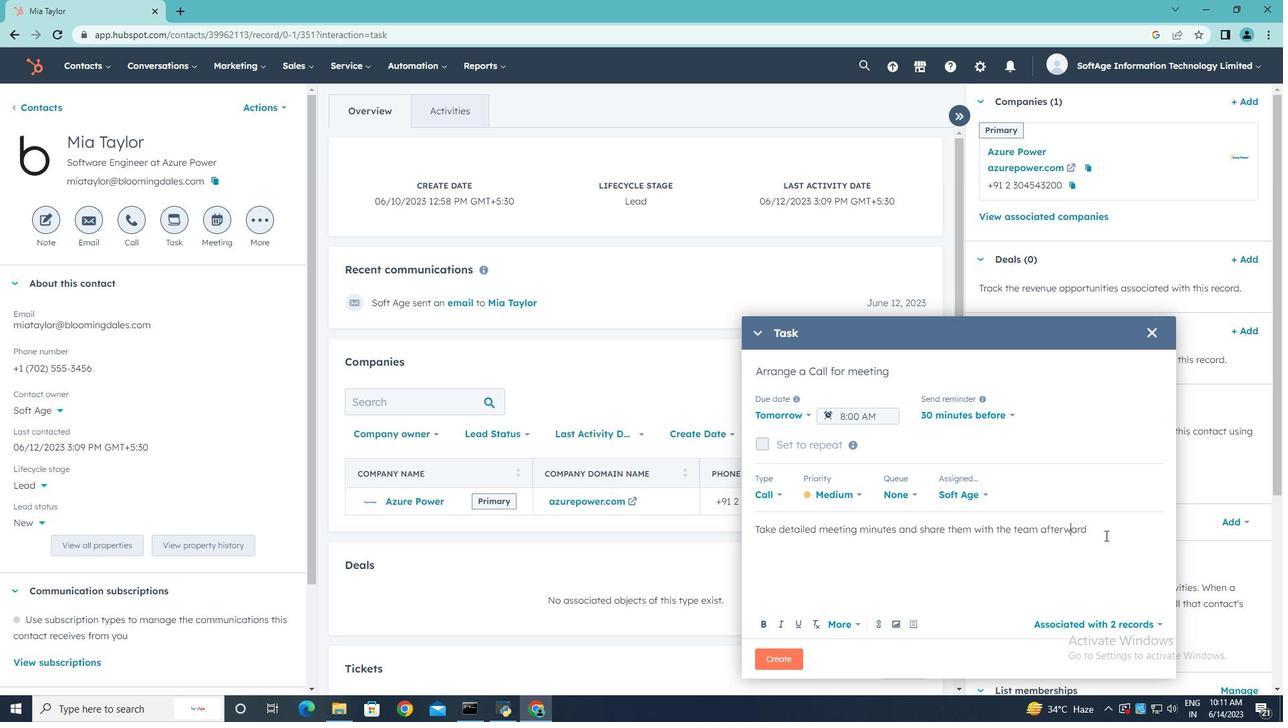 
Action: Key pressed <Key.right>
Screenshot: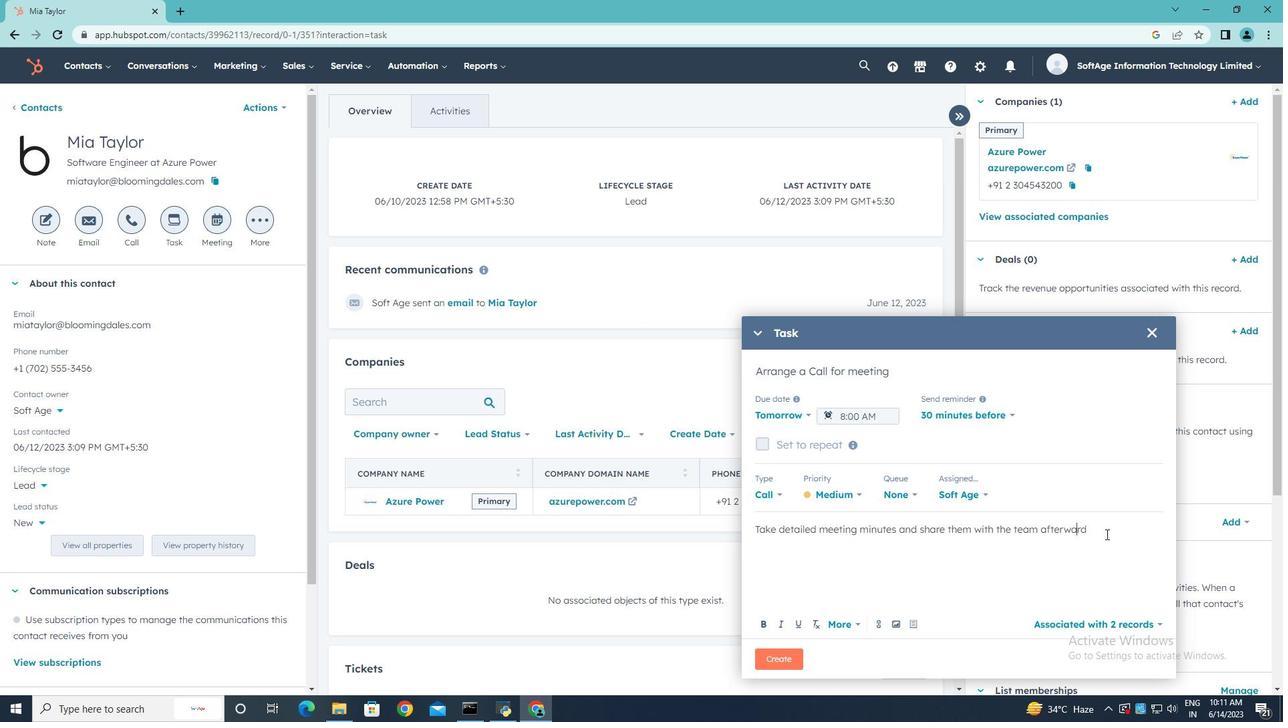 
Action: Mouse moved to (1100, 534)
Screenshot: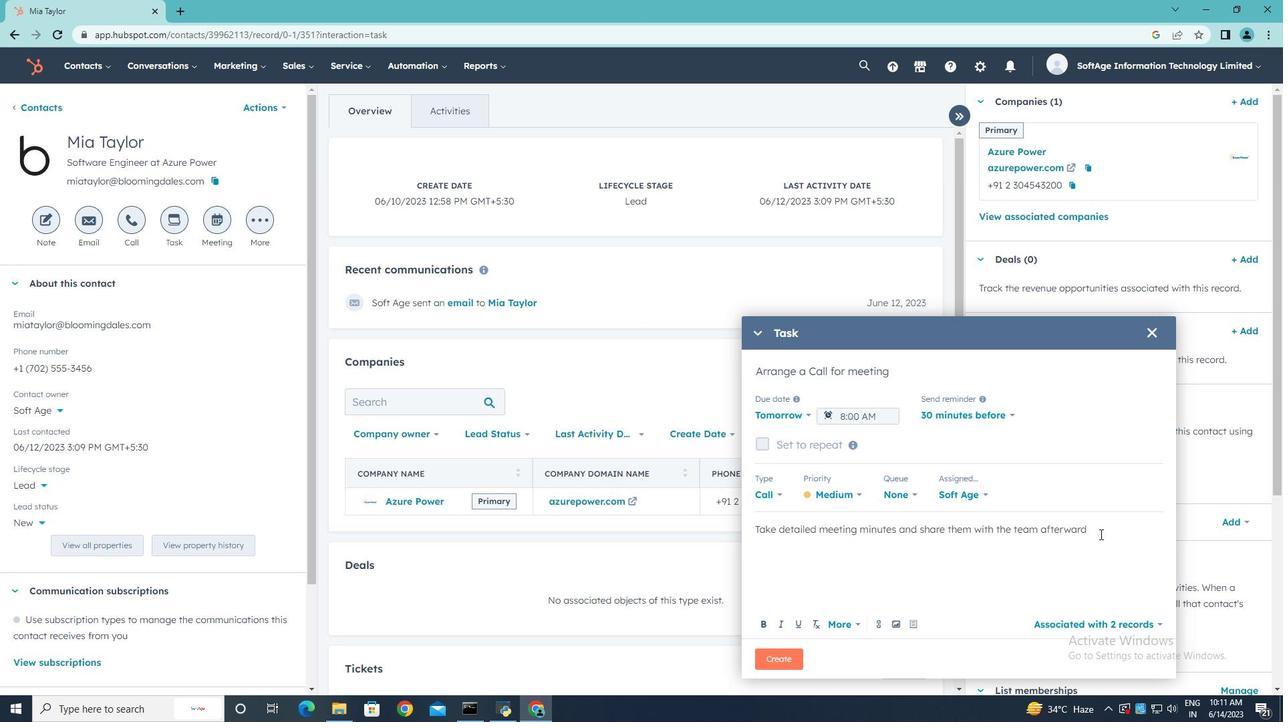 
Action: Key pressed ..
Screenshot: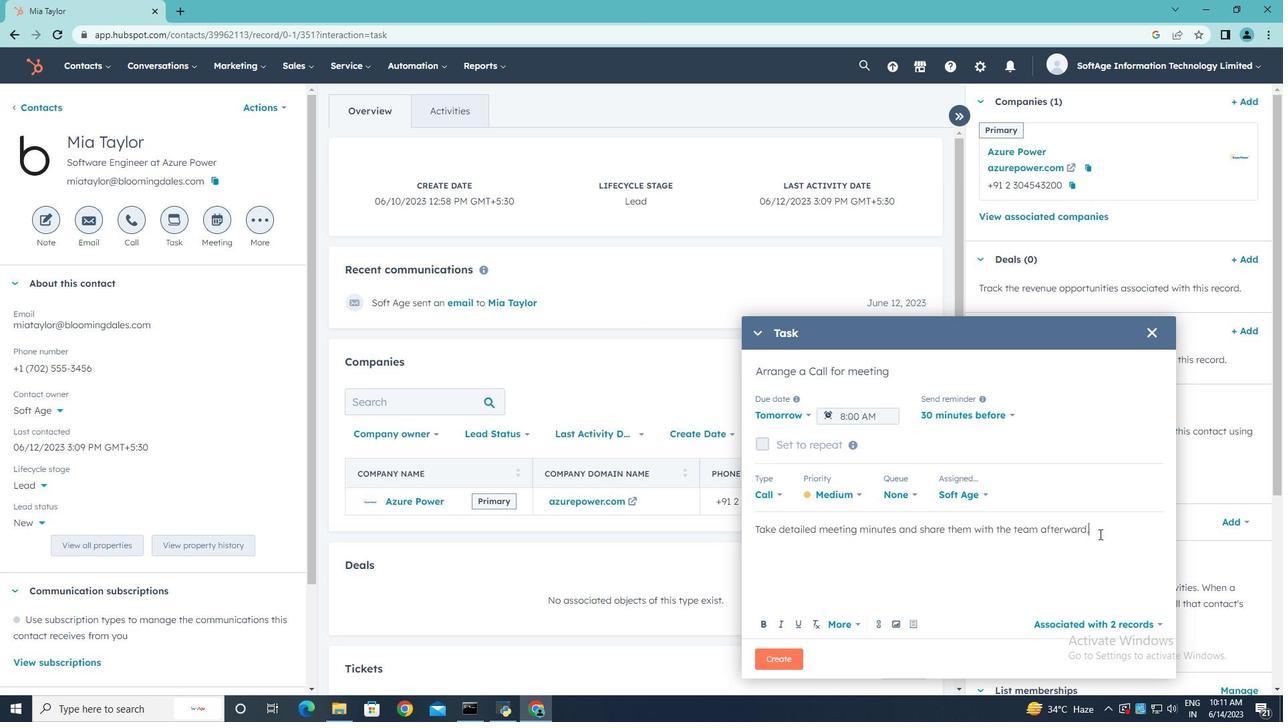 
Action: Mouse moved to (775, 656)
Screenshot: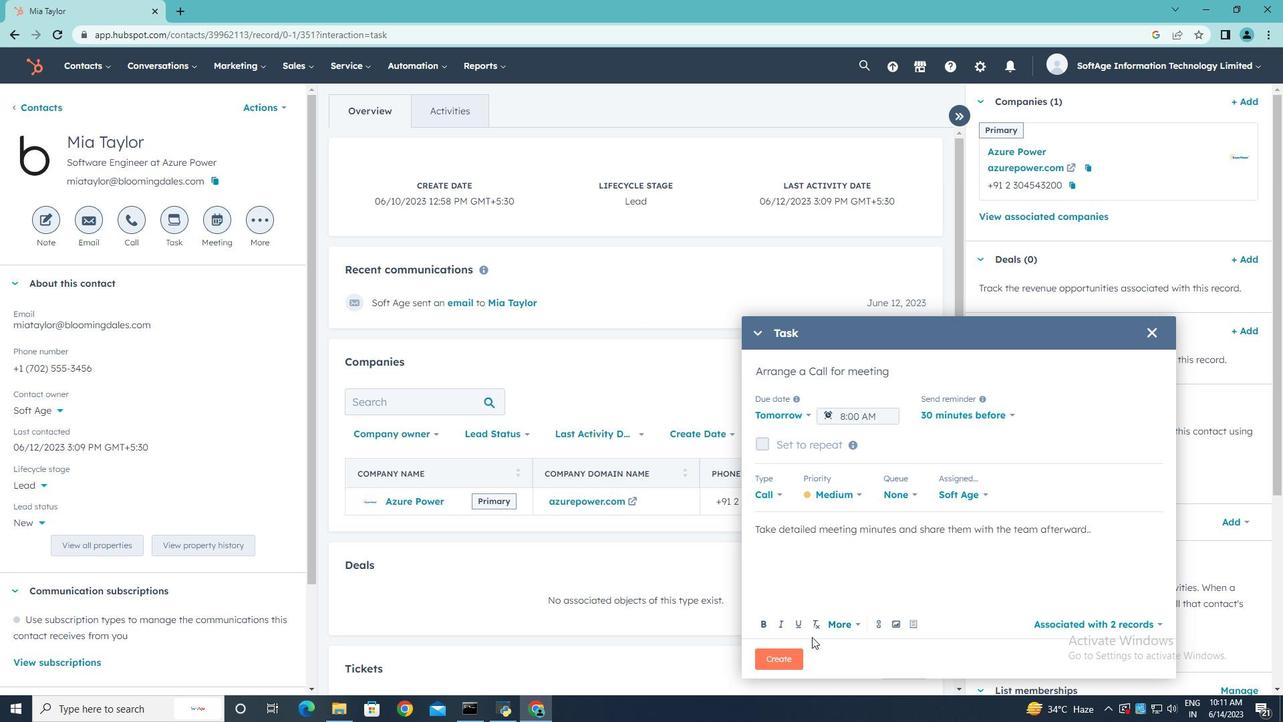 
Action: Mouse pressed left at (775, 656)
Screenshot: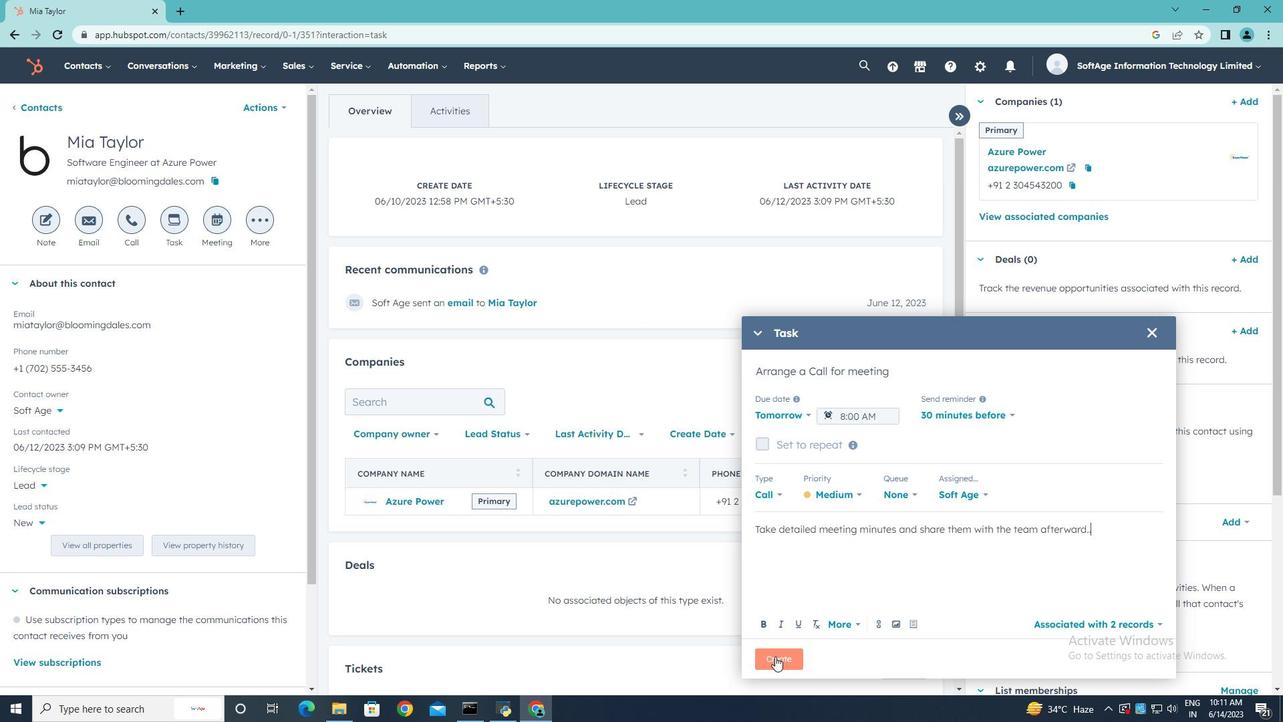 
Action: Mouse moved to (706, 542)
Screenshot: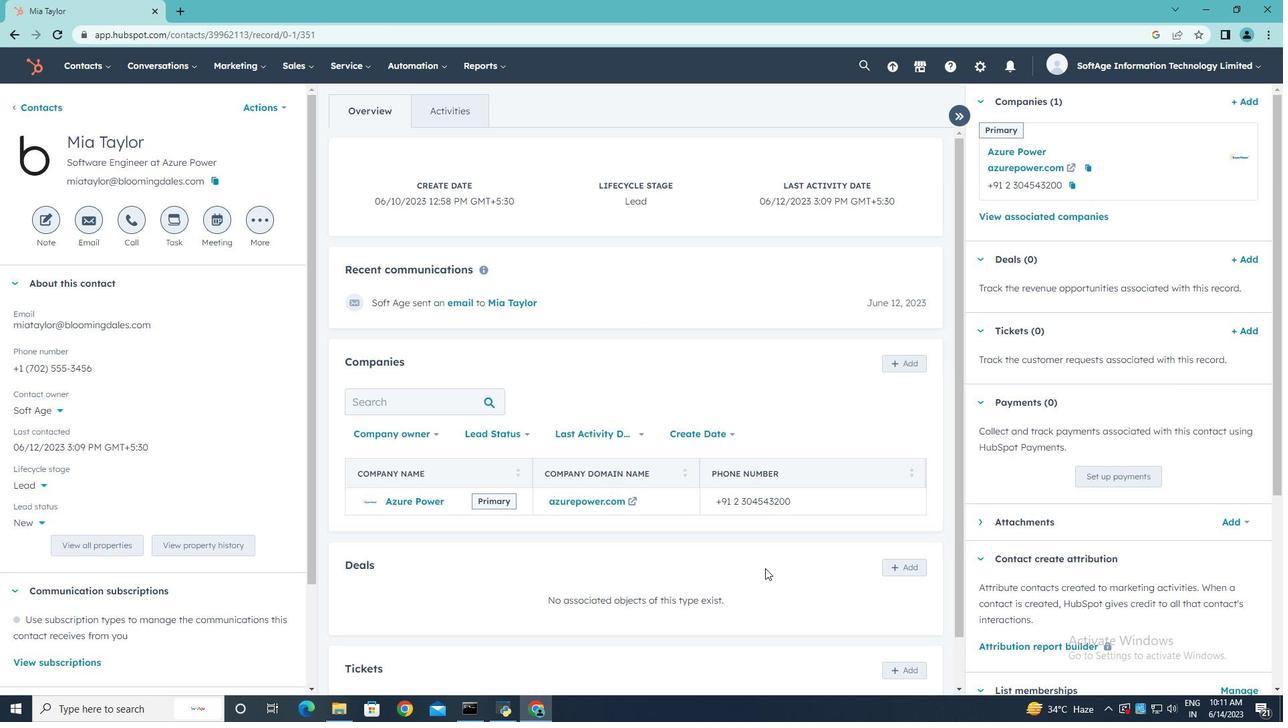 
